 Task:  Click on Football In the Sunday Gridiron Challenge click on  Pick Sheet Add name Audrey Clark Team name Brentwood Slashers - WC3 and  Email softage.4@softage.net 10 Points Atlanta Falcons 9 Points Chicago Bears 8 Points Detroit Lions 7 Points Jacksonville Jaguars 6 Points Houston Texans 5 Points Denver Broncos 4 Points Kansas City Chiefs 3 Points Miami Dolphins 2 Points New England Patriots 1 Points Indianapolis Colts Submit pick sheet
Action: Mouse moved to (640, 360)
Screenshot: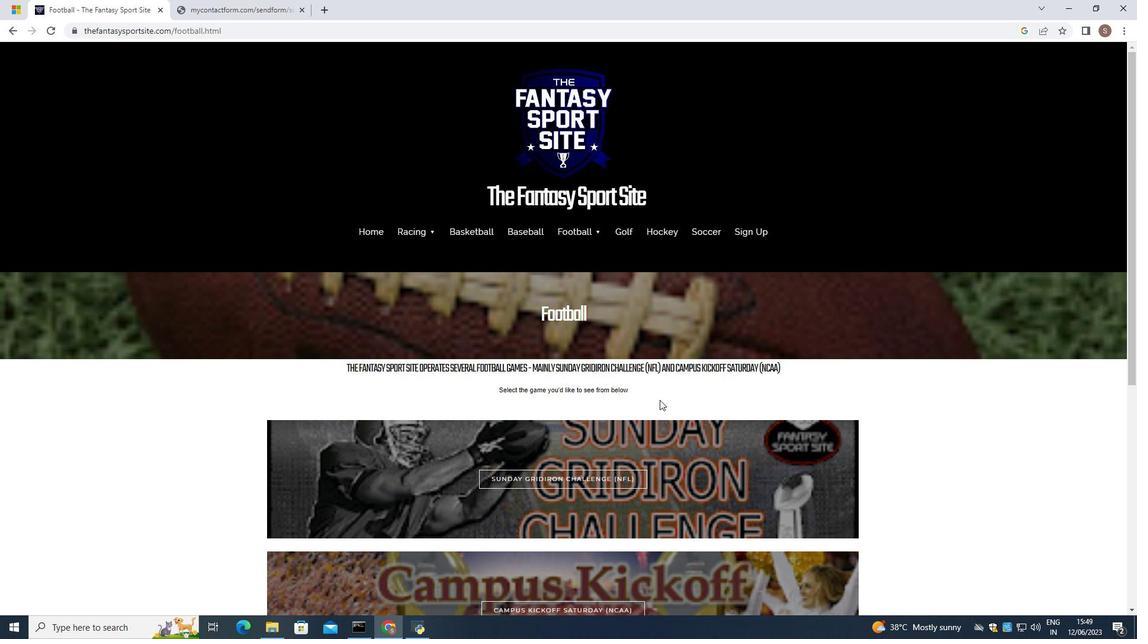 
Action: Mouse pressed left at (640, 360)
Screenshot: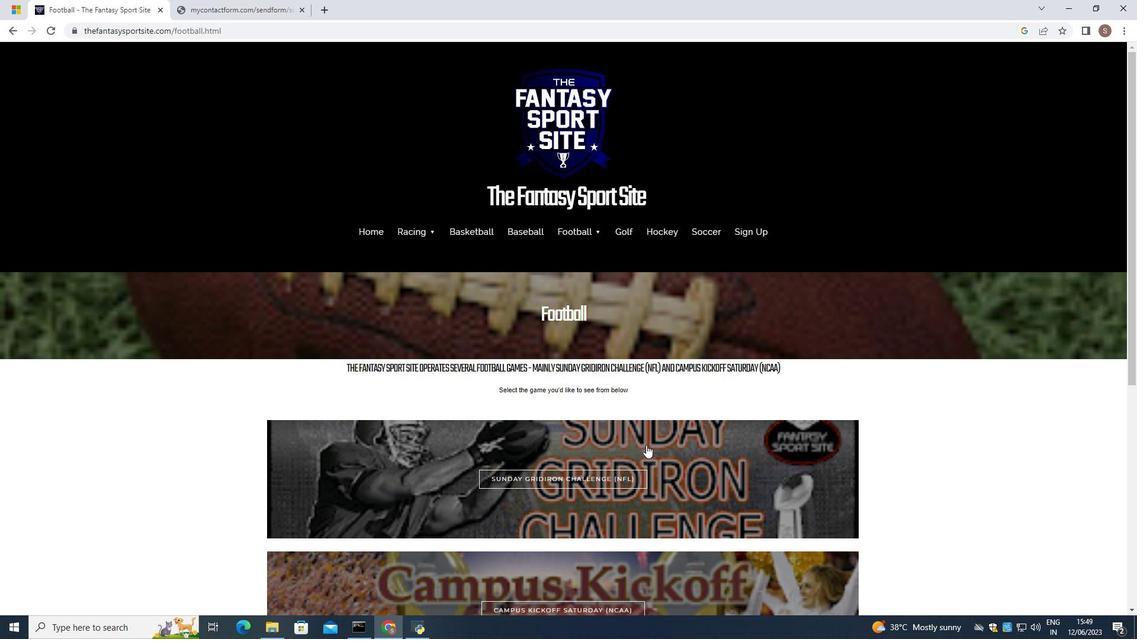 
Action: Mouse moved to (660, 400)
Screenshot: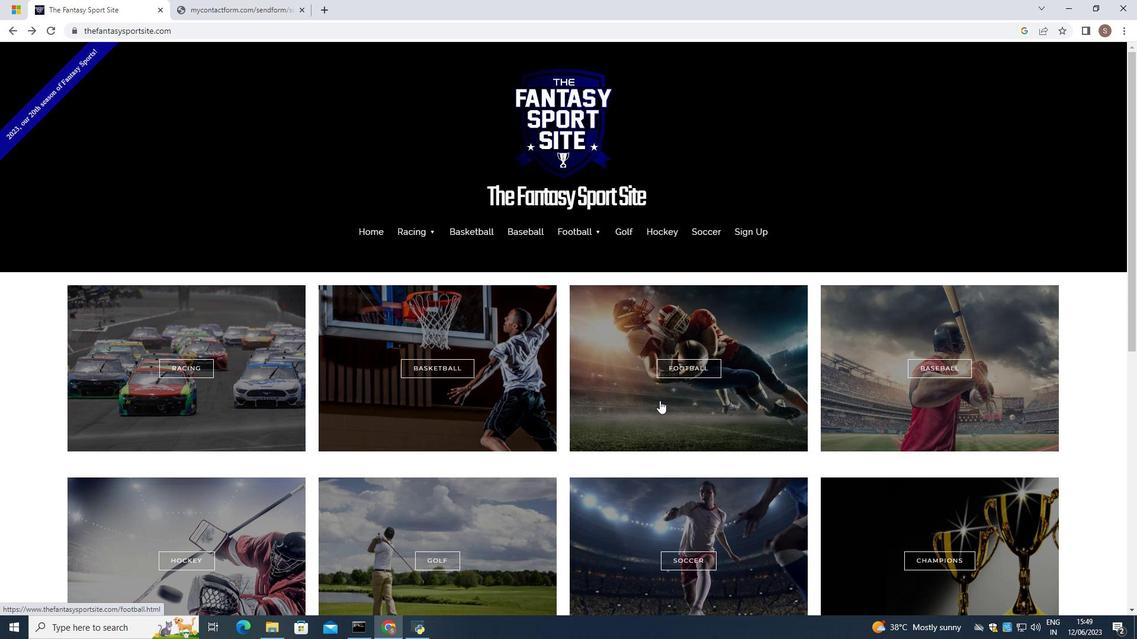 
Action: Mouse pressed left at (660, 400)
Screenshot: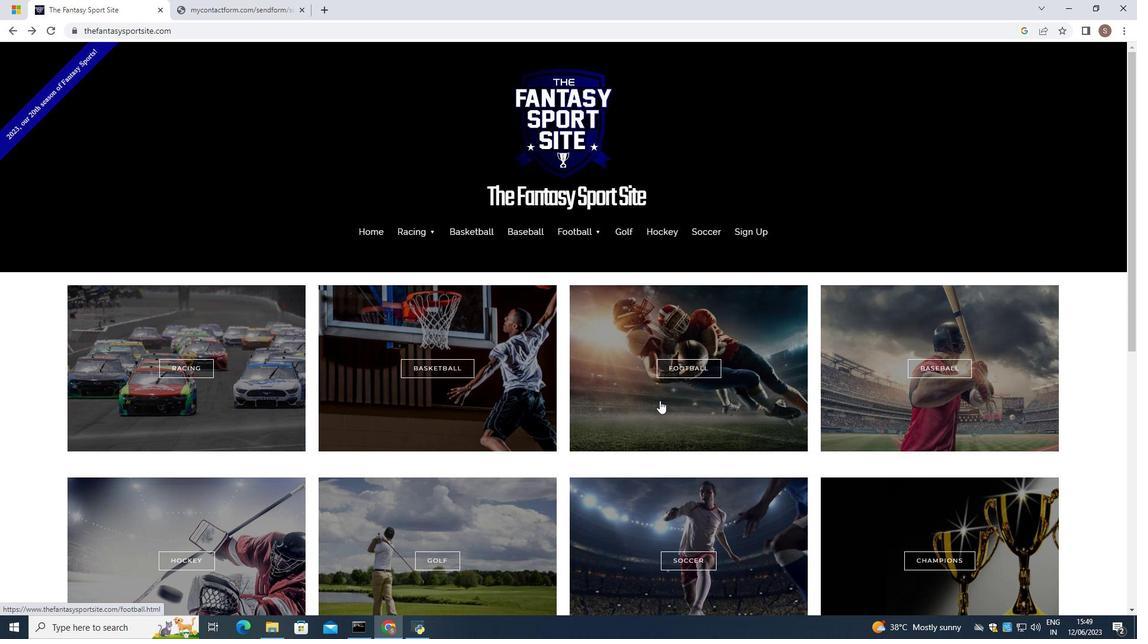
Action: Mouse moved to (613, 481)
Screenshot: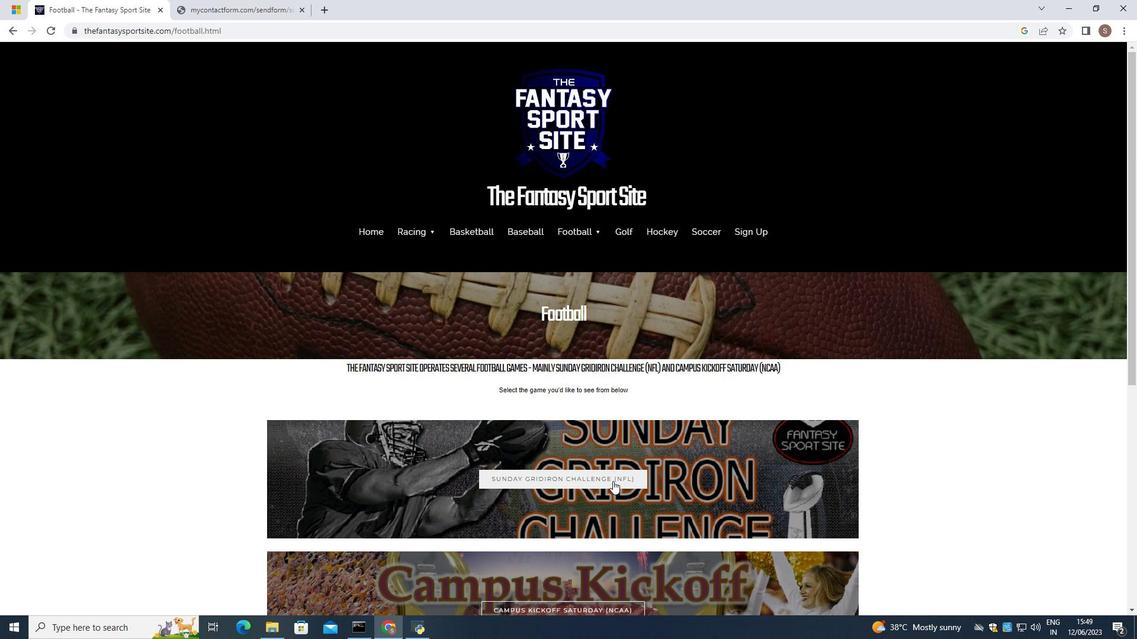 
Action: Mouse pressed left at (613, 481)
Screenshot: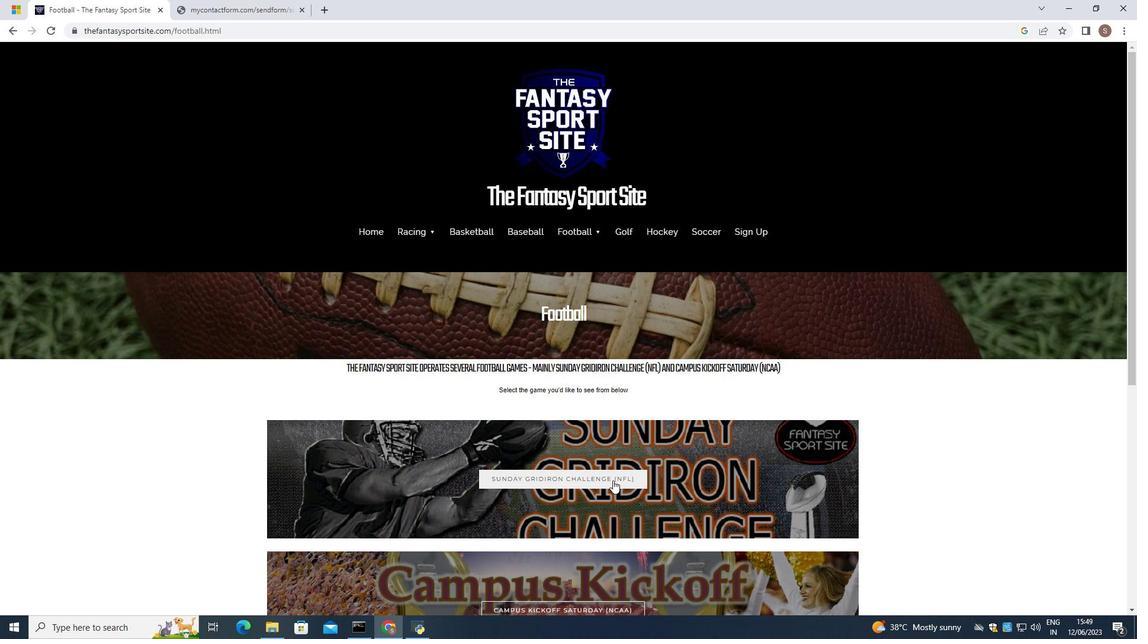 
Action: Mouse moved to (349, 527)
Screenshot: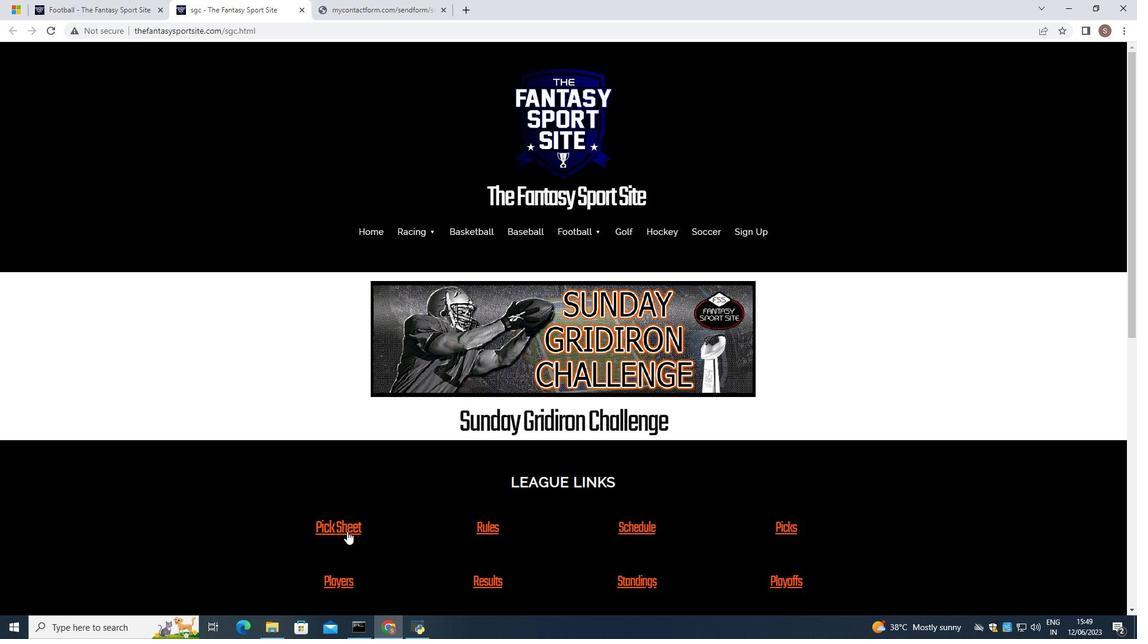 
Action: Mouse pressed left at (349, 527)
Screenshot: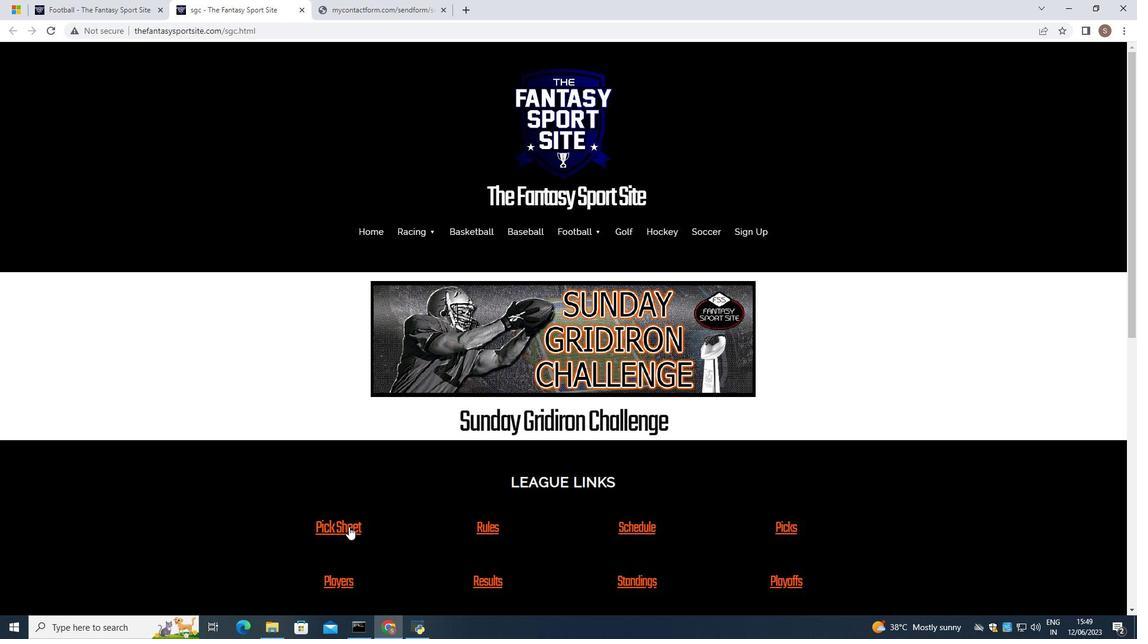 
Action: Mouse moved to (430, 475)
Screenshot: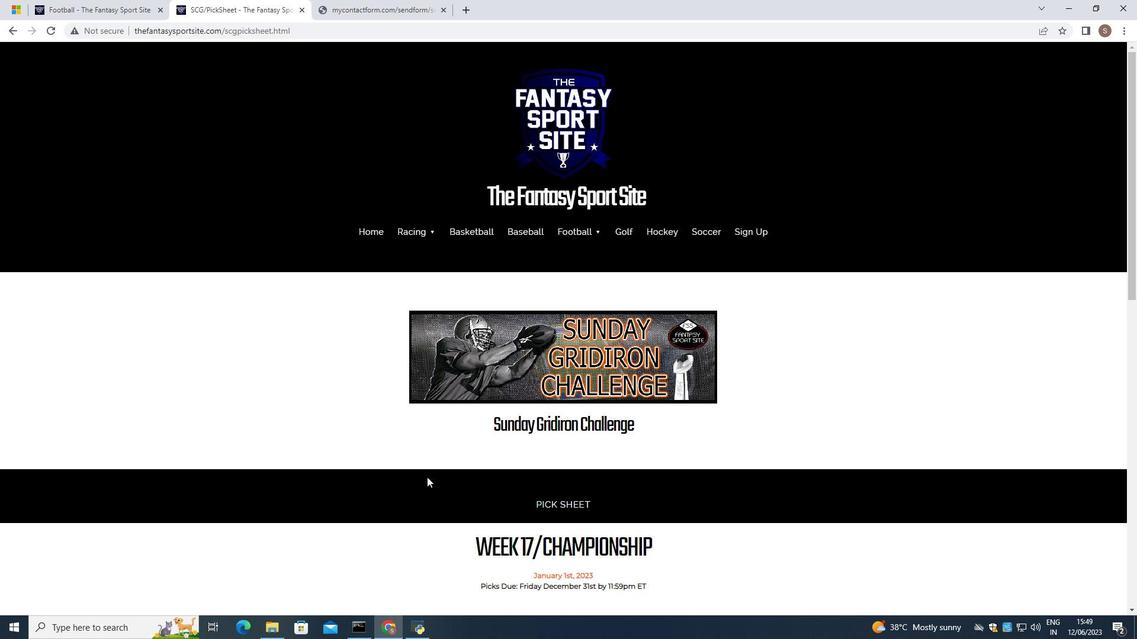 
Action: Mouse scrolled (430, 475) with delta (0, 0)
Screenshot: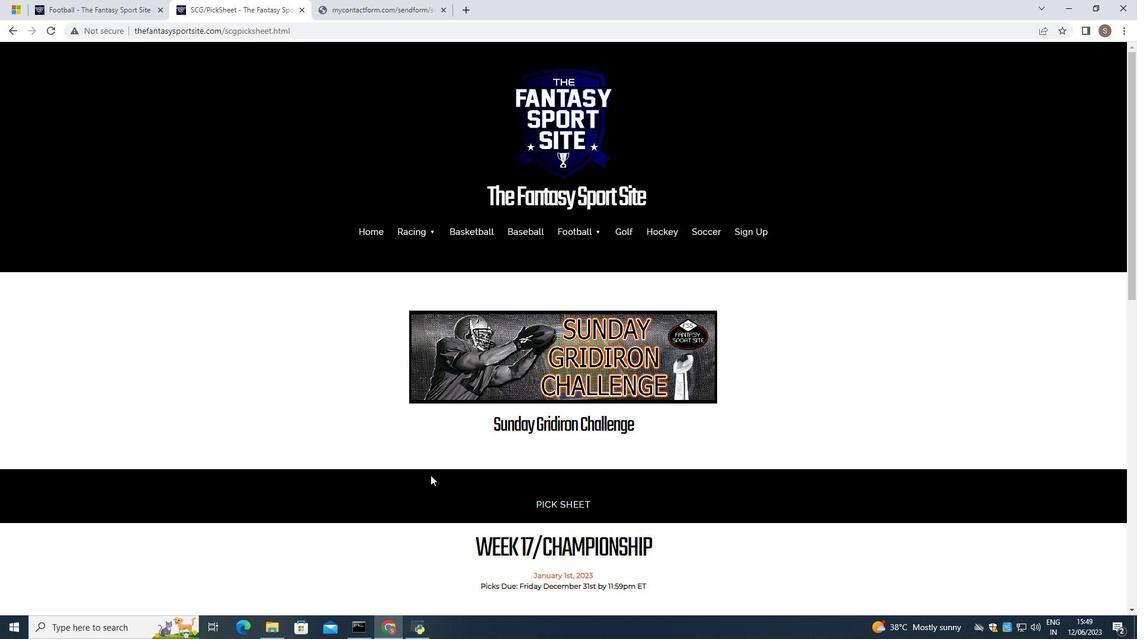 
Action: Mouse scrolled (430, 475) with delta (0, 0)
Screenshot: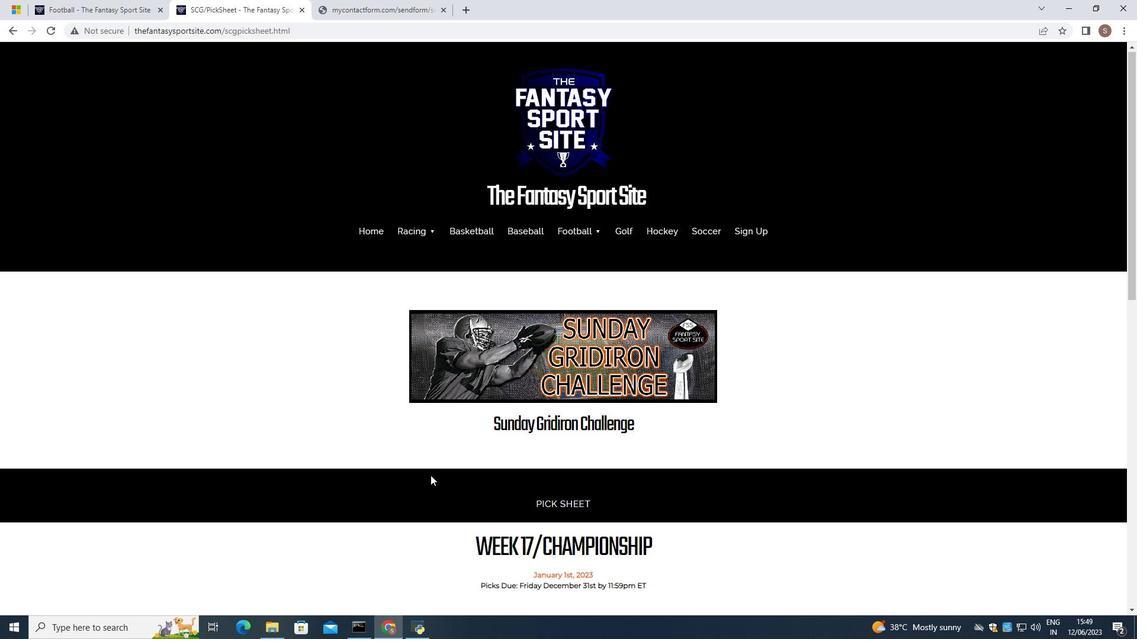 
Action: Mouse scrolled (430, 475) with delta (0, 0)
Screenshot: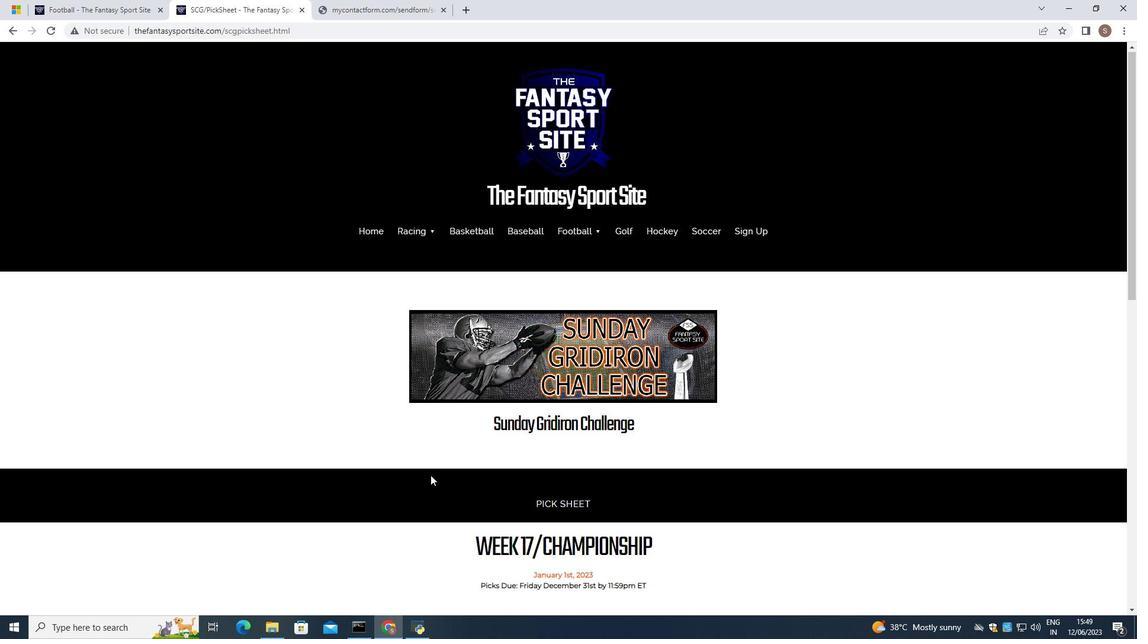 
Action: Mouse scrolled (430, 475) with delta (0, 0)
Screenshot: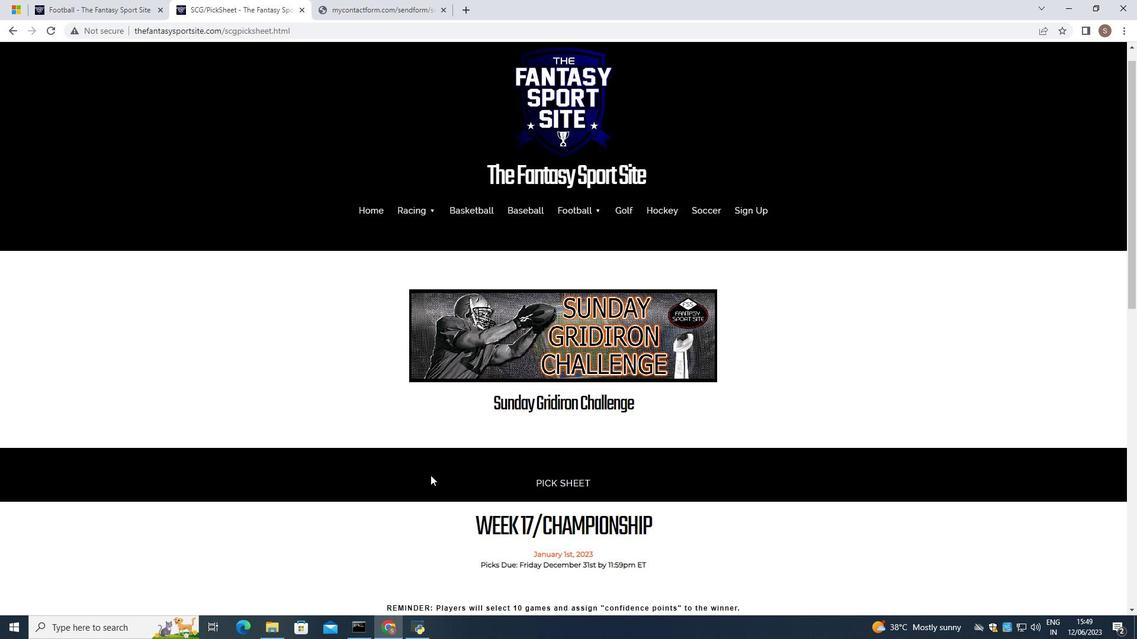 
Action: Mouse scrolled (430, 475) with delta (0, 0)
Screenshot: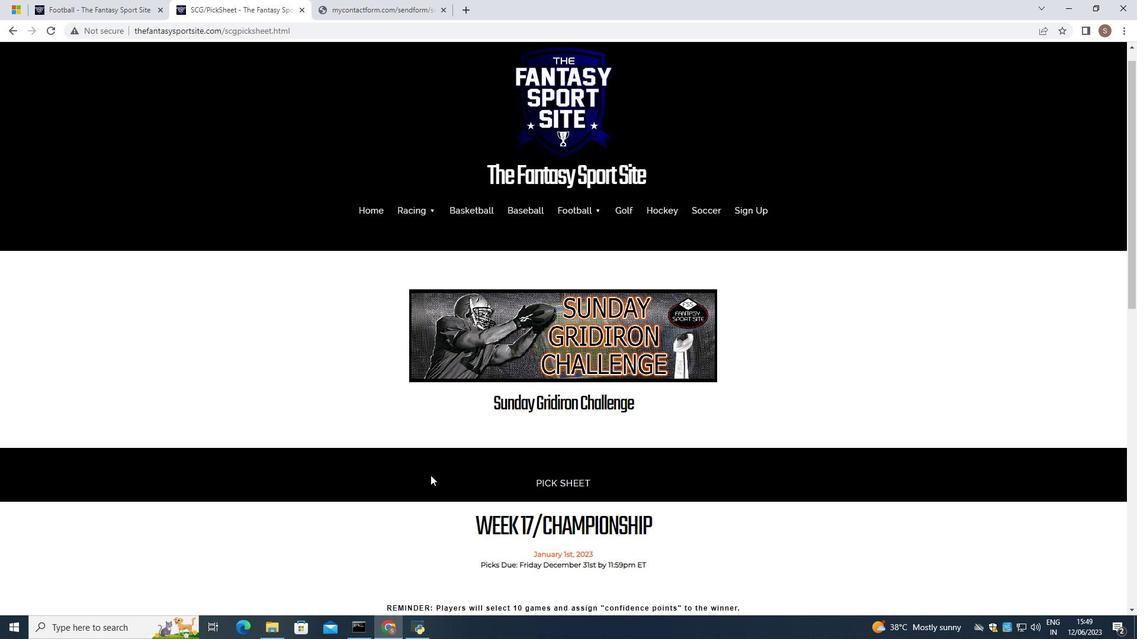 
Action: Mouse scrolled (430, 475) with delta (0, 0)
Screenshot: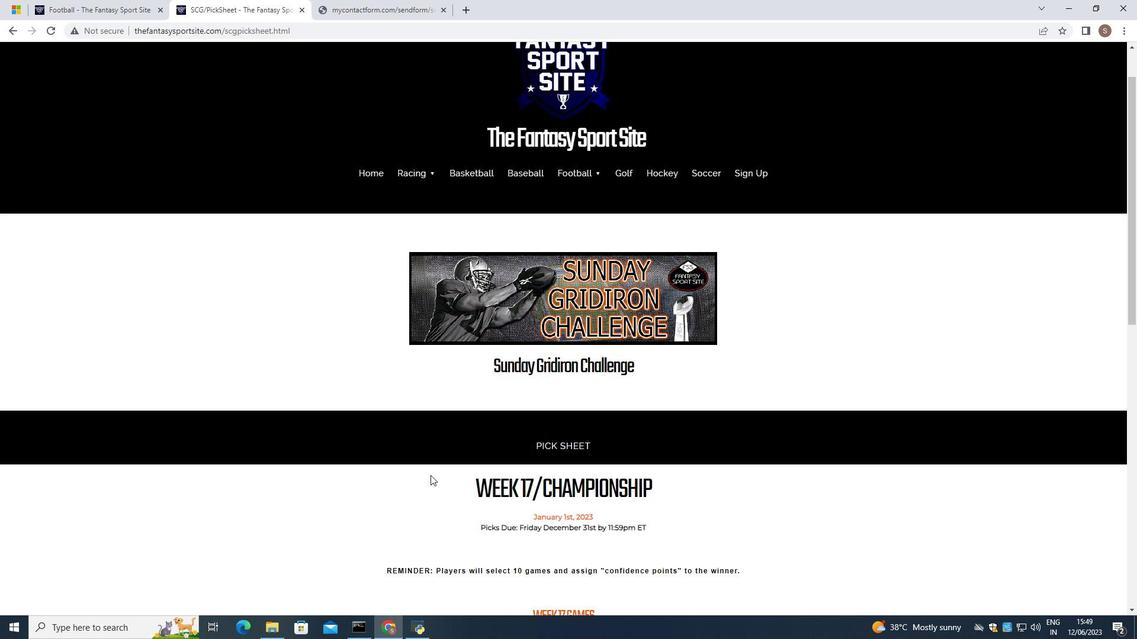 
Action: Mouse scrolled (430, 475) with delta (0, 0)
Screenshot: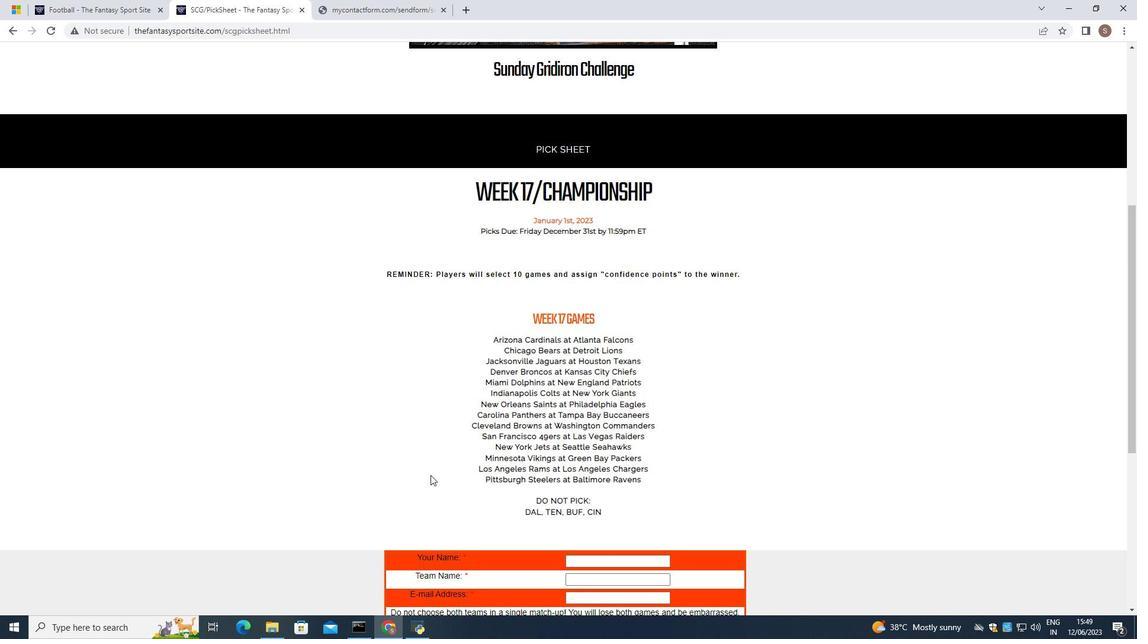
Action: Mouse scrolled (430, 475) with delta (0, 0)
Screenshot: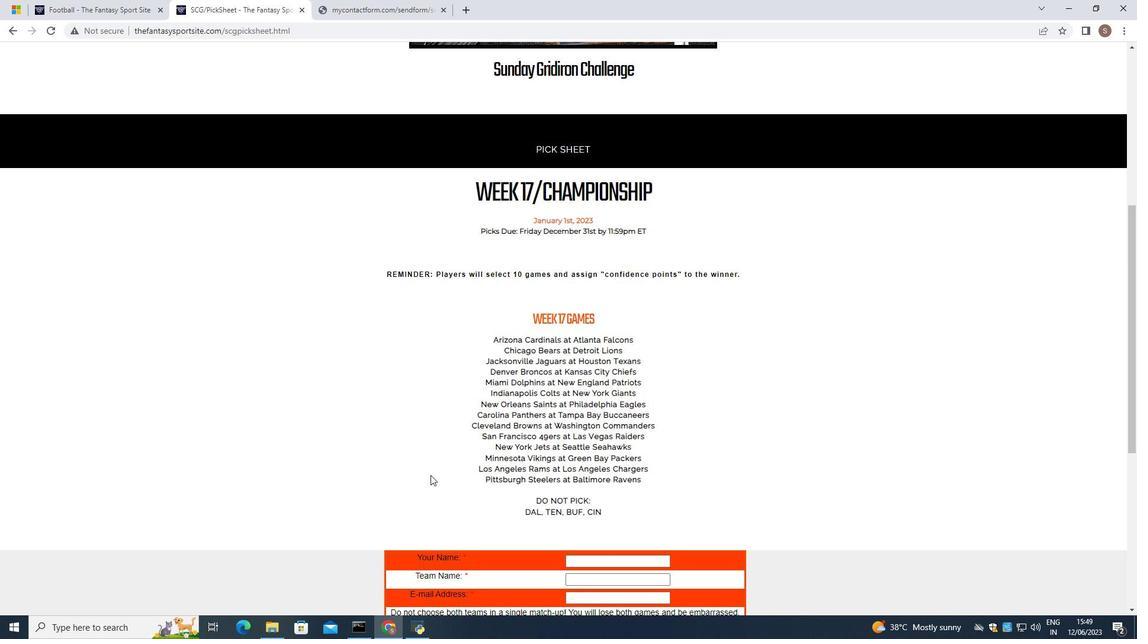
Action: Mouse scrolled (430, 475) with delta (0, 0)
Screenshot: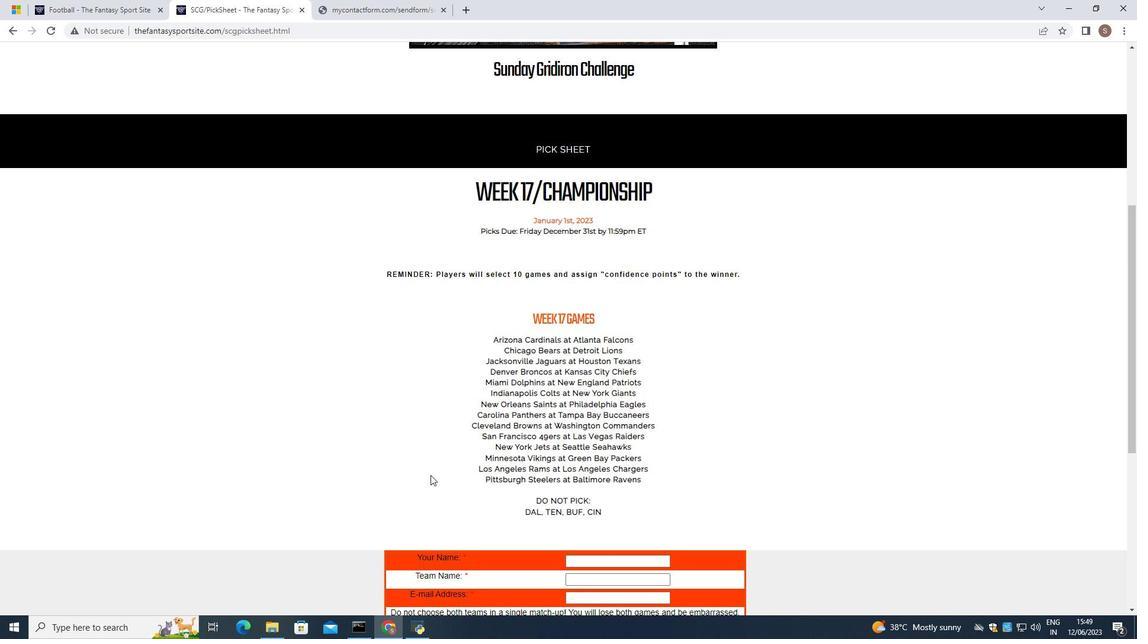 
Action: Mouse moved to (625, 399)
Screenshot: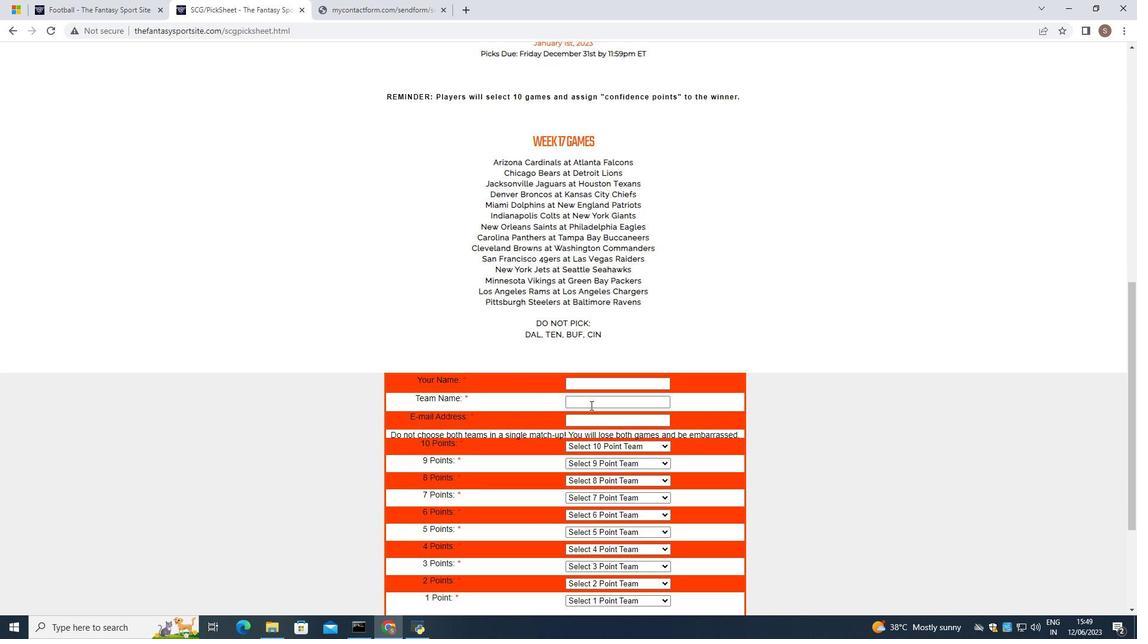 
Action: Mouse scrolled (625, 399) with delta (0, 0)
Screenshot: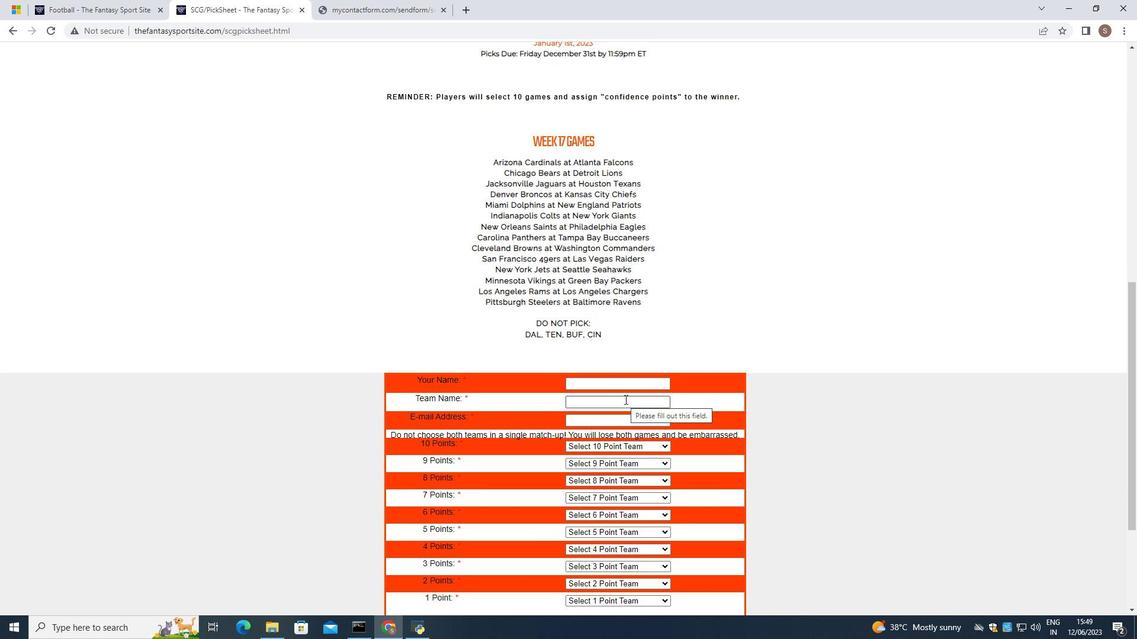 
Action: Mouse moved to (648, 324)
Screenshot: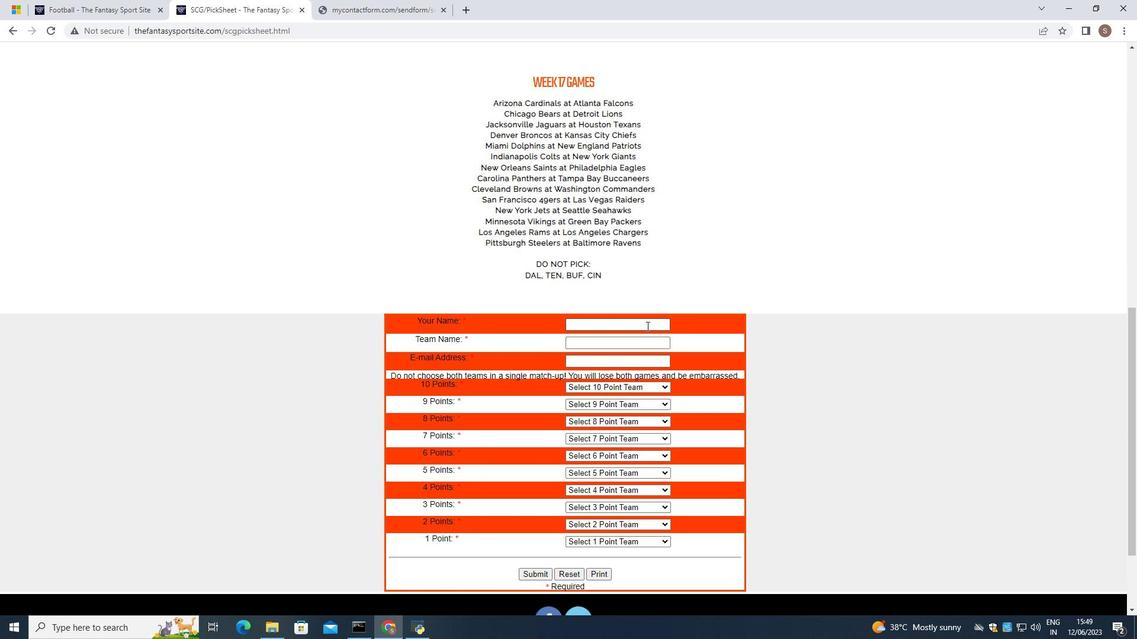 
Action: Mouse pressed left at (648, 324)
Screenshot: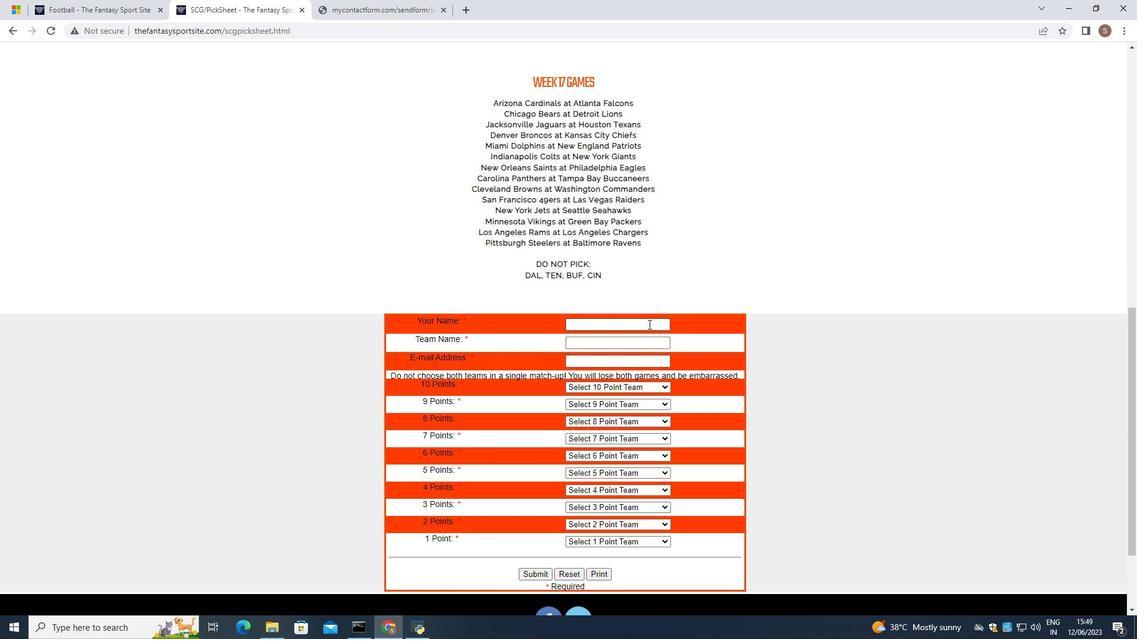
Action: Key pressed <Key.shift>Audrey<Key.space><Key.shift><Key.shift><Key.shift><Key.shift><Key.shift><Key.shift><Key.shift><Key.shift><Key.shift><Key.shift>Clark
Screenshot: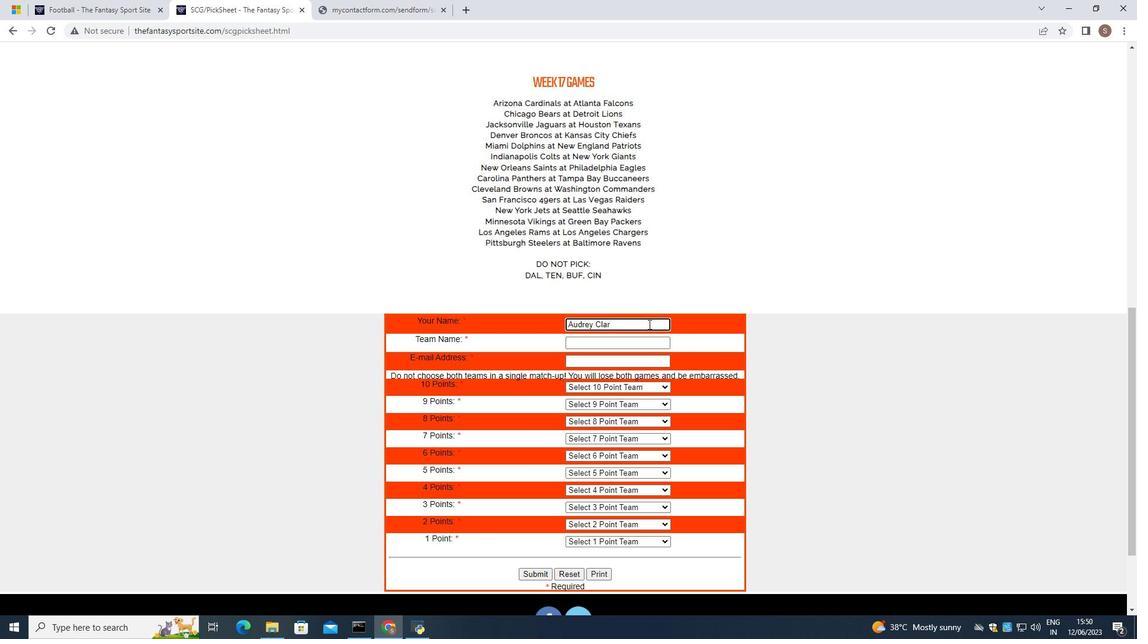 
Action: Mouse moved to (644, 343)
Screenshot: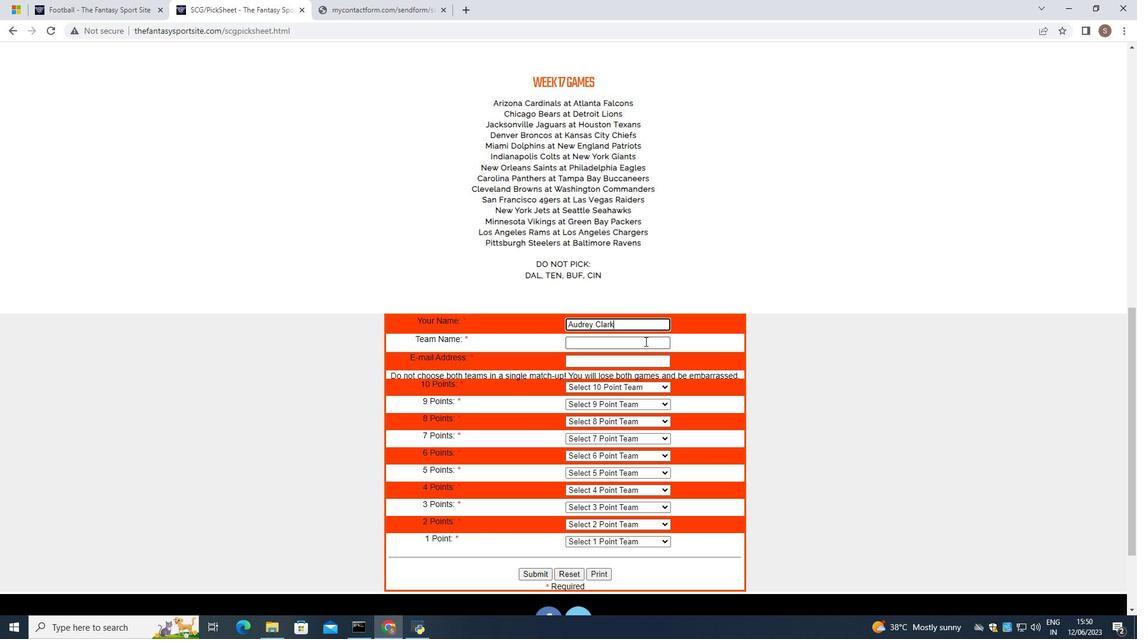 
Action: Mouse pressed left at (644, 343)
Screenshot: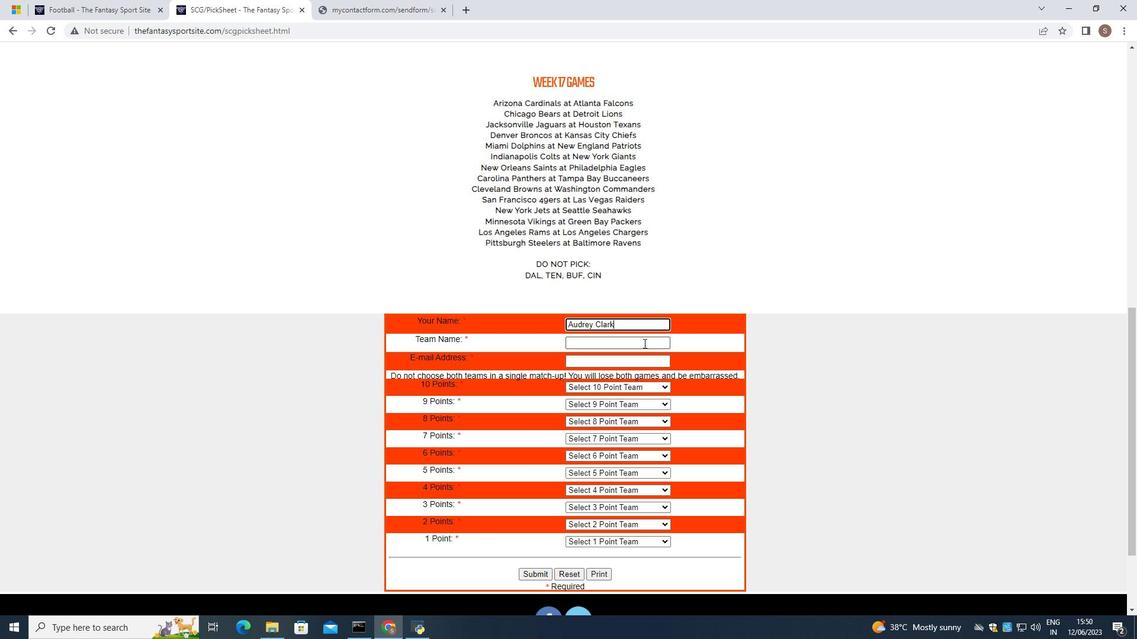 
Action: Key pressed <Key.shift><Key.shift><Key.shift><Key.shift><Key.shift><Key.shift><Key.shift>Brentwood<Key.space><Key.shift>Slashers<Key.space>-<Key.shift><Key.shift><Key.shift><Key.shift><Key.shift><Key.shift>W<Key.shift><Key.shift><Key.shift><Key.shift><Key.shift><Key.shift><Key.shift><Key.shift><Key.shift><Key.shift><Key.shift><Key.shift><Key.shift>C3
Screenshot: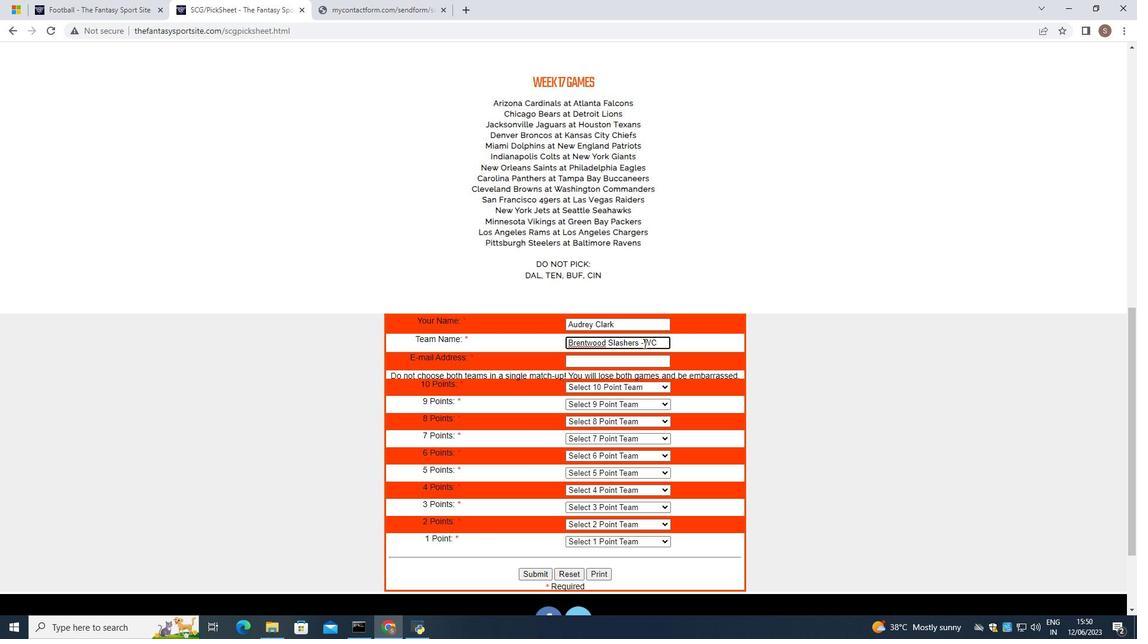 
Action: Mouse moved to (640, 362)
Screenshot: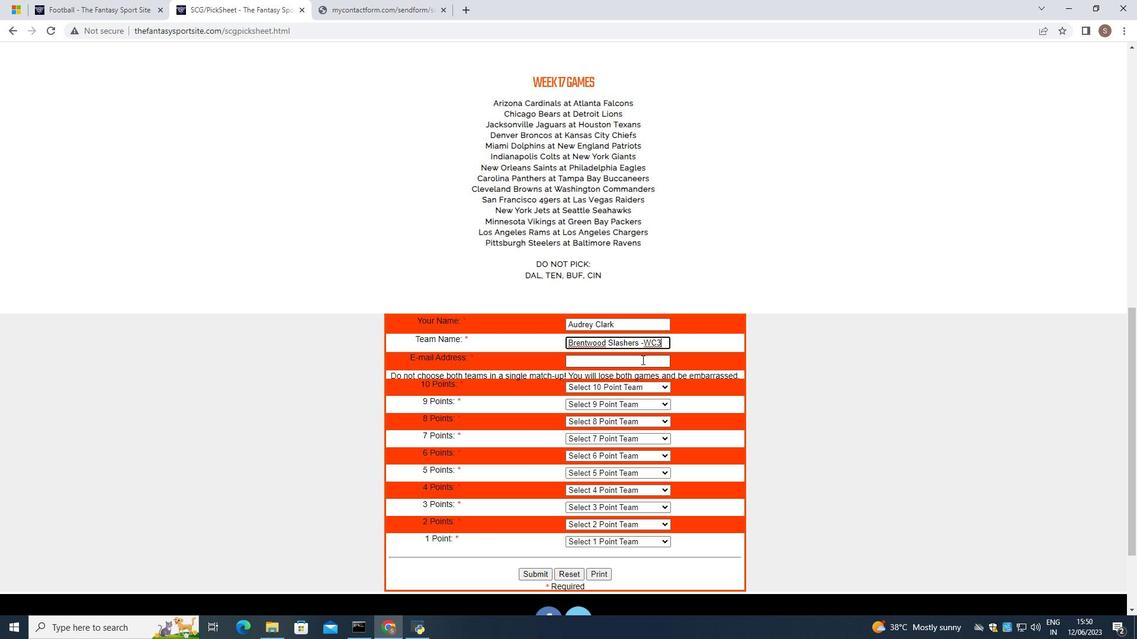 
Action: Mouse pressed left at (640, 362)
Screenshot: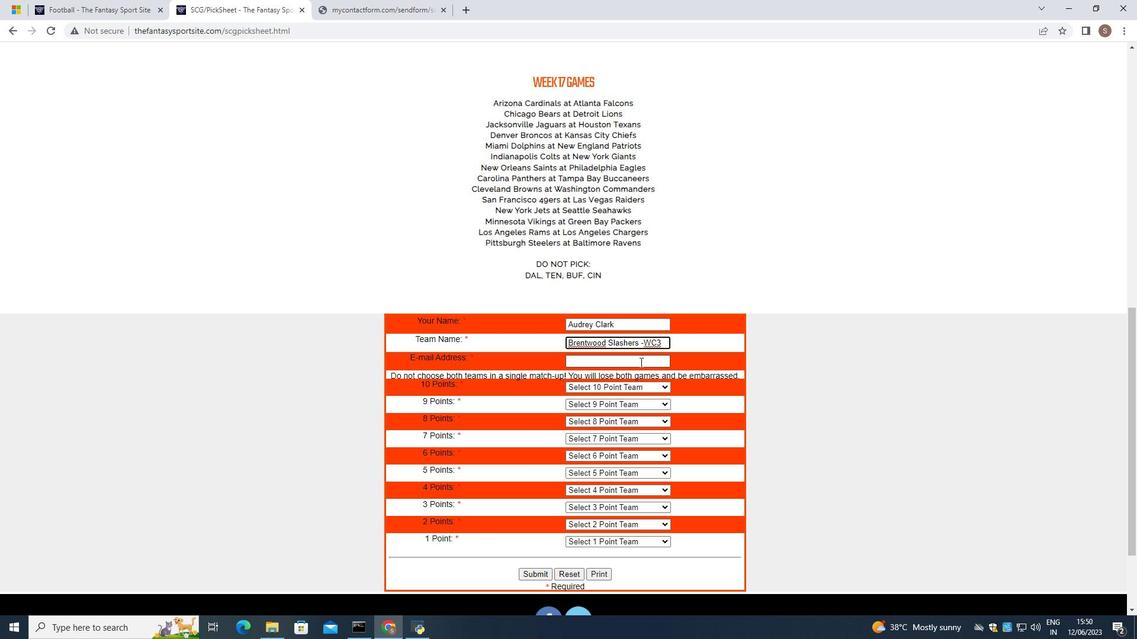 
Action: Key pressed softage.4
Screenshot: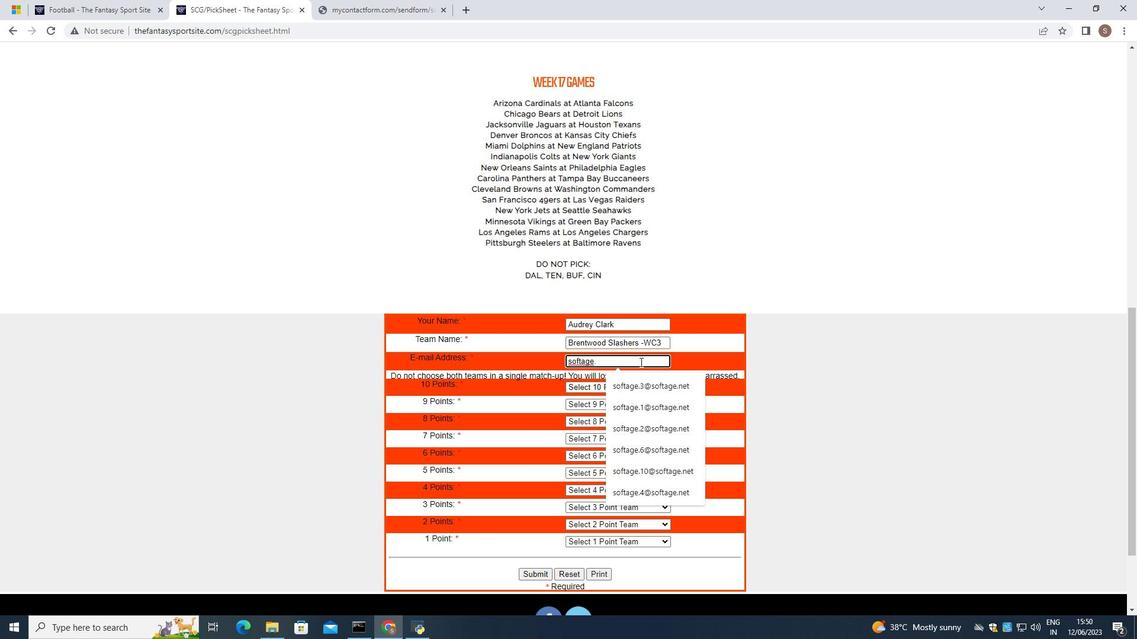 
Action: Mouse moved to (635, 382)
Screenshot: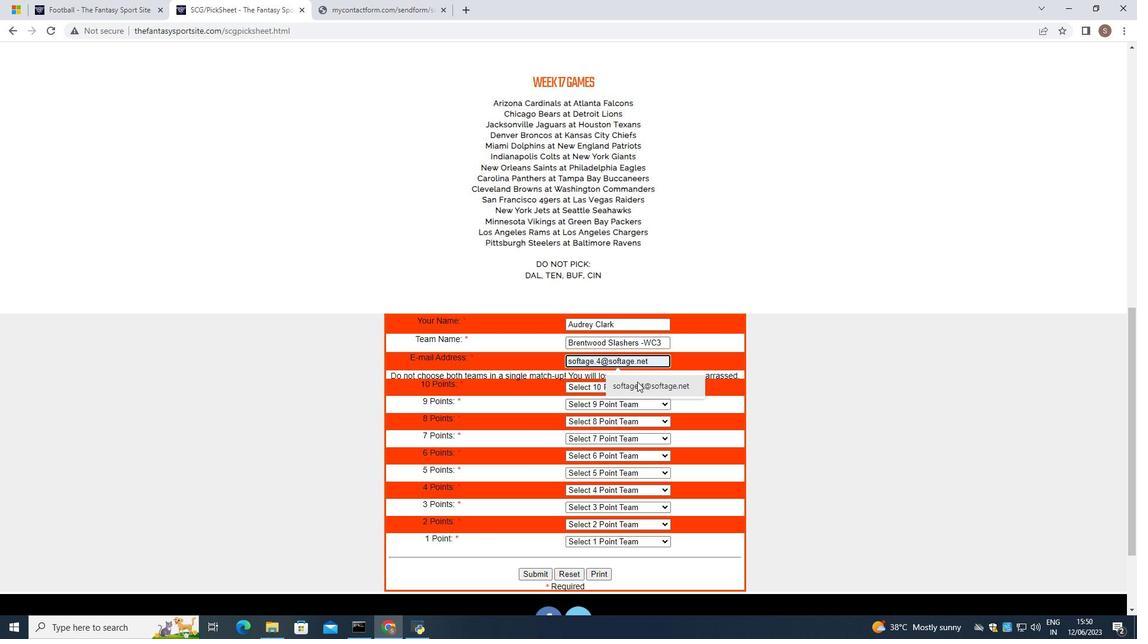 
Action: Mouse pressed left at (635, 382)
Screenshot: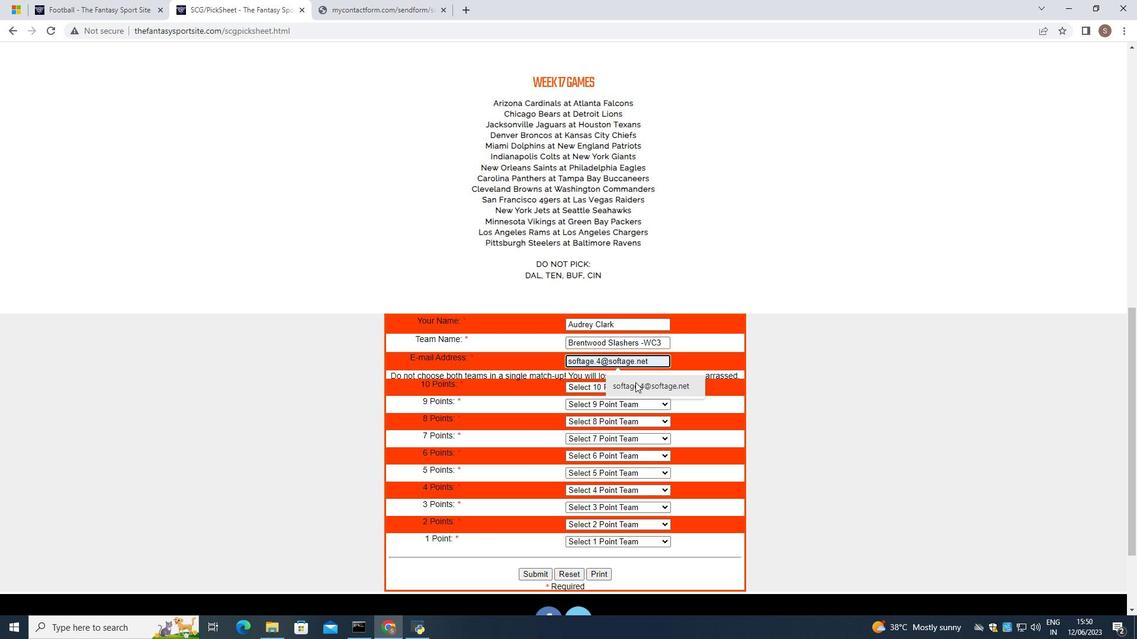 
Action: Mouse moved to (635, 385)
Screenshot: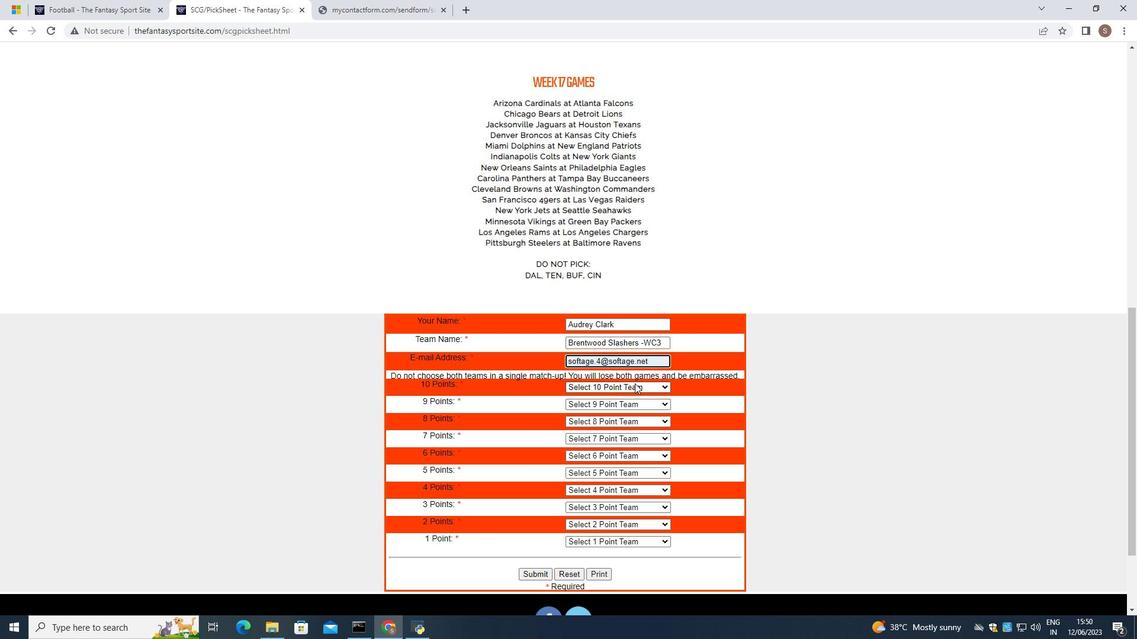 
Action: Mouse pressed left at (635, 385)
Screenshot: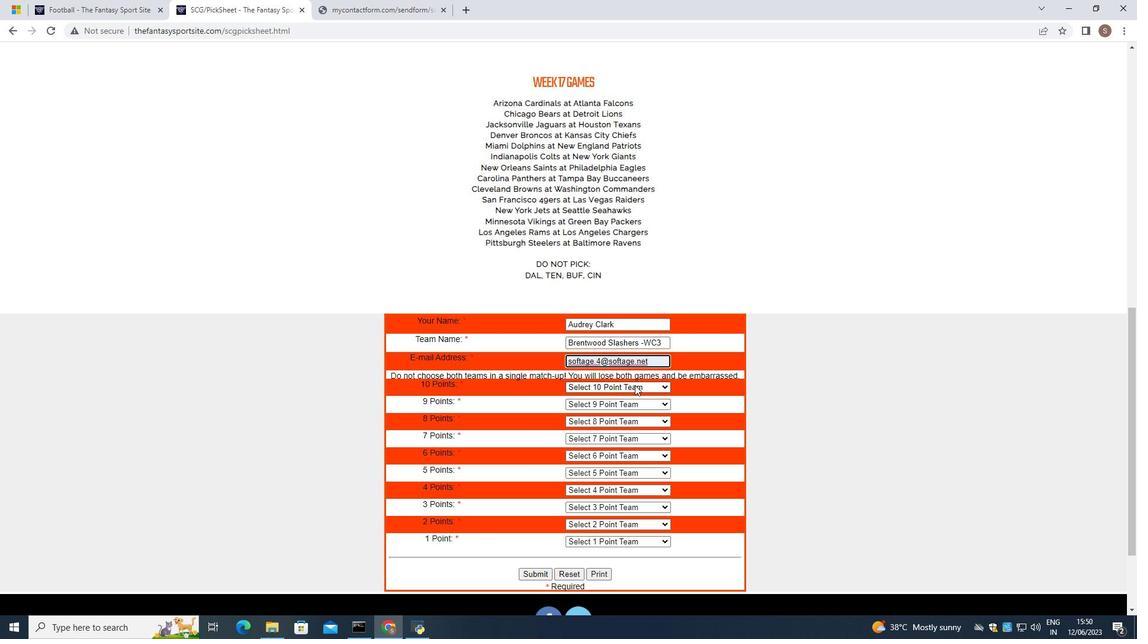 
Action: Mouse moved to (612, 552)
Screenshot: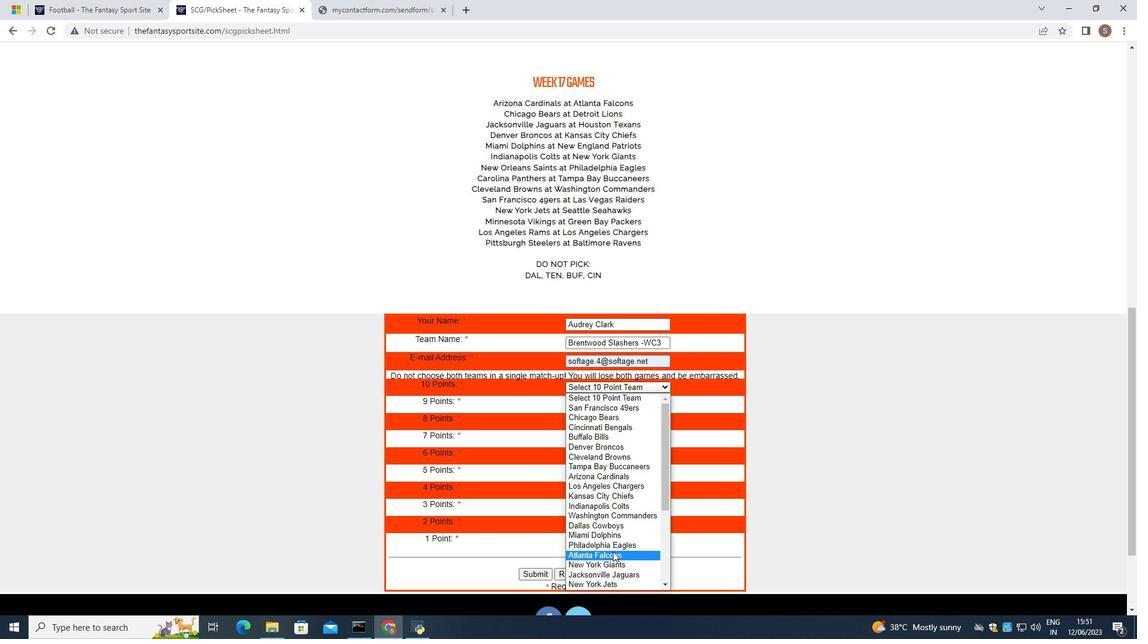 
Action: Mouse pressed left at (612, 552)
Screenshot: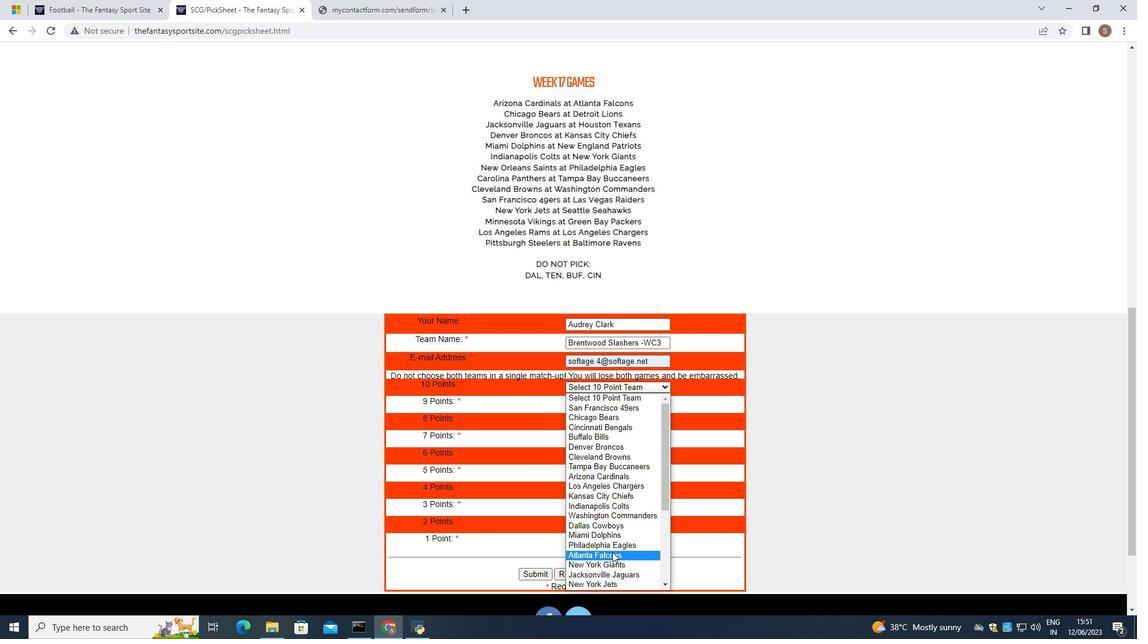 
Action: Mouse moved to (654, 403)
Screenshot: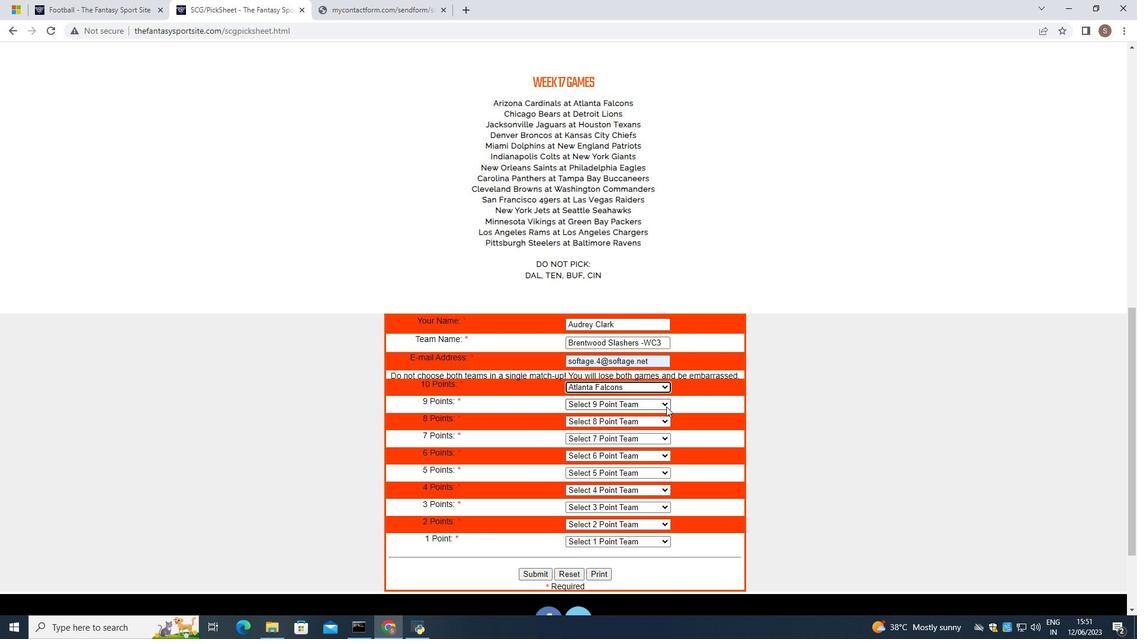 
Action: Mouse pressed left at (654, 403)
Screenshot: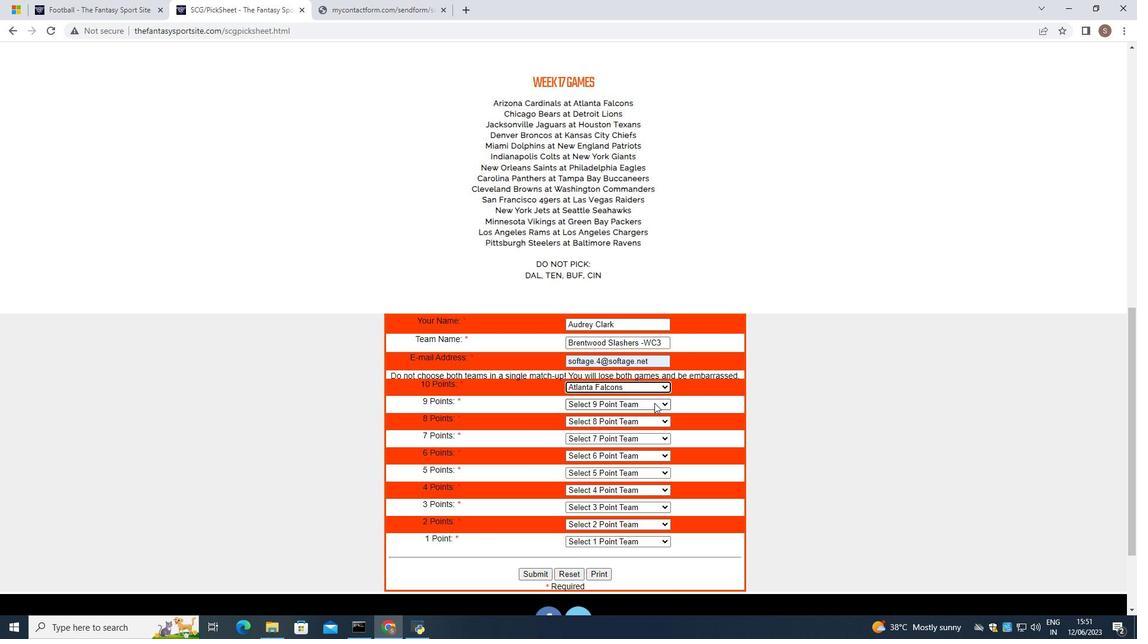 
Action: Mouse moved to (637, 437)
Screenshot: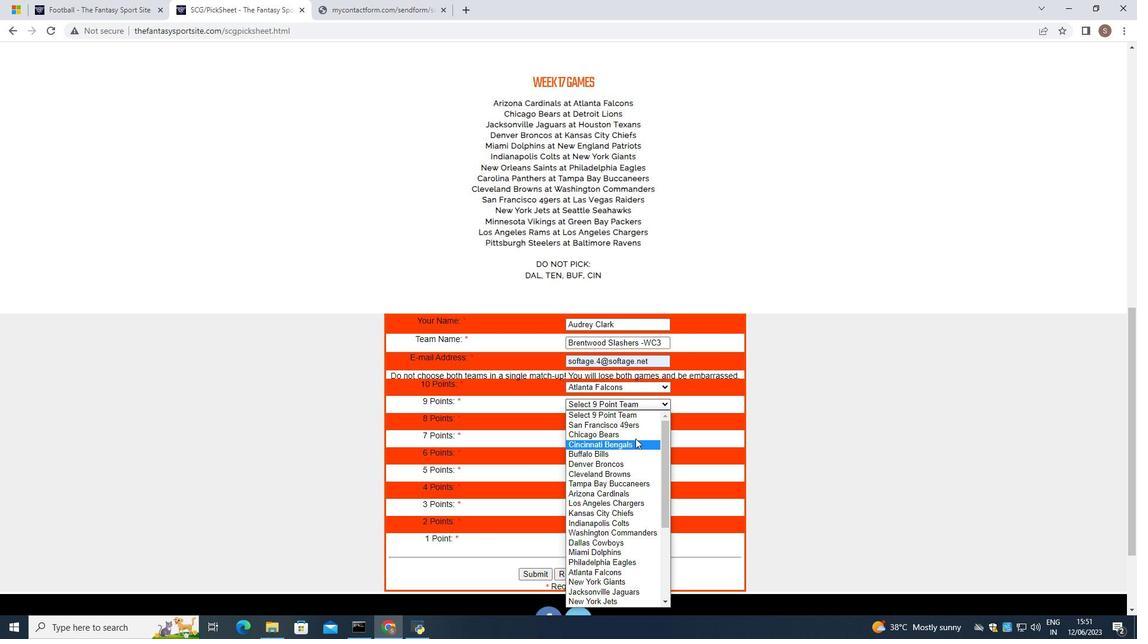 
Action: Mouse pressed left at (637, 437)
Screenshot: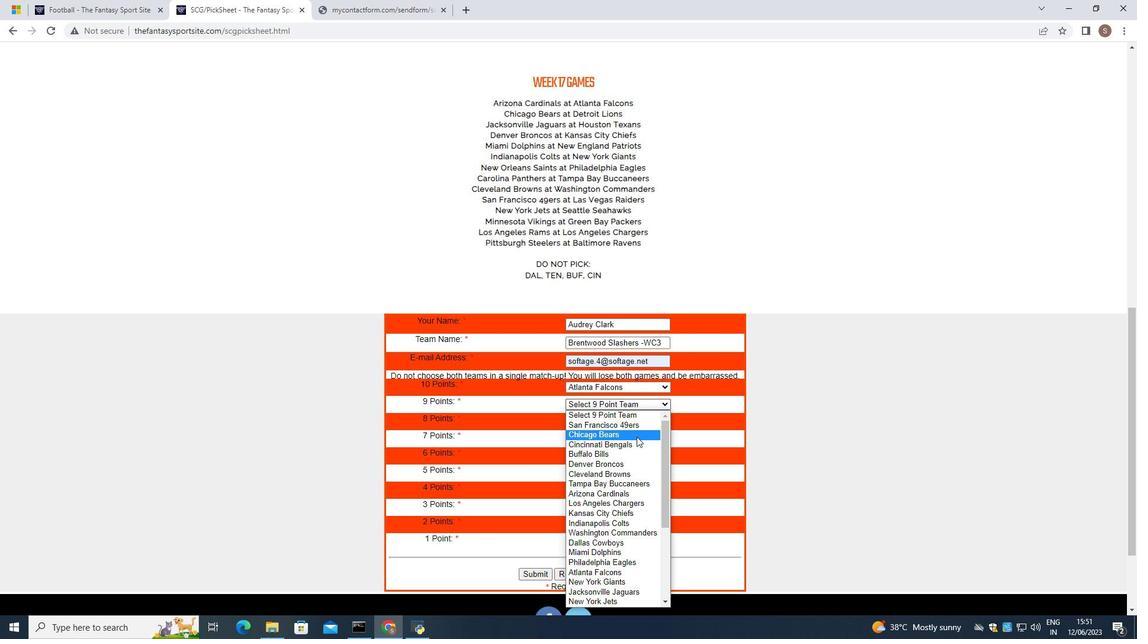 
Action: Mouse moved to (647, 424)
Screenshot: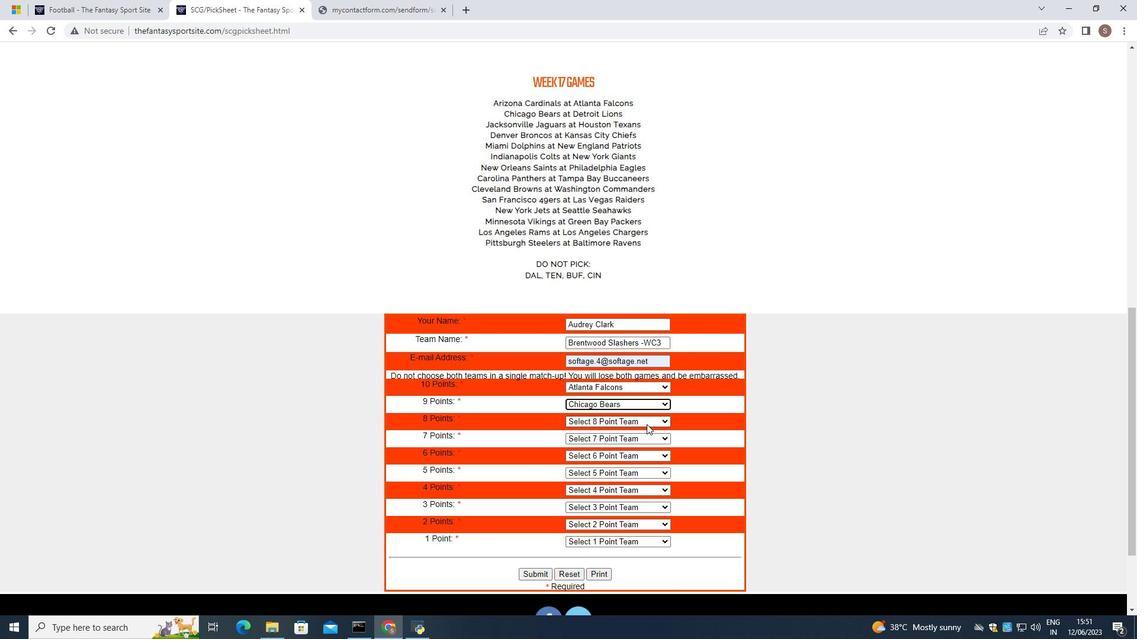 
Action: Mouse pressed left at (647, 424)
Screenshot: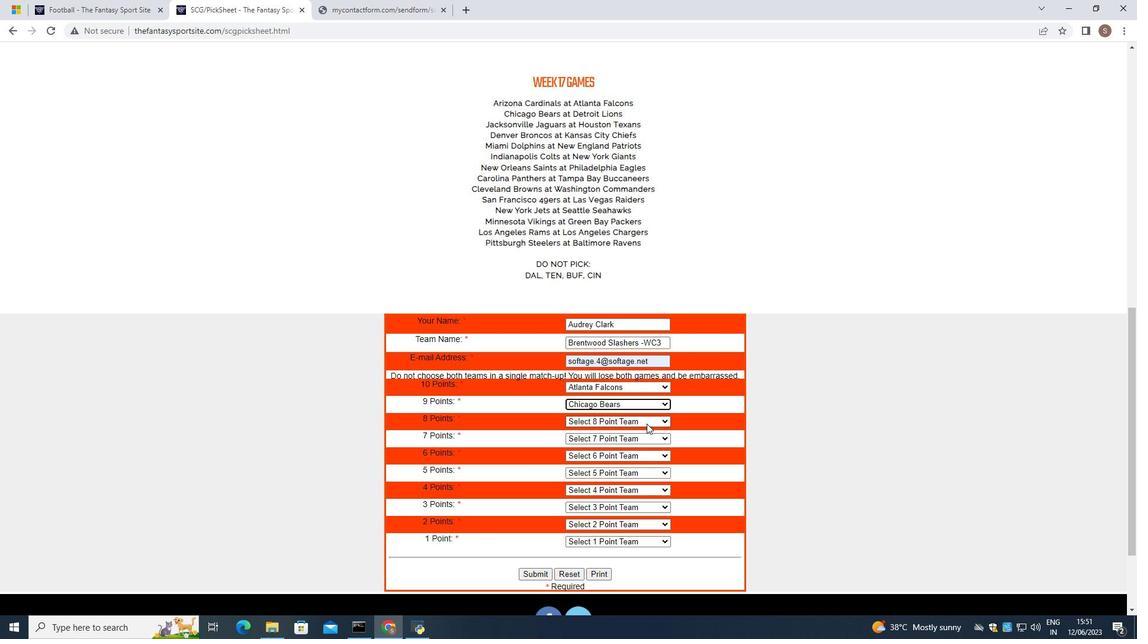 
Action: Mouse moved to (621, 409)
Screenshot: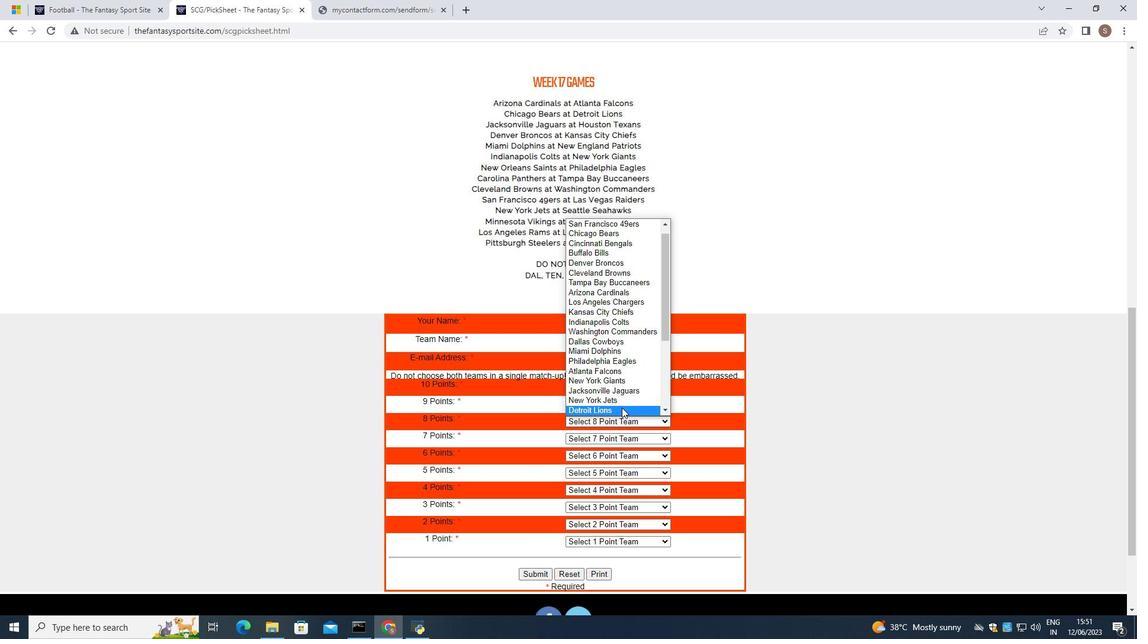 
Action: Mouse pressed left at (621, 409)
Screenshot: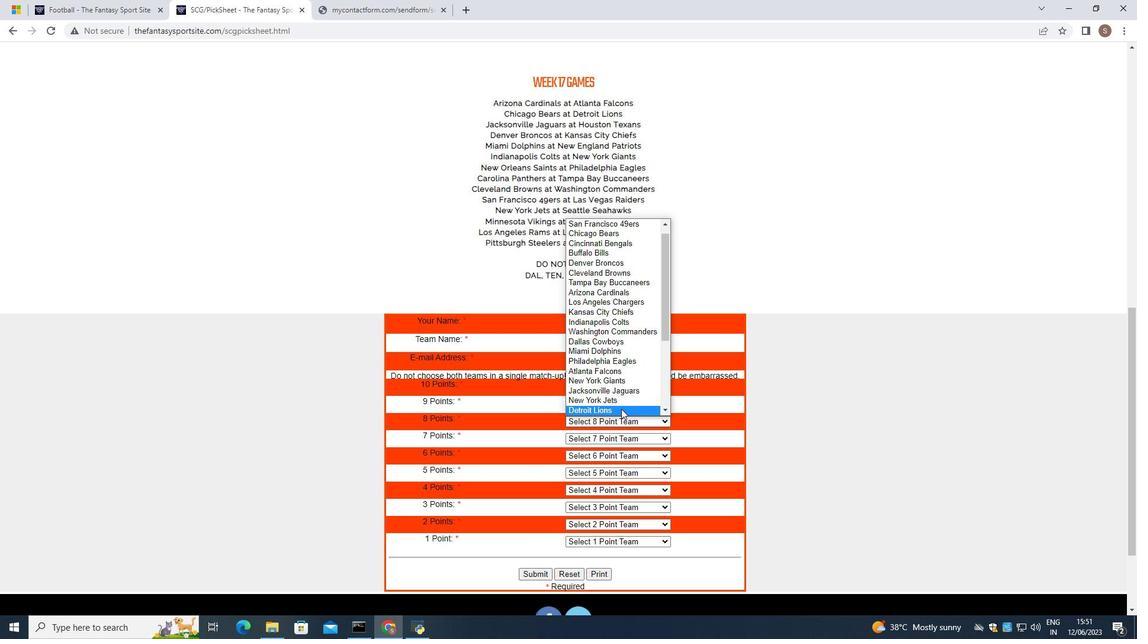 
Action: Mouse moved to (635, 442)
Screenshot: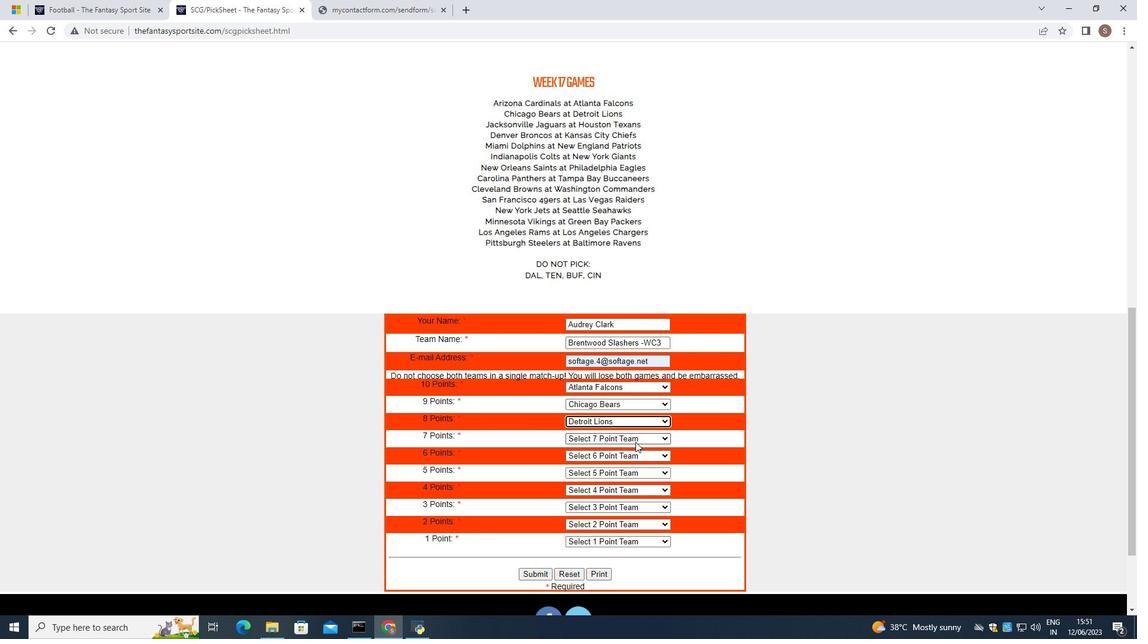 
Action: Mouse pressed left at (635, 442)
Screenshot: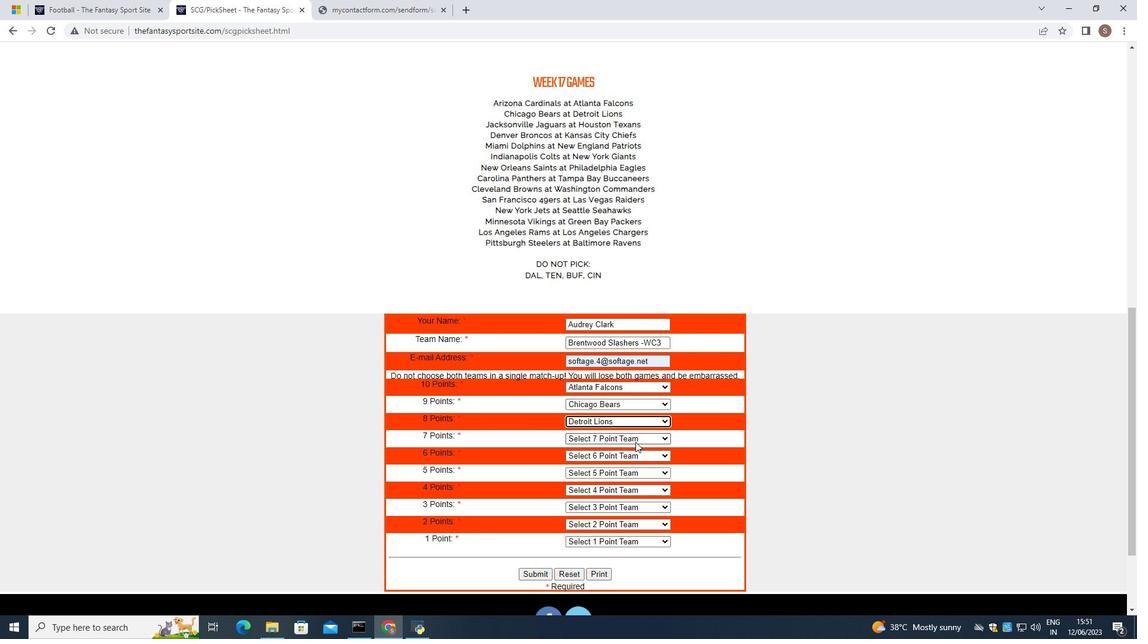 
Action: Mouse moved to (638, 409)
Screenshot: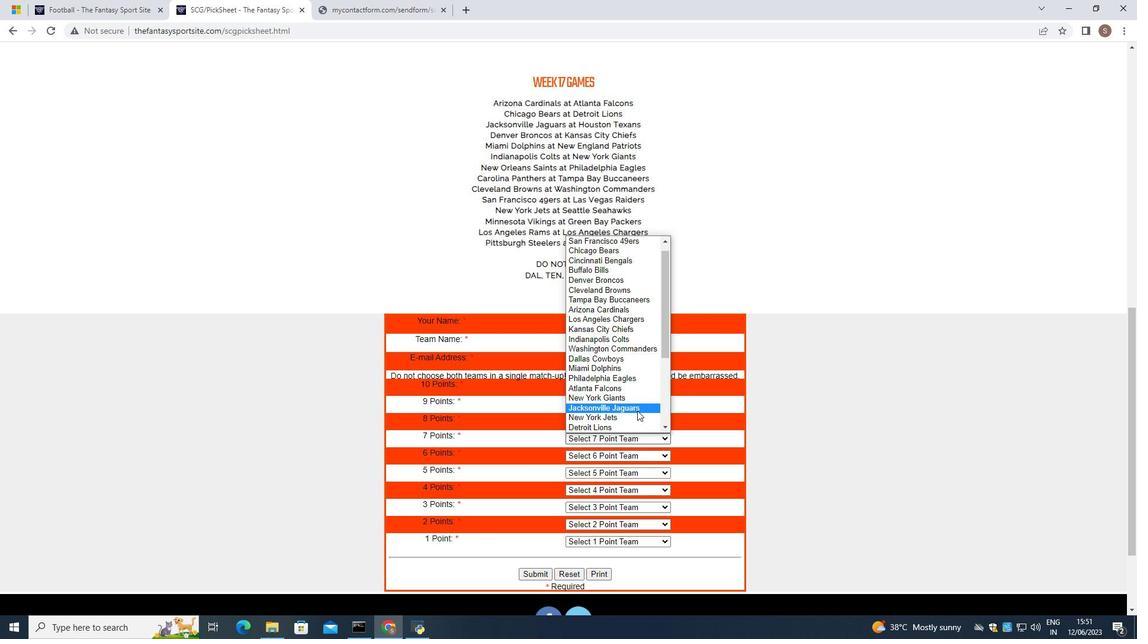 
Action: Mouse pressed left at (638, 409)
Screenshot: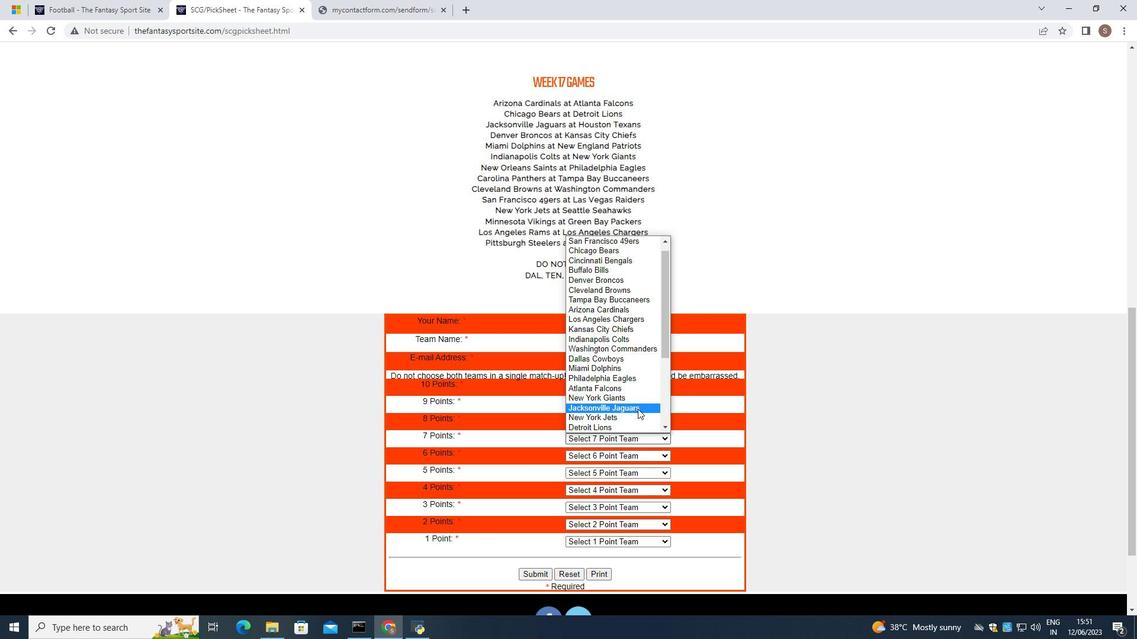 
Action: Mouse moved to (638, 453)
Screenshot: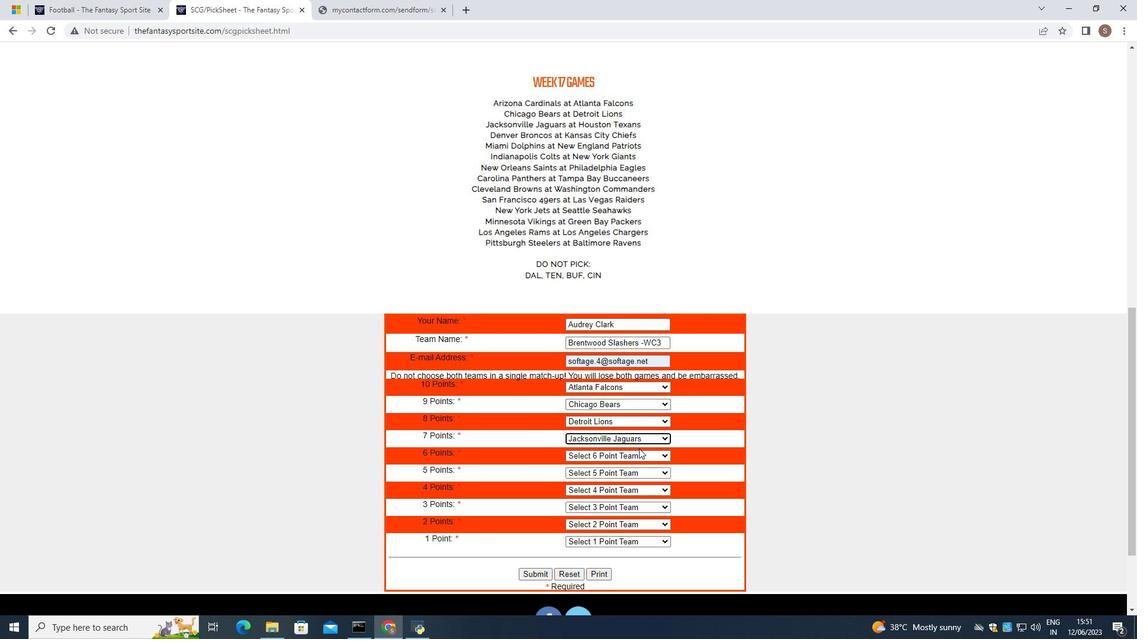 
Action: Mouse pressed left at (638, 453)
Screenshot: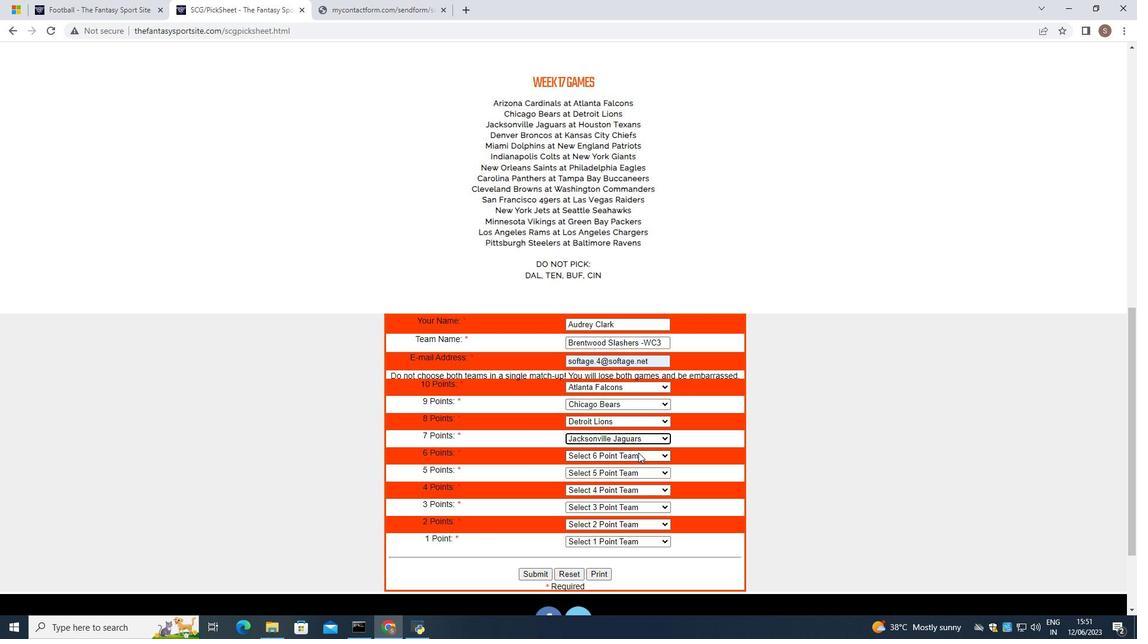 
Action: Mouse moved to (637, 332)
Screenshot: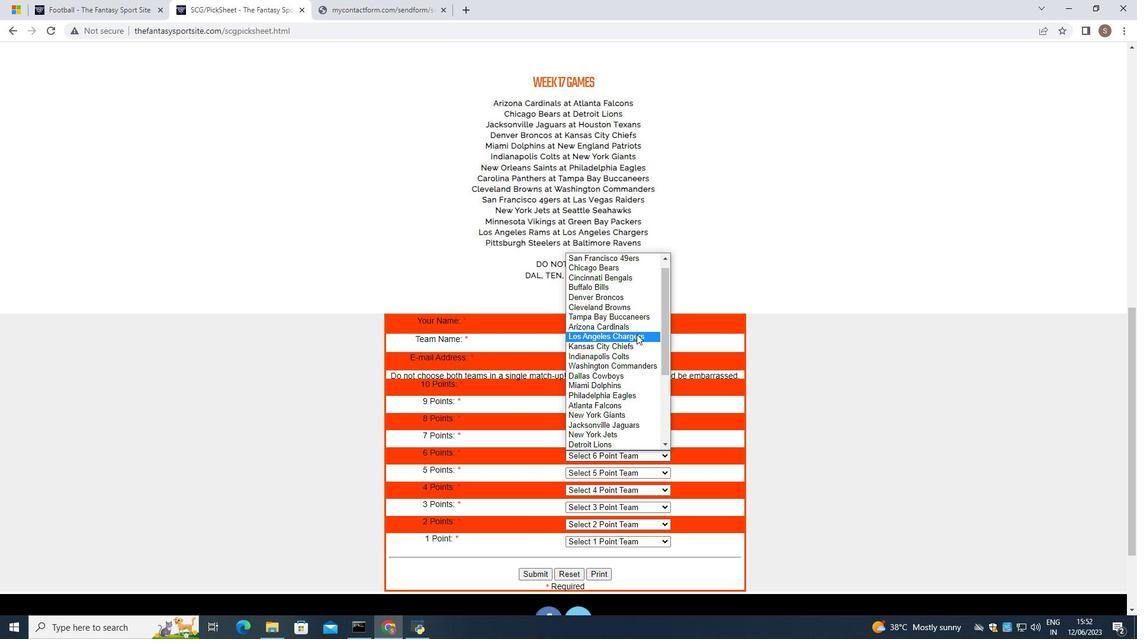 
Action: Mouse scrolled (637, 331) with delta (0, 0)
Screenshot: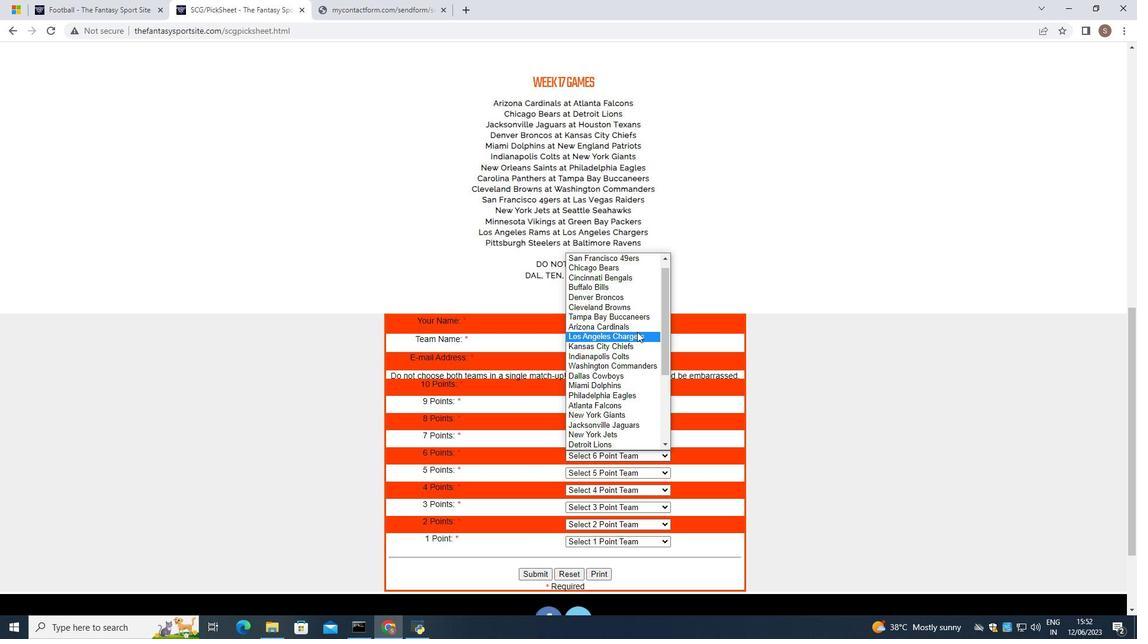 
Action: Mouse scrolled (637, 331) with delta (0, 0)
Screenshot: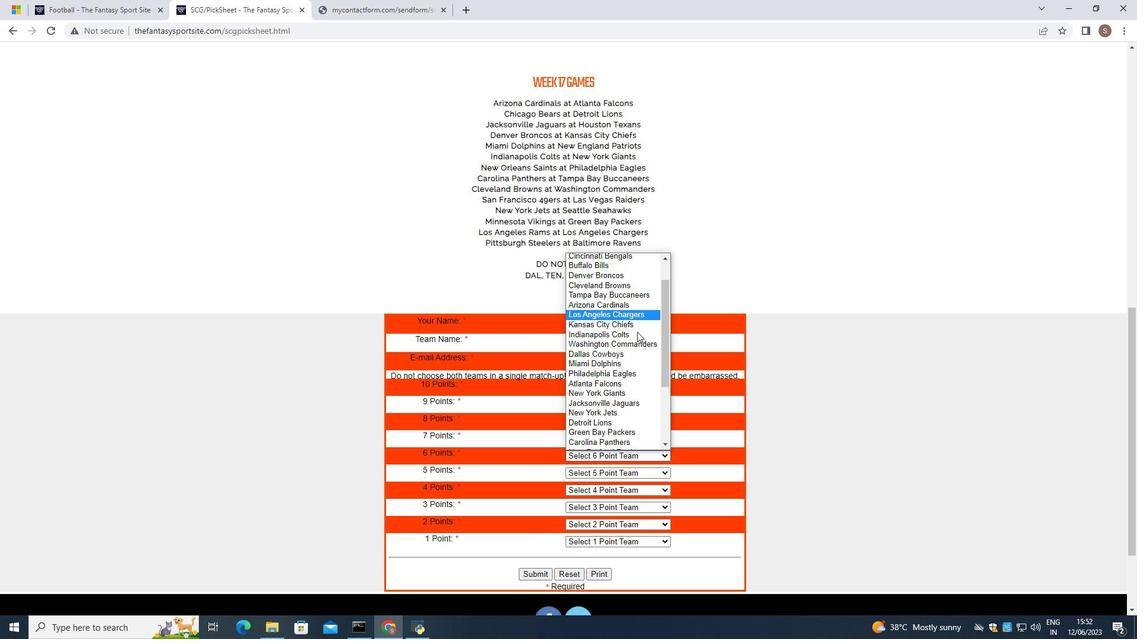 
Action: Mouse moved to (637, 333)
Screenshot: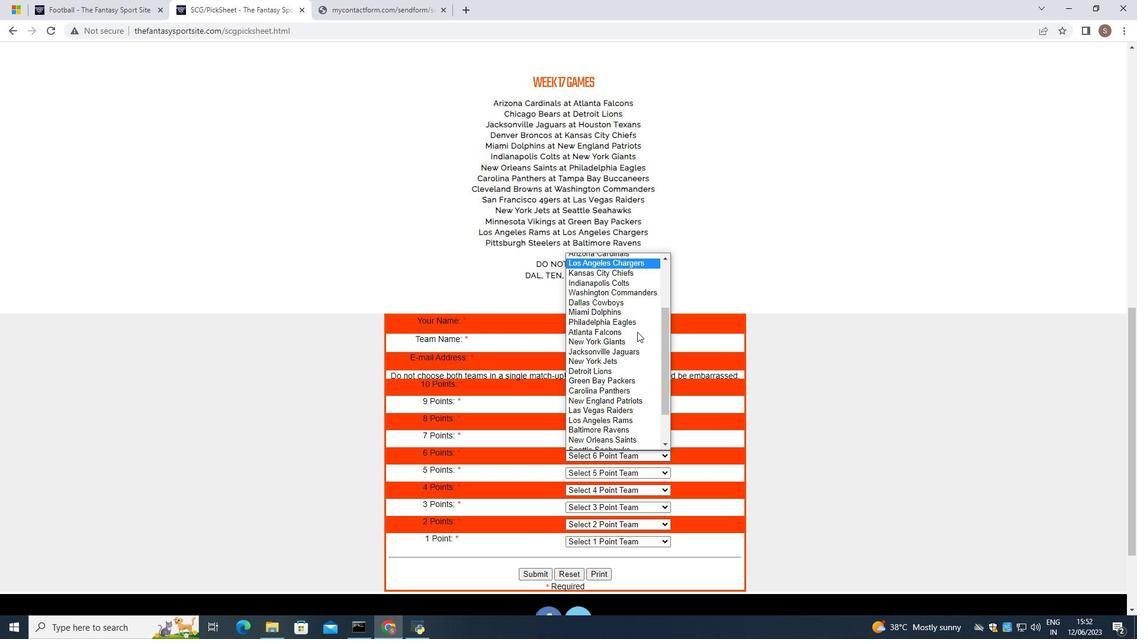 
Action: Mouse scrolled (637, 332) with delta (0, 0)
Screenshot: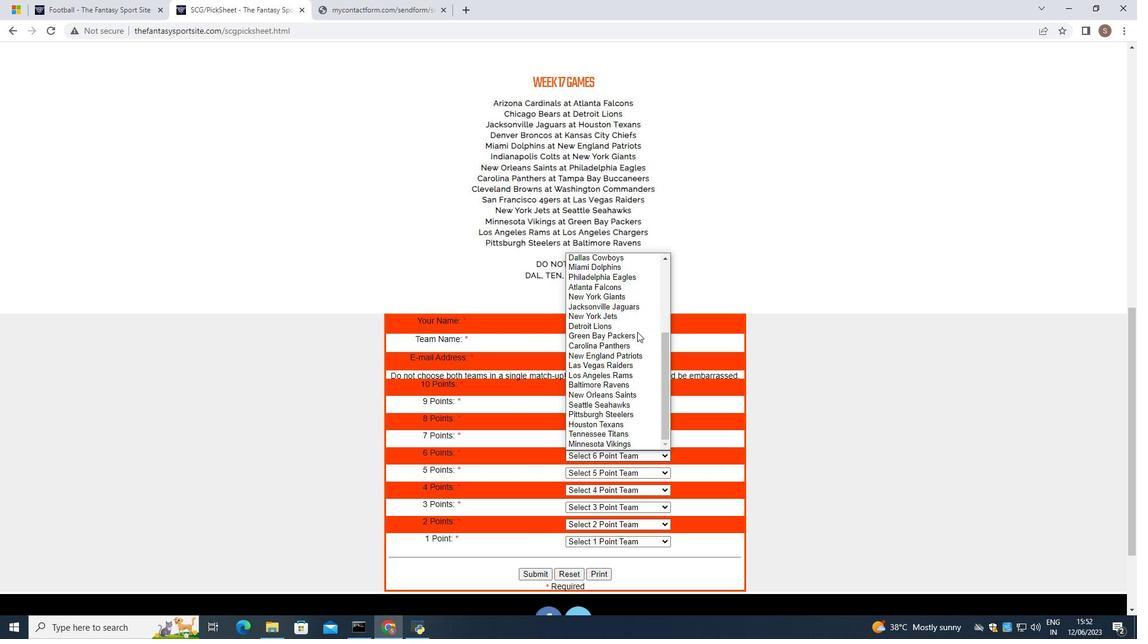 
Action: Mouse scrolled (637, 332) with delta (0, 0)
Screenshot: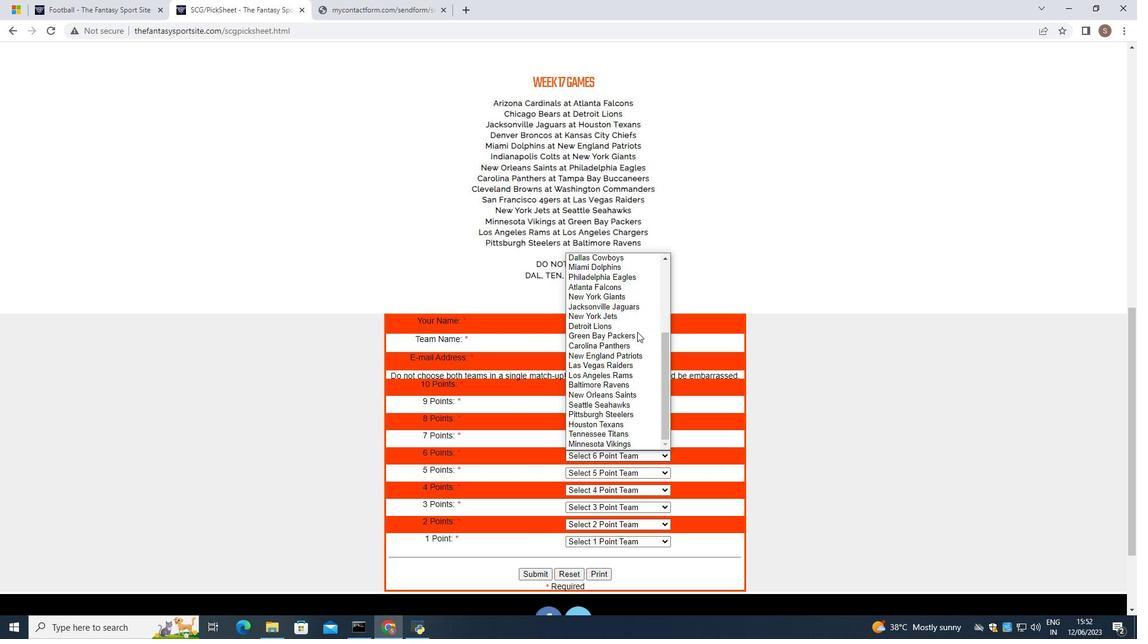 
Action: Mouse scrolled (637, 332) with delta (0, 0)
Screenshot: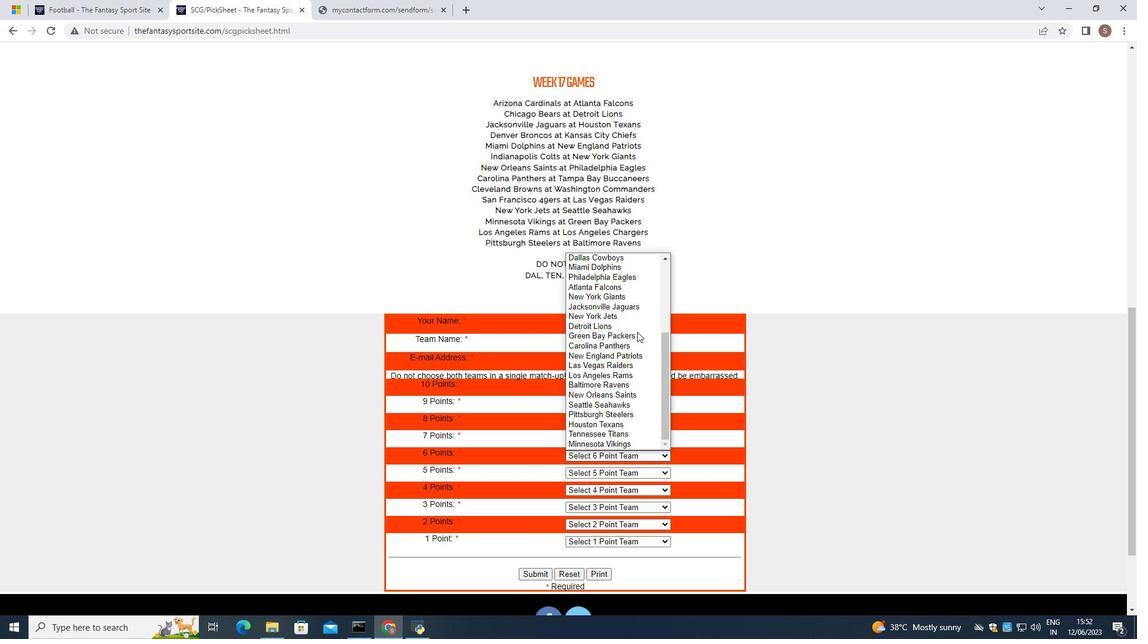 
Action: Mouse scrolled (637, 332) with delta (0, 0)
Screenshot: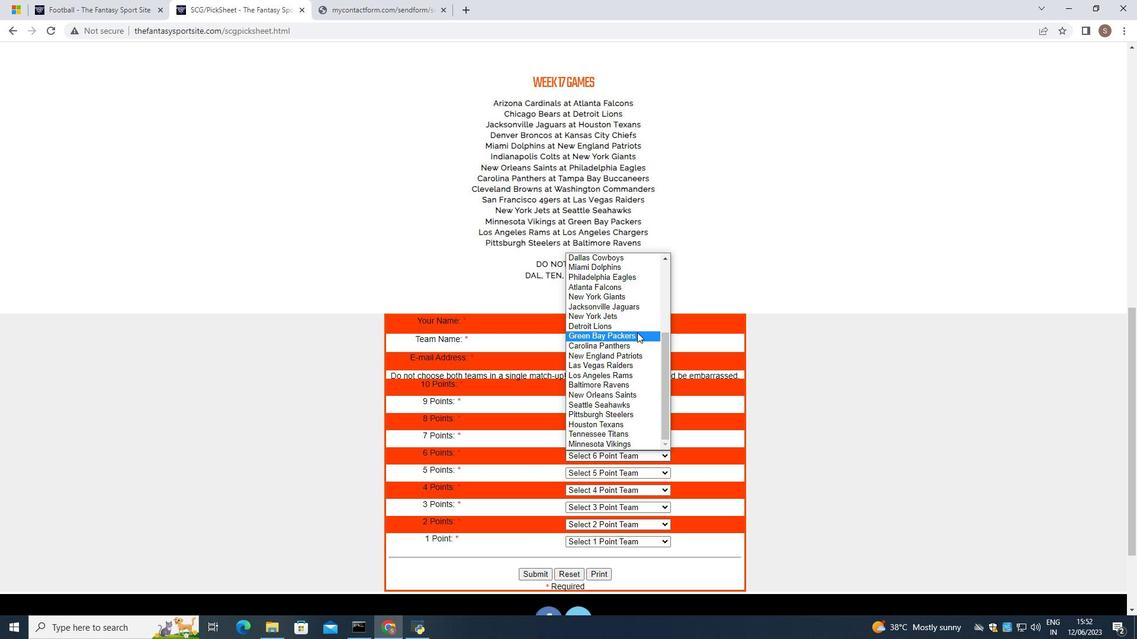 
Action: Mouse moved to (618, 426)
Screenshot: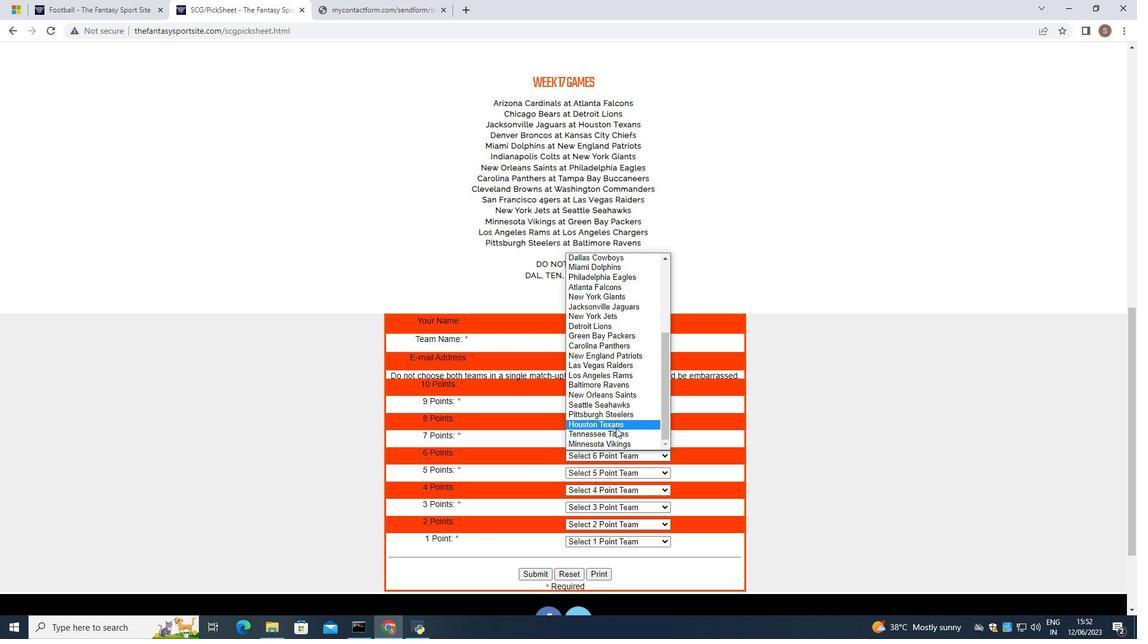 
Action: Mouse pressed left at (618, 426)
Screenshot: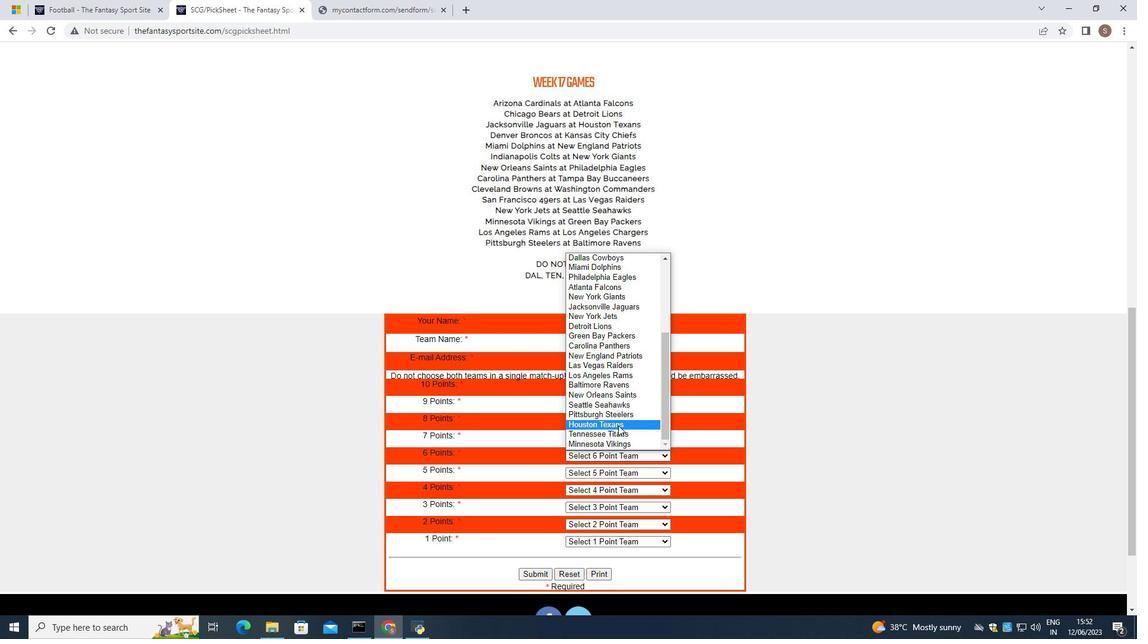 
Action: Mouse moved to (630, 474)
Screenshot: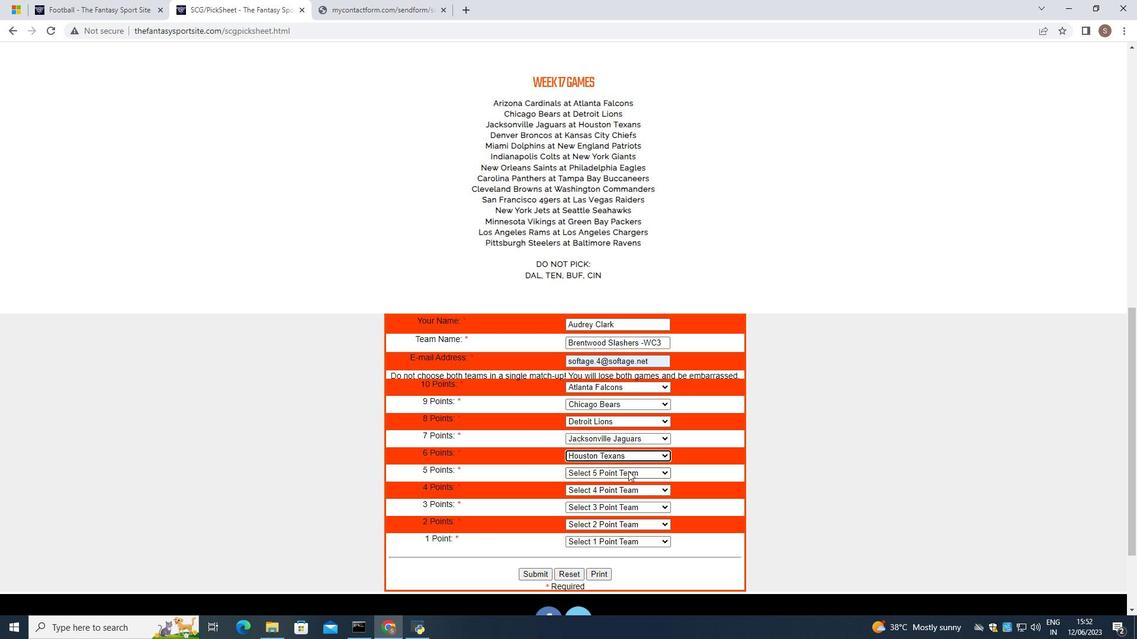 
Action: Mouse pressed left at (630, 474)
Screenshot: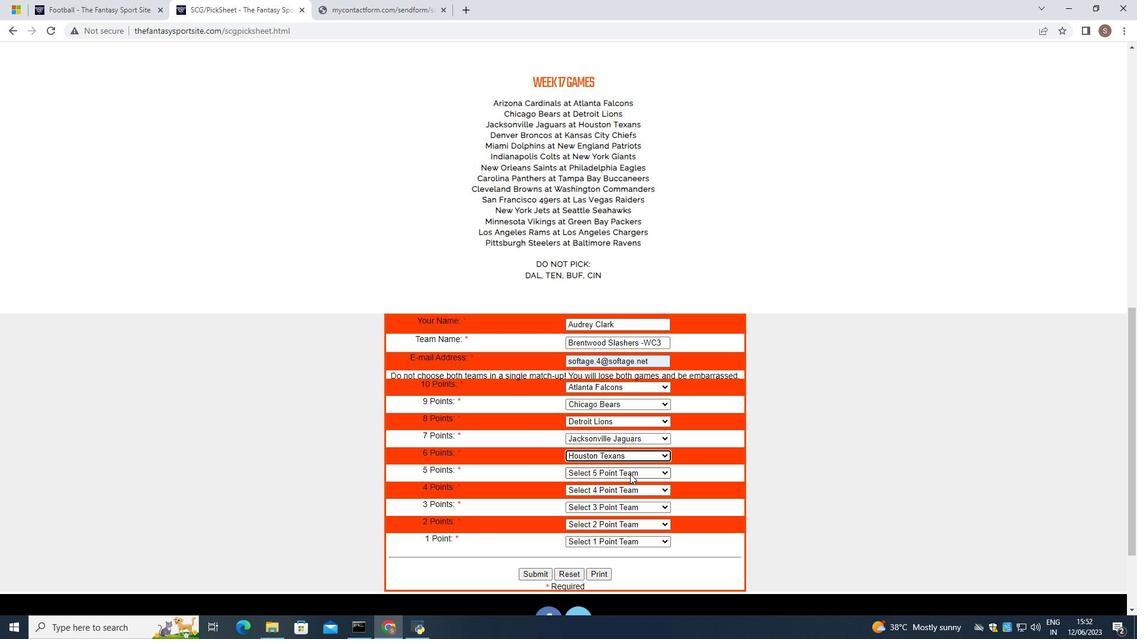 
Action: Mouse moved to (645, 312)
Screenshot: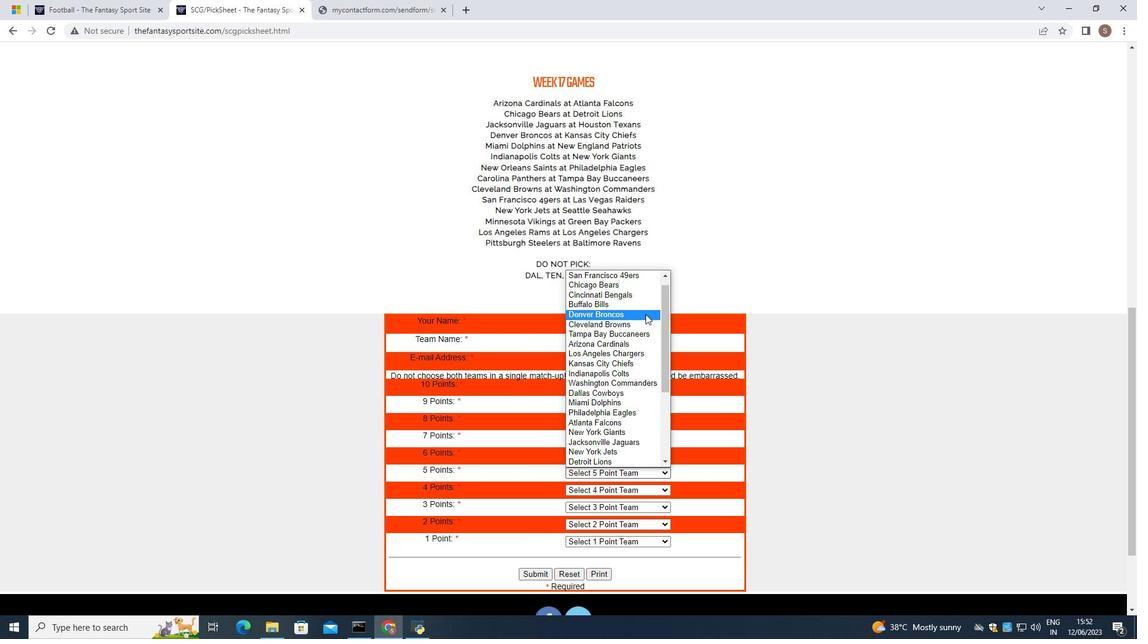 
Action: Mouse pressed left at (645, 312)
Screenshot: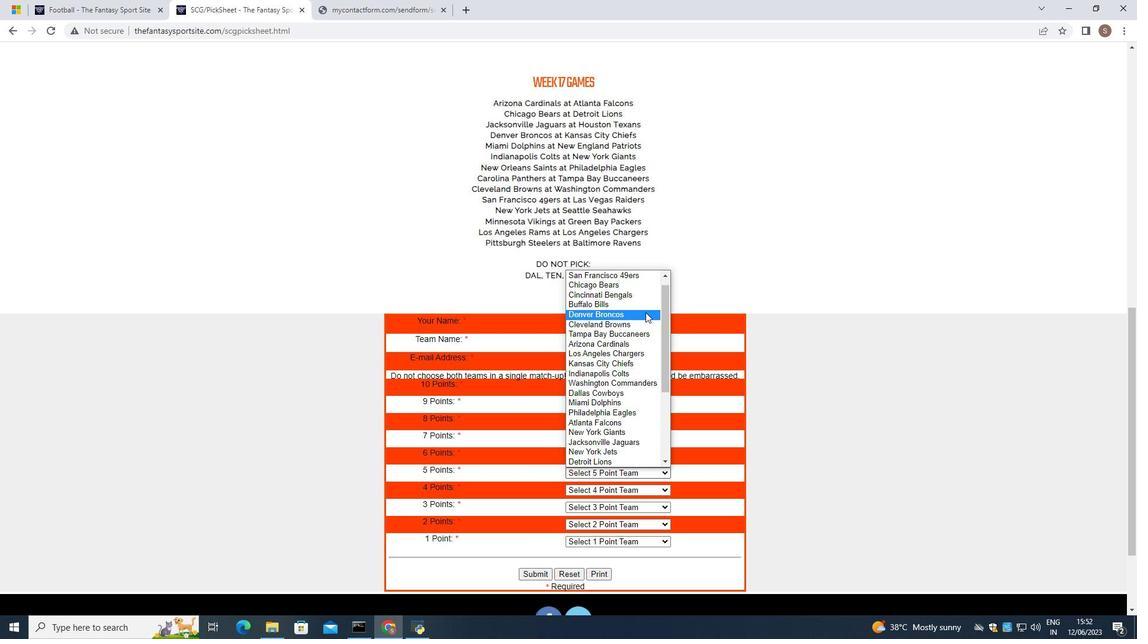 
Action: Mouse moved to (648, 491)
Screenshot: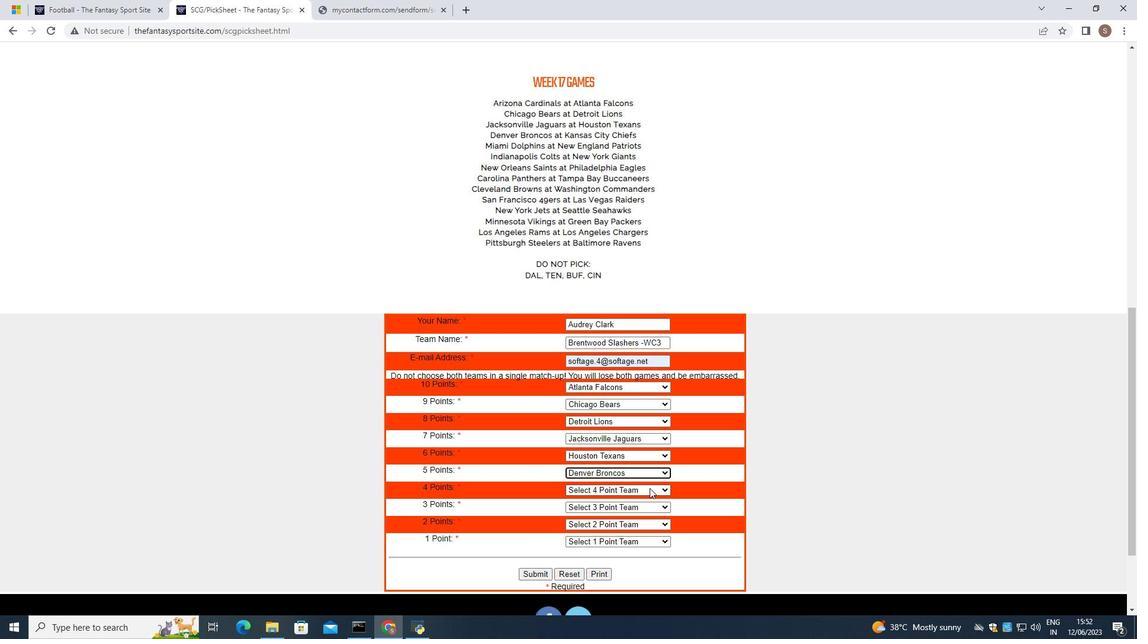 
Action: Mouse pressed left at (648, 491)
Screenshot: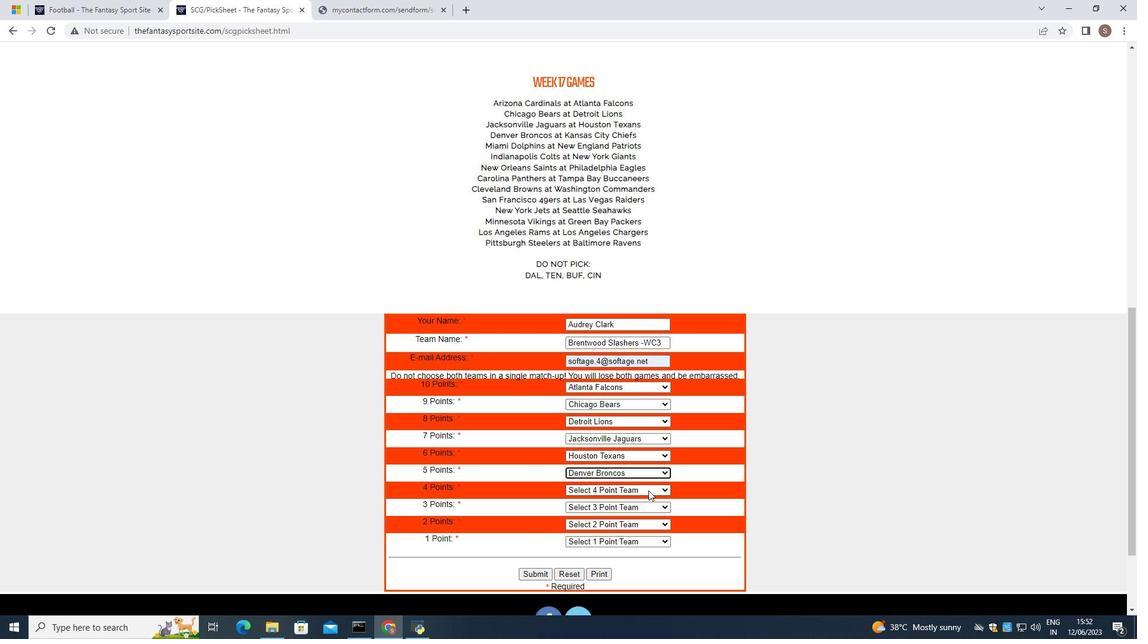 
Action: Mouse moved to (646, 446)
Screenshot: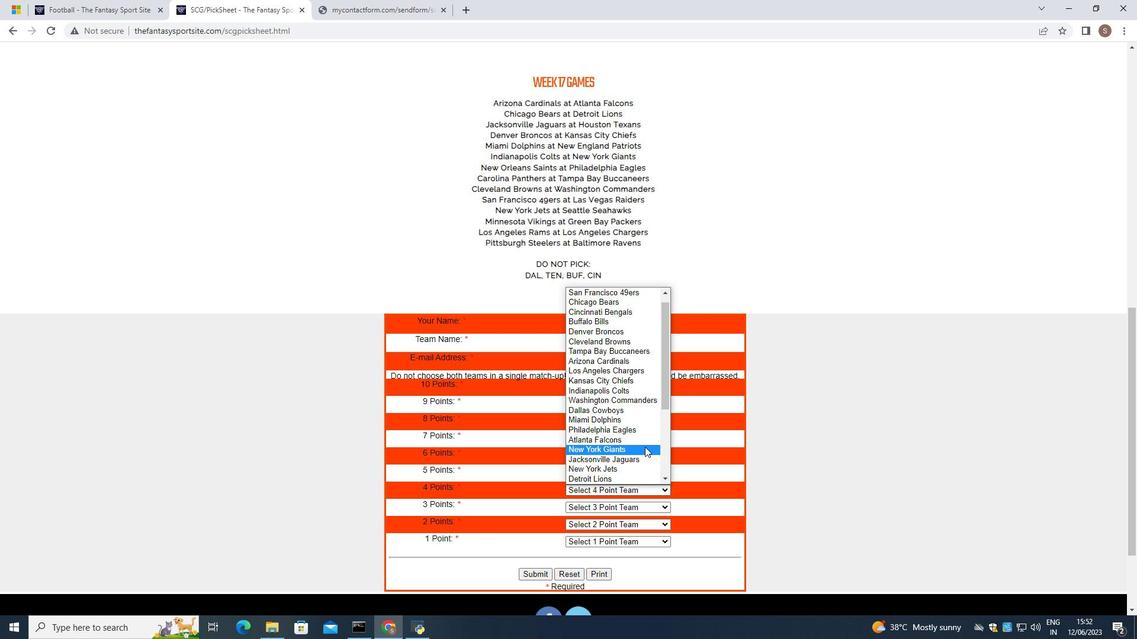 
Action: Mouse scrolled (646, 445) with delta (0, 0)
Screenshot: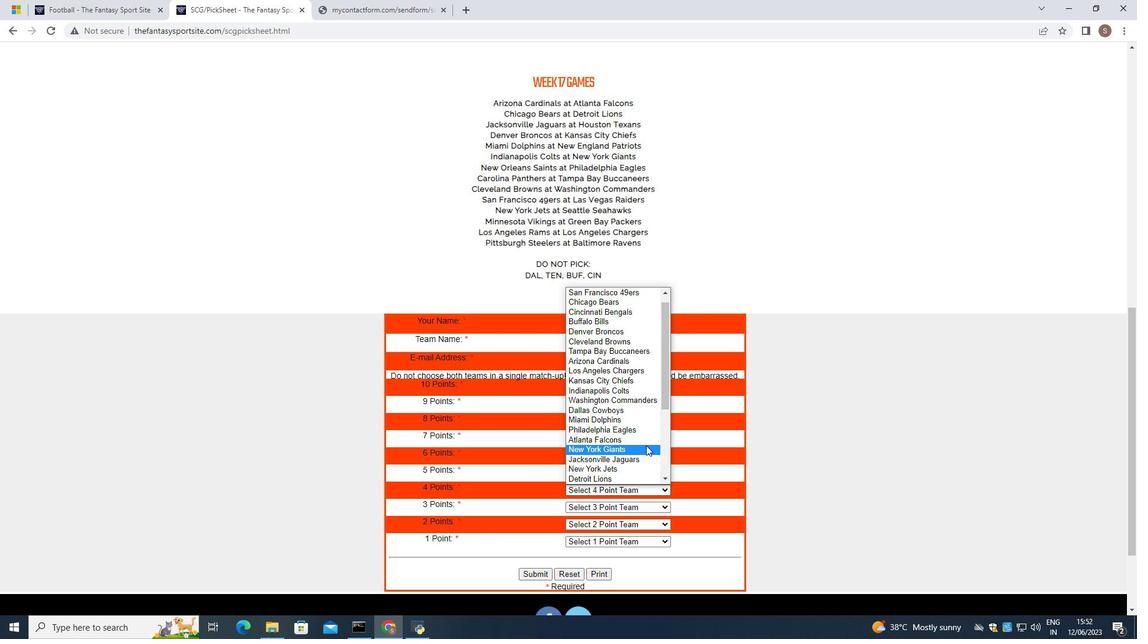 
Action: Mouse scrolled (646, 445) with delta (0, 0)
Screenshot: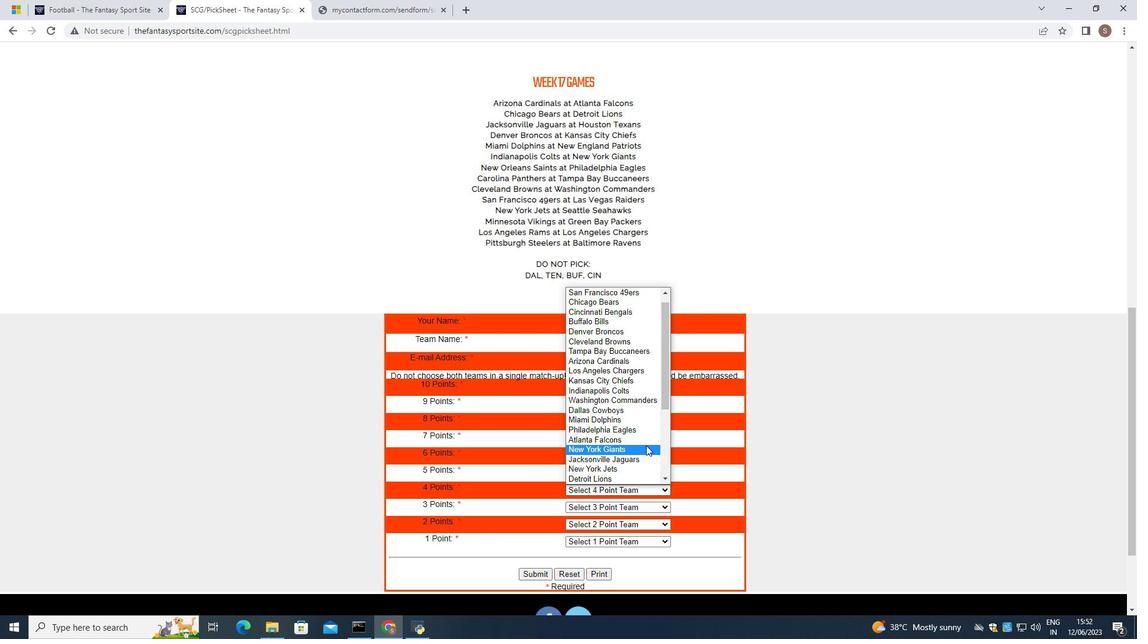 
Action: Mouse scrolled (646, 445) with delta (0, 0)
Screenshot: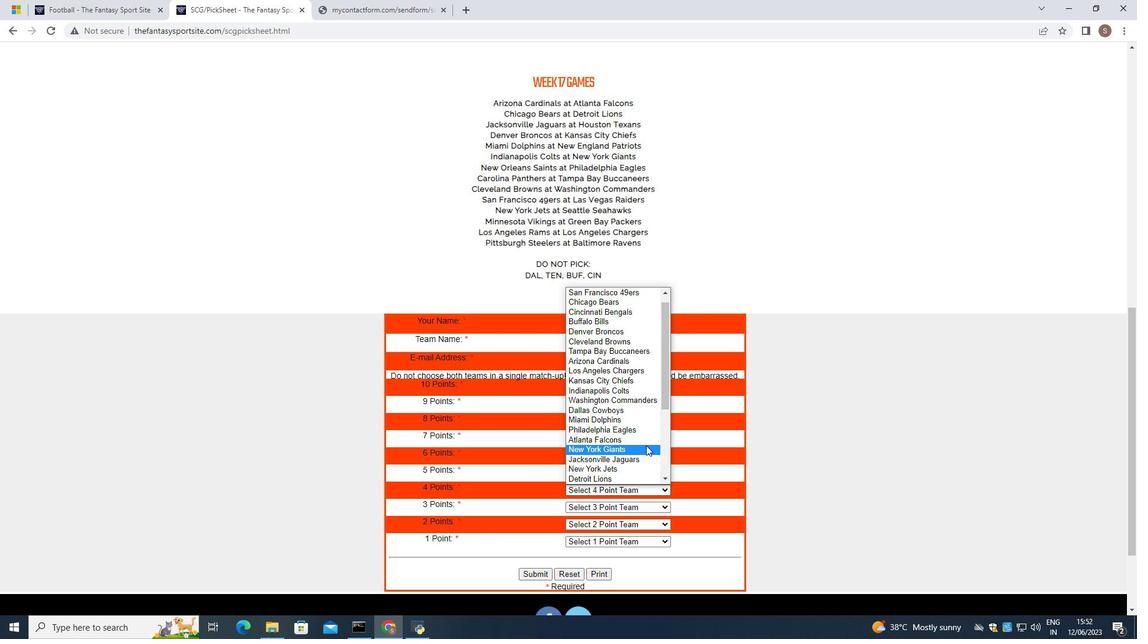 
Action: Mouse scrolled (646, 445) with delta (0, 0)
Screenshot: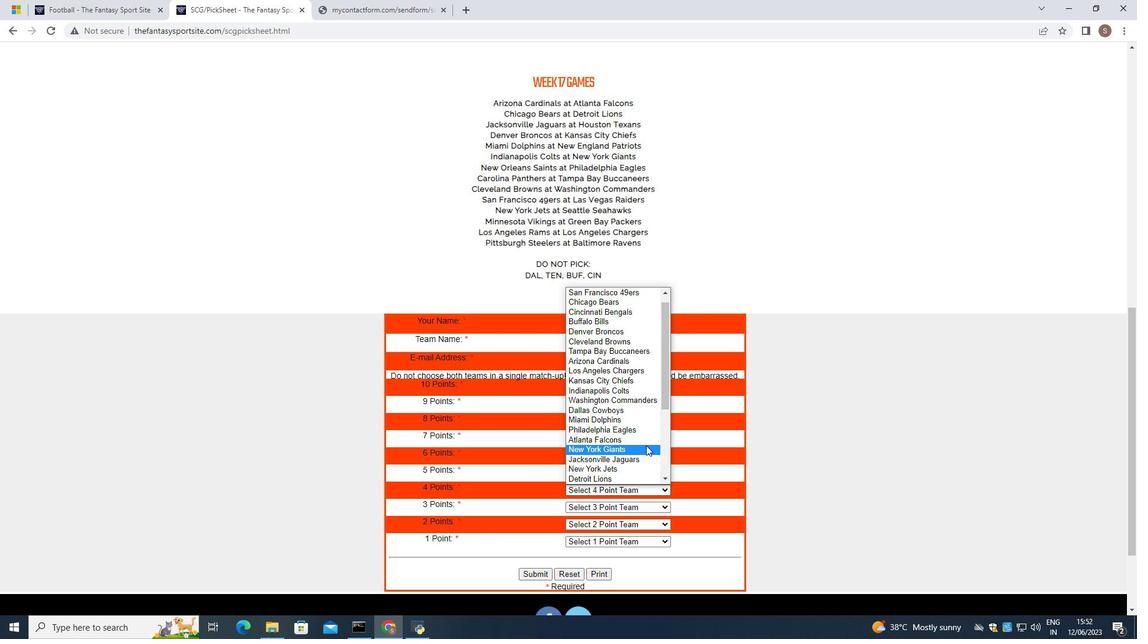 
Action: Mouse scrolled (646, 445) with delta (0, 0)
Screenshot: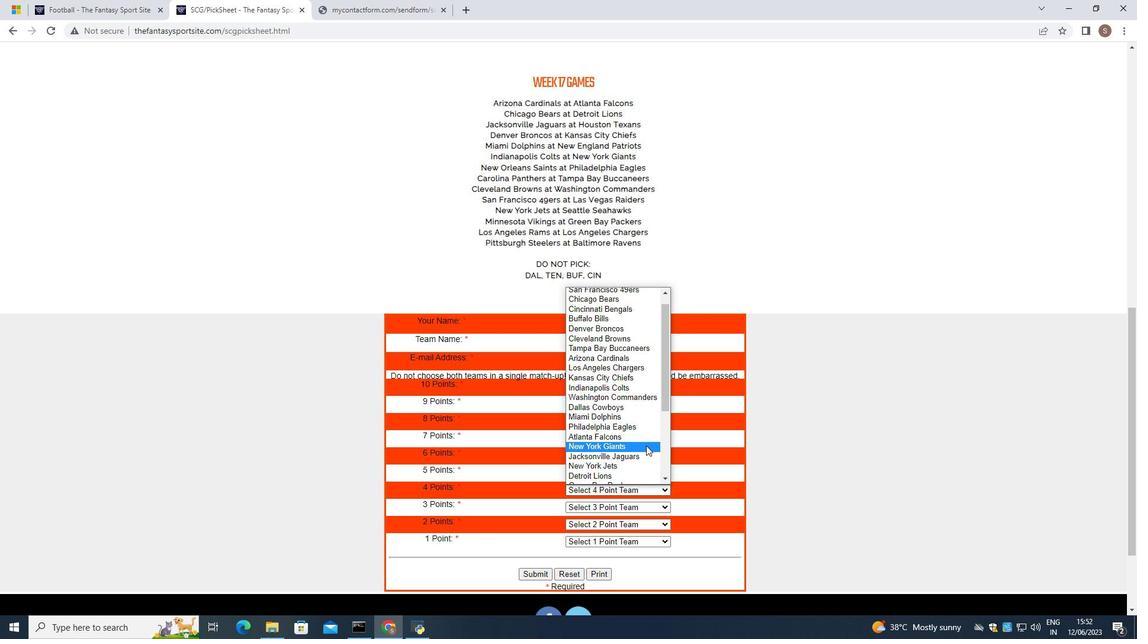 
Action: Mouse scrolled (646, 445) with delta (0, 0)
Screenshot: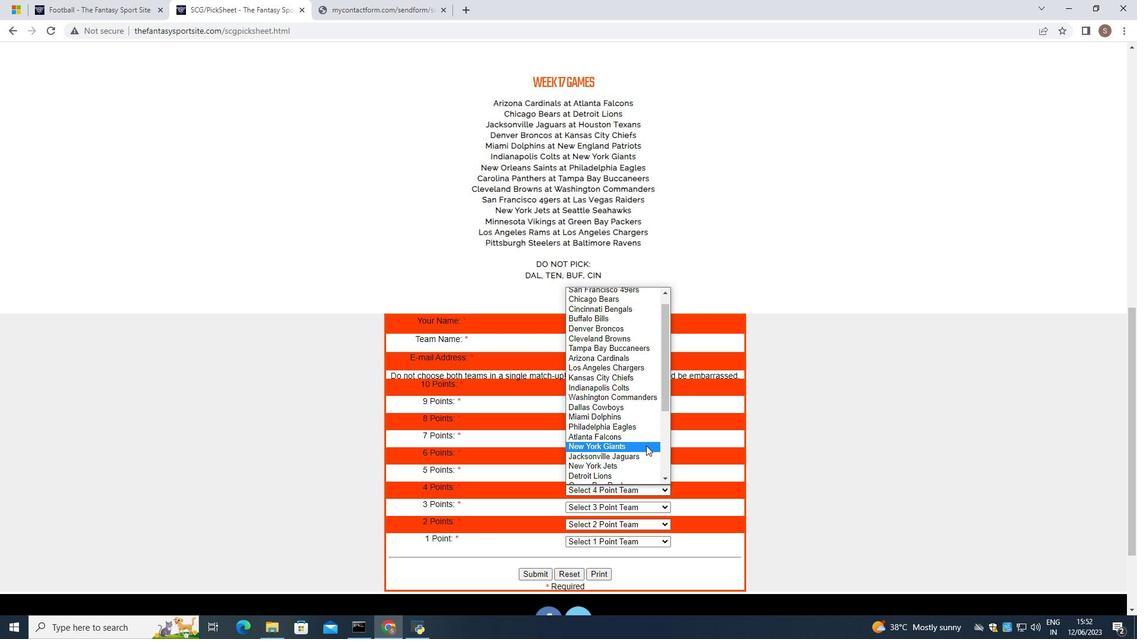 
Action: Mouse scrolled (646, 445) with delta (0, 0)
Screenshot: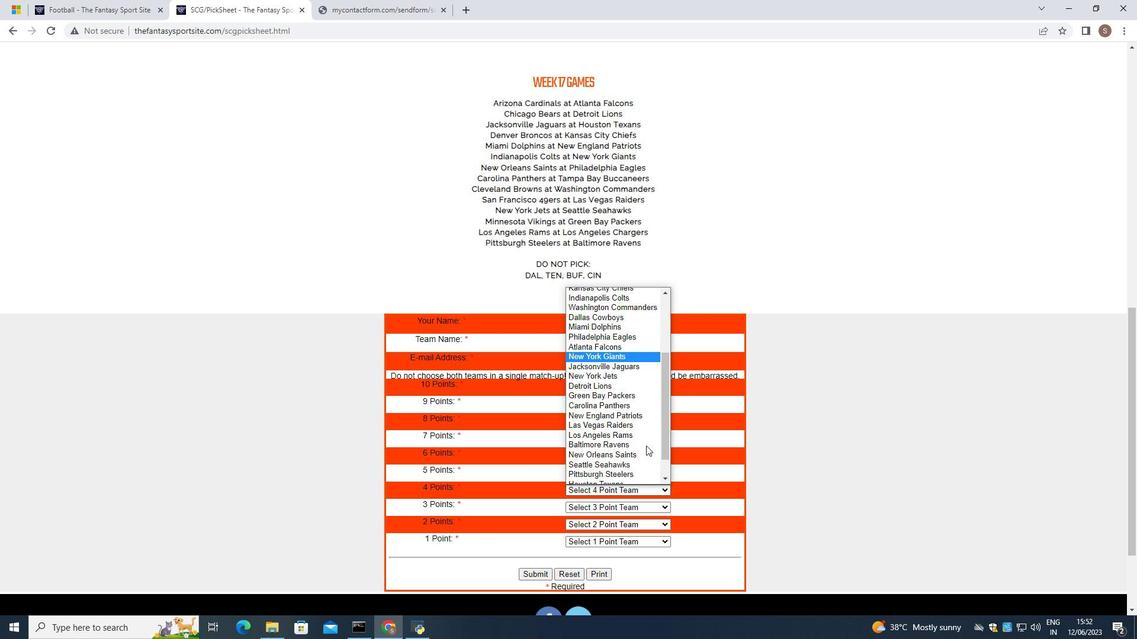 
Action: Mouse moved to (618, 422)
Screenshot: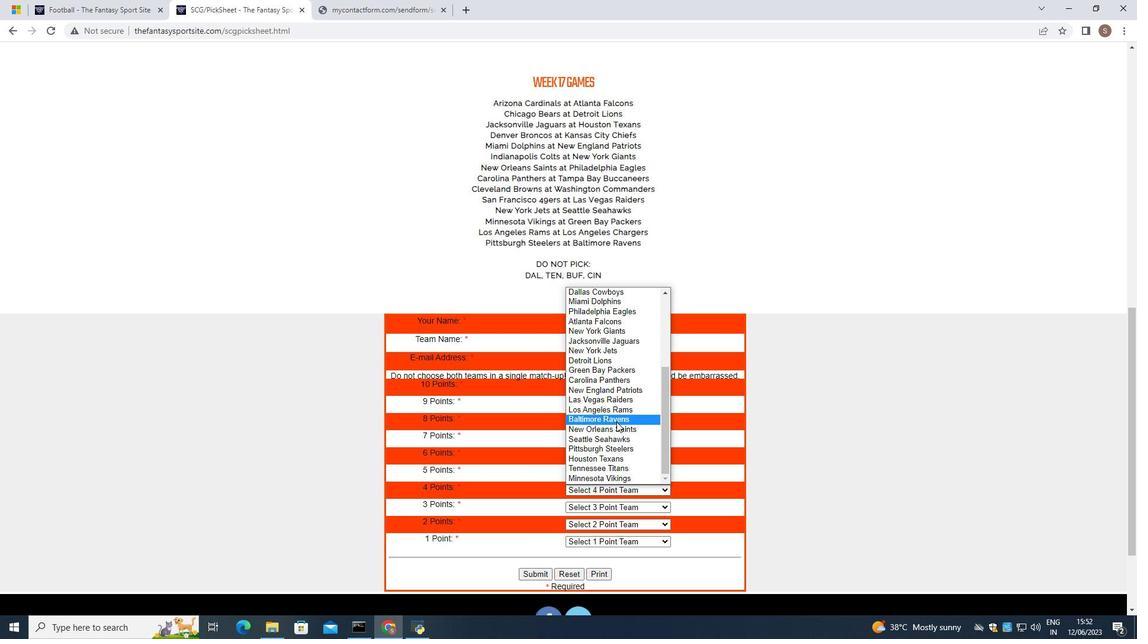 
Action: Mouse scrolled (618, 423) with delta (0, 0)
Screenshot: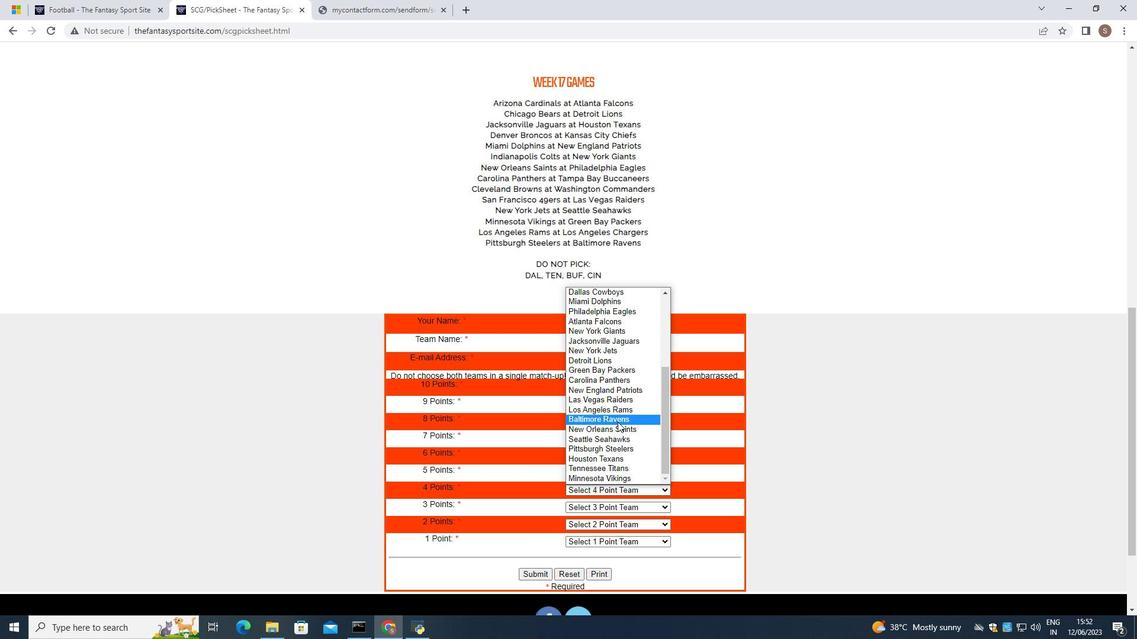 
Action: Mouse scrolled (618, 423) with delta (0, 0)
Screenshot: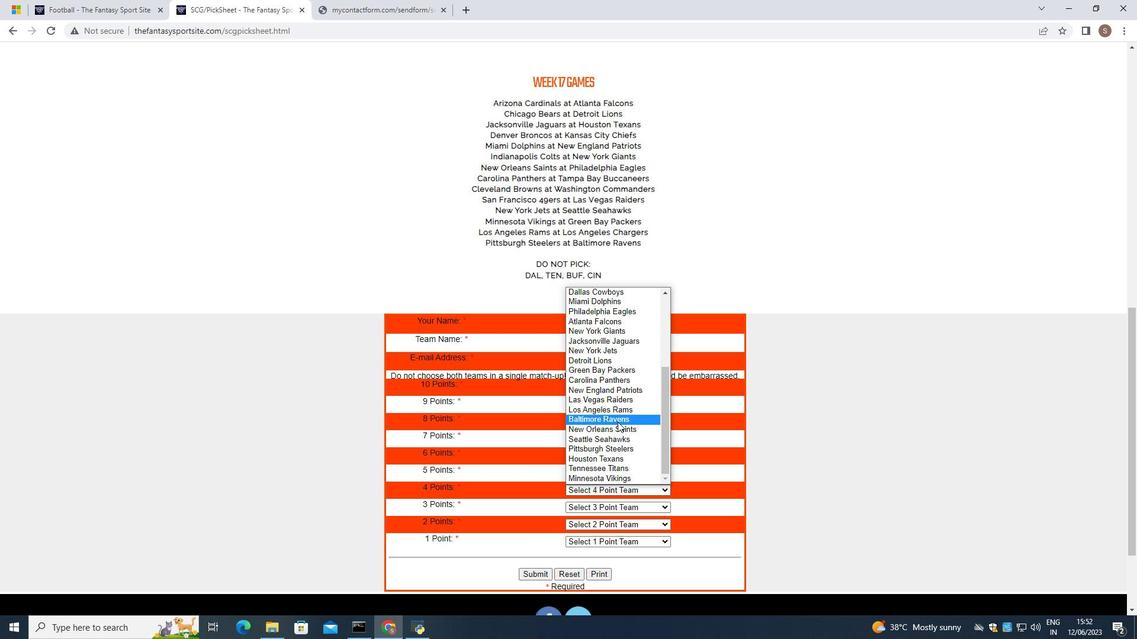 
Action: Mouse scrolled (618, 423) with delta (0, 0)
Screenshot: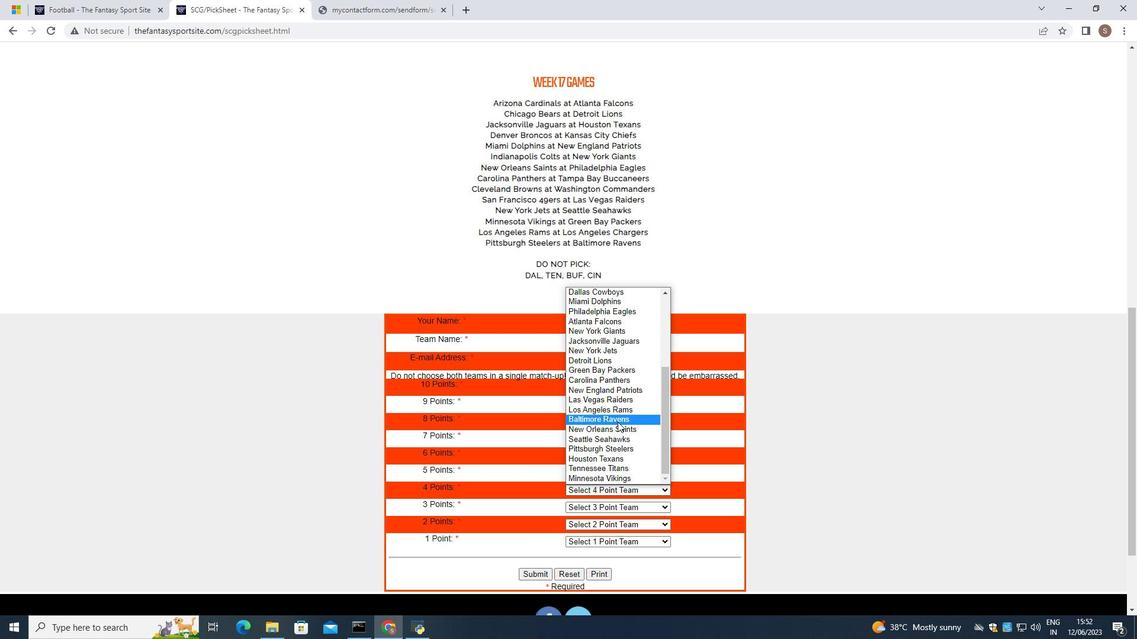 
Action: Mouse scrolled (618, 423) with delta (0, 0)
Screenshot: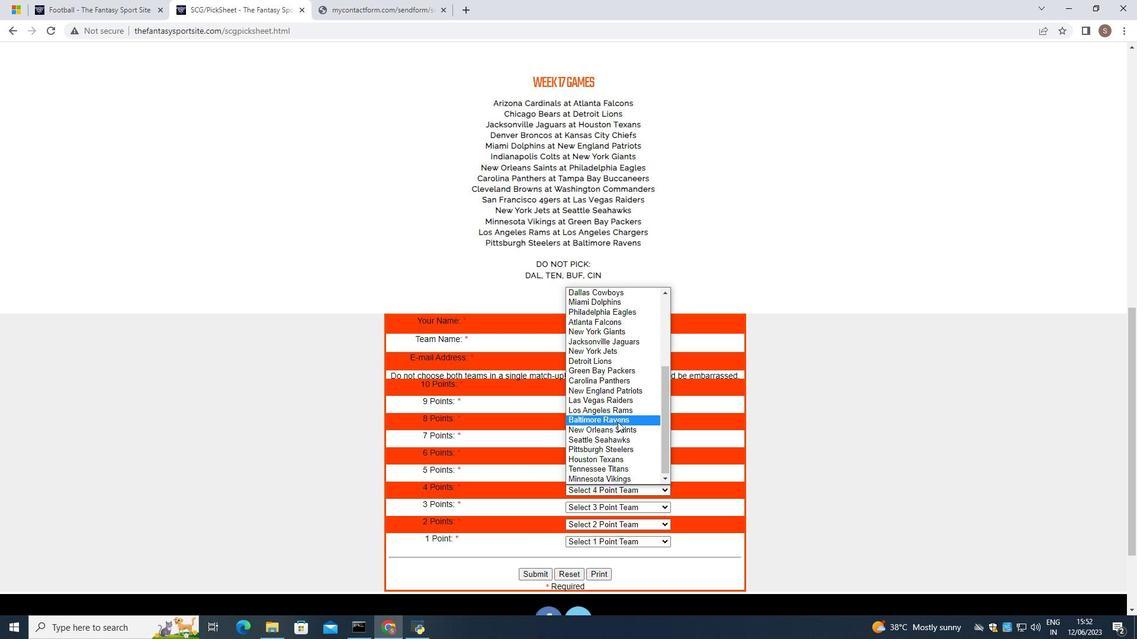 
Action: Mouse scrolled (618, 423) with delta (0, 0)
Screenshot: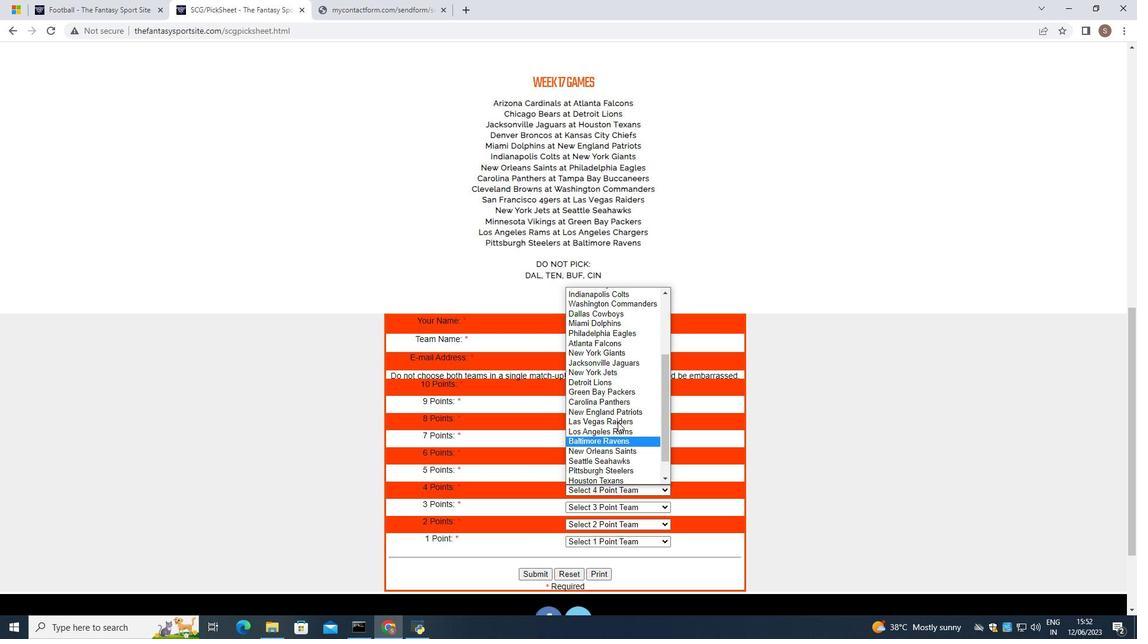 
Action: Mouse moved to (642, 389)
Screenshot: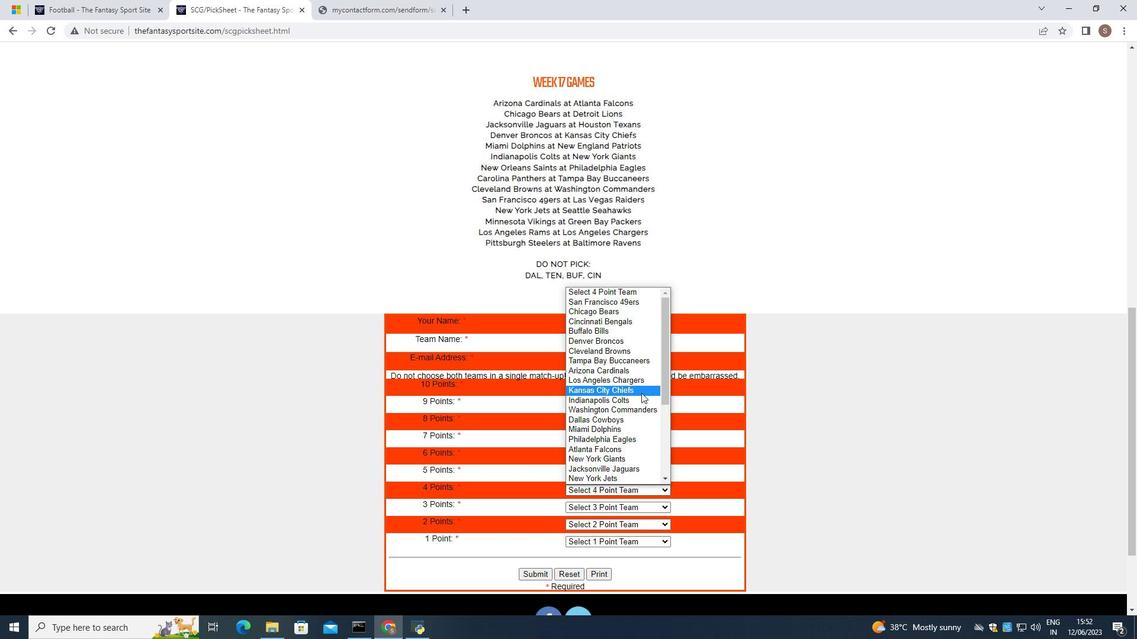 
Action: Mouse pressed left at (642, 389)
Screenshot: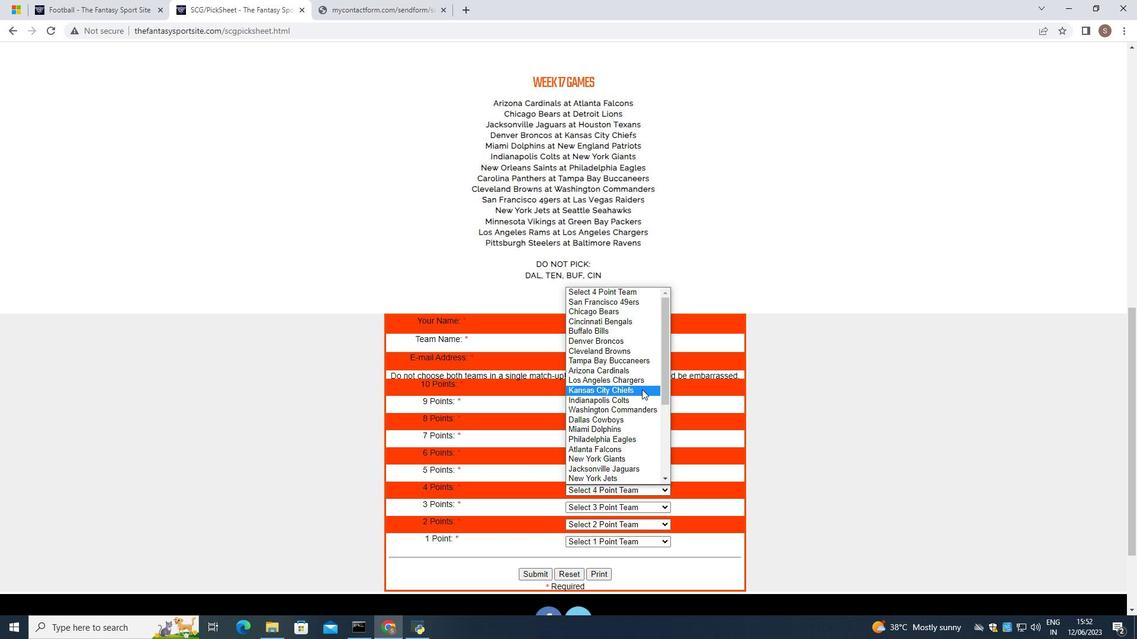 
Action: Mouse moved to (650, 510)
Screenshot: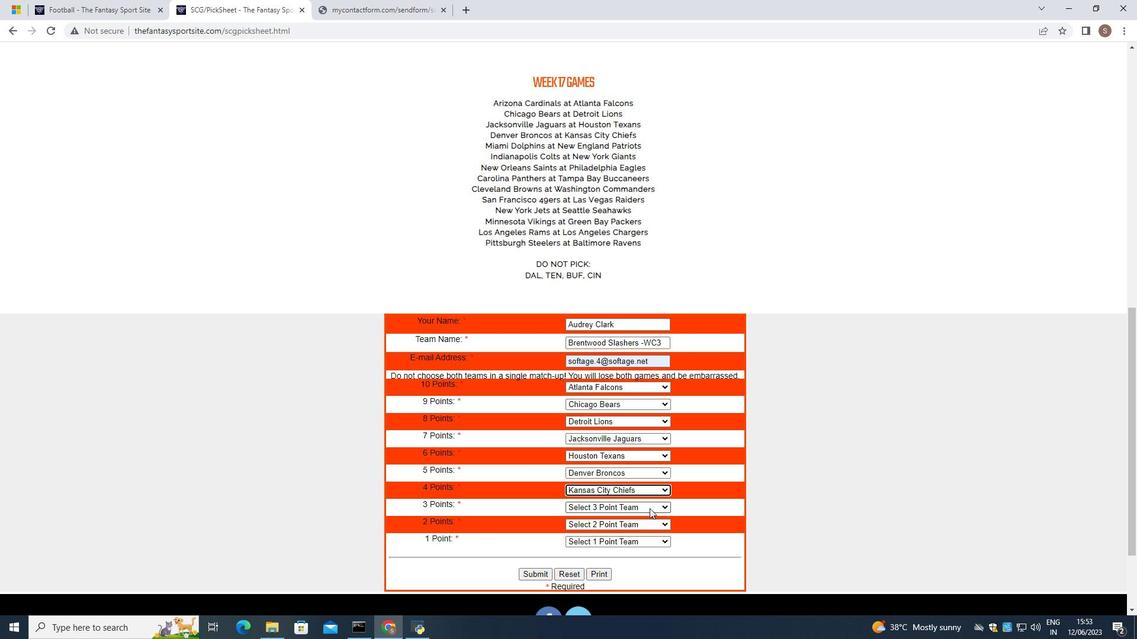 
Action: Mouse pressed left at (650, 510)
Screenshot: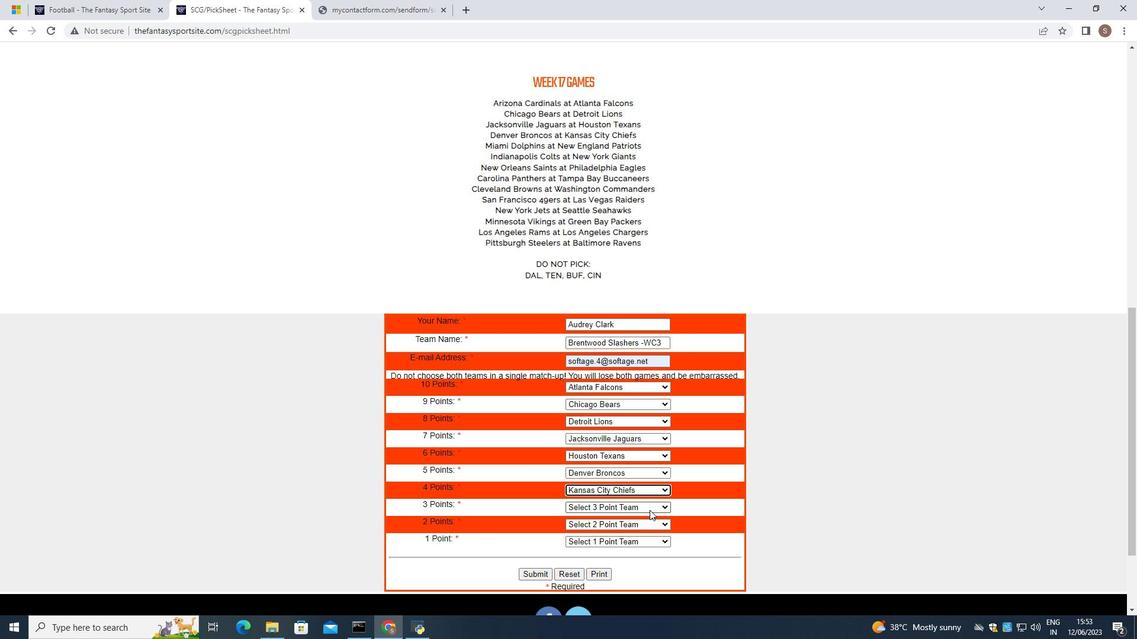 
Action: Mouse moved to (641, 440)
Screenshot: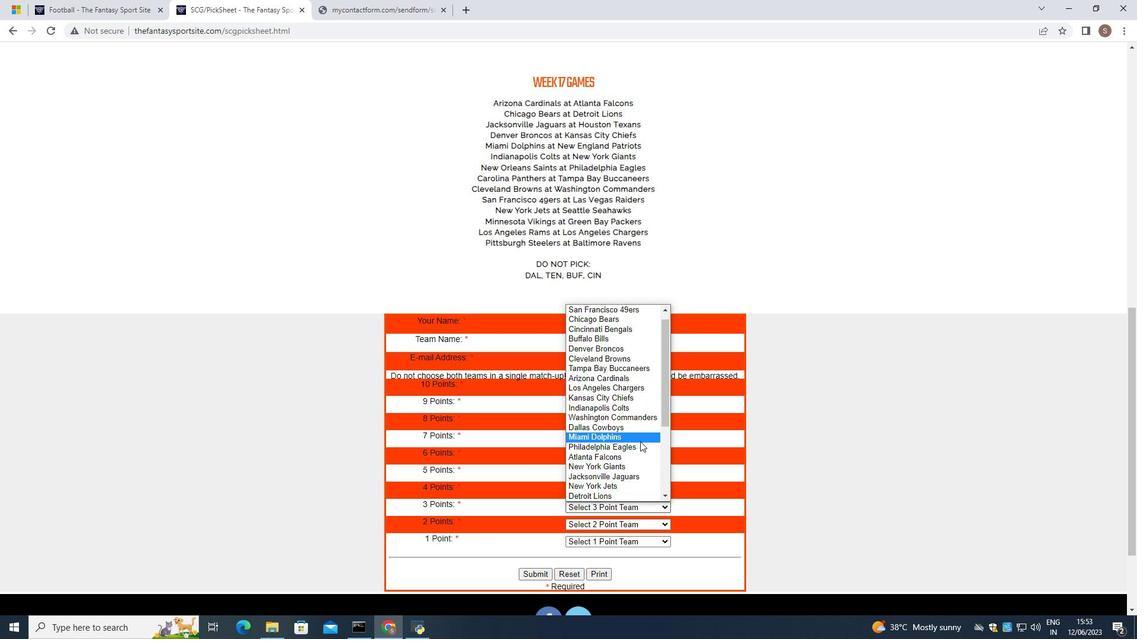
Action: Mouse pressed left at (641, 440)
Screenshot: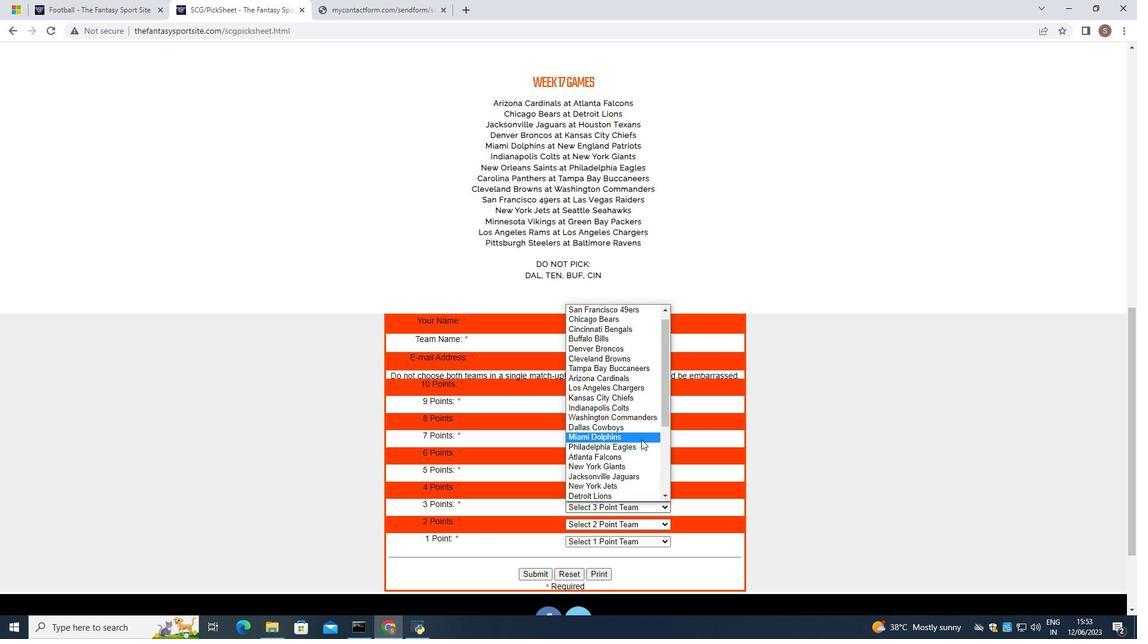 
Action: Mouse moved to (640, 526)
Screenshot: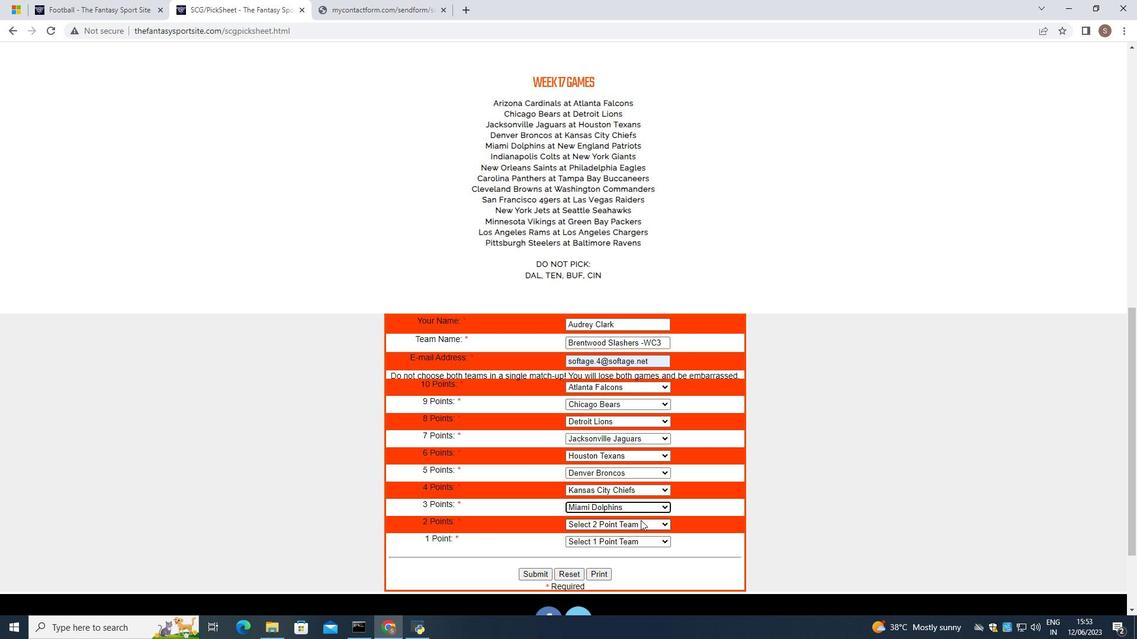 
Action: Mouse pressed left at (640, 526)
Screenshot: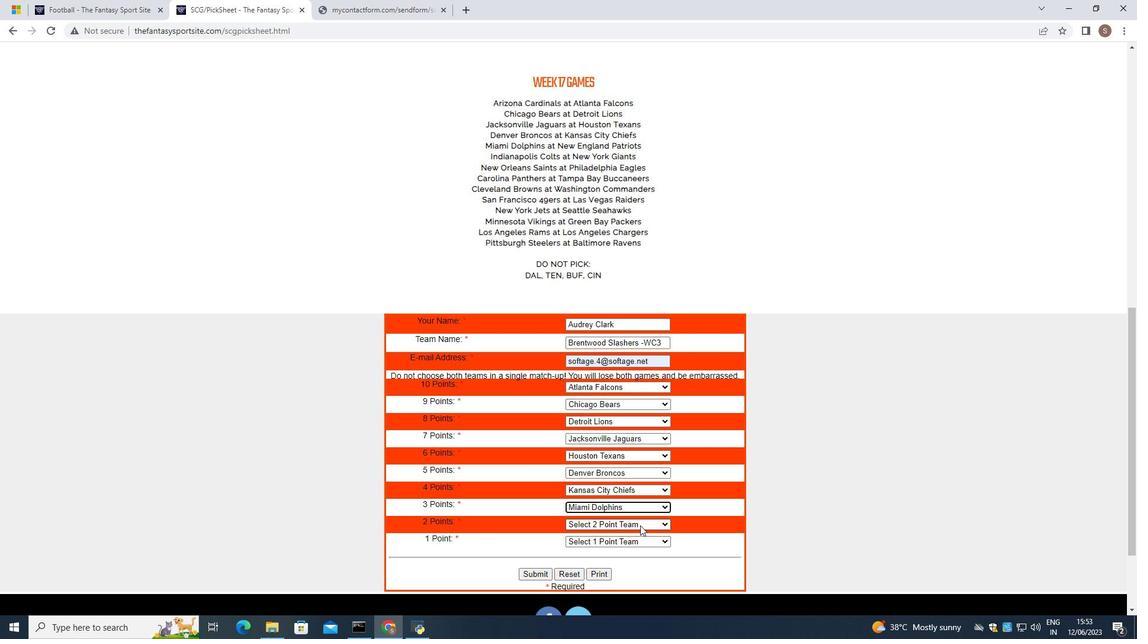
Action: Mouse moved to (637, 495)
Screenshot: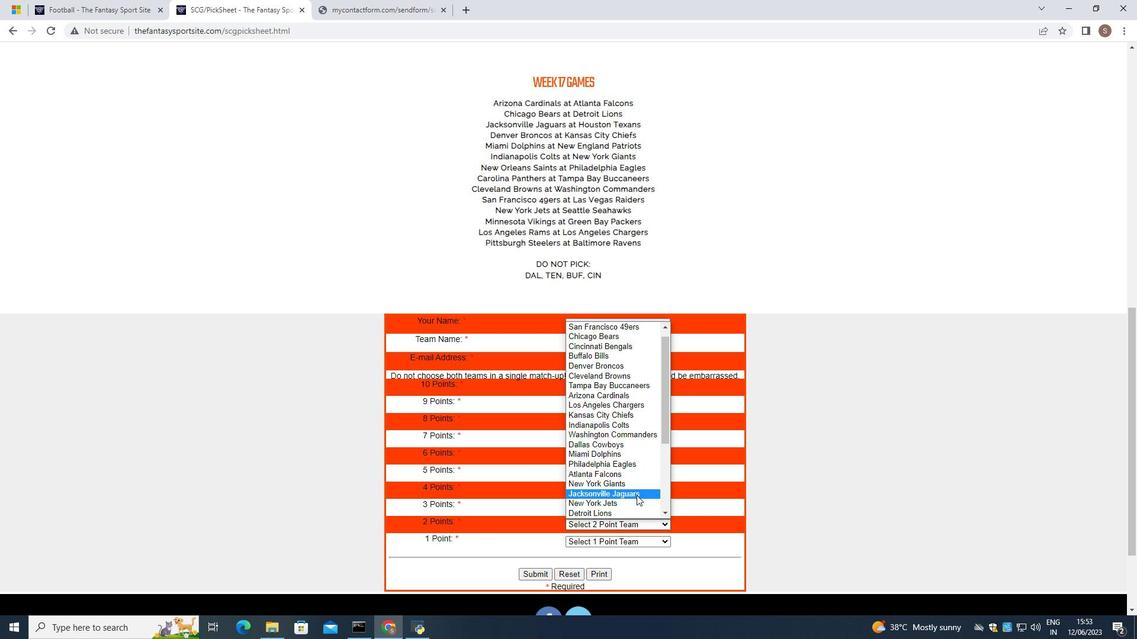 
Action: Mouse scrolled (637, 495) with delta (0, 0)
Screenshot: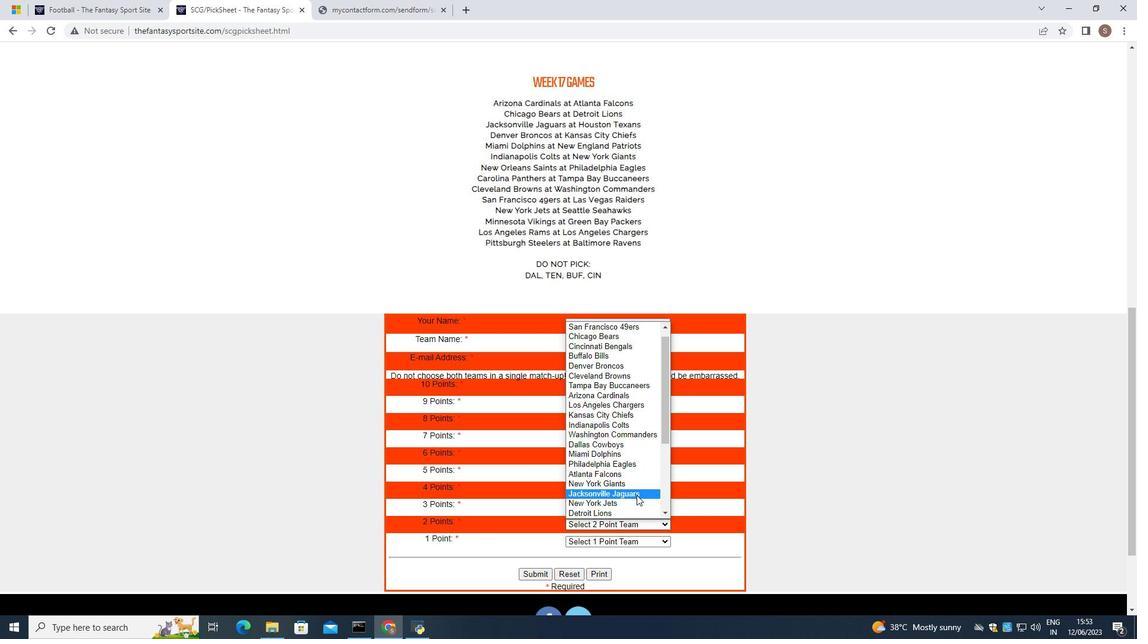 
Action: Mouse scrolled (637, 495) with delta (0, 0)
Screenshot: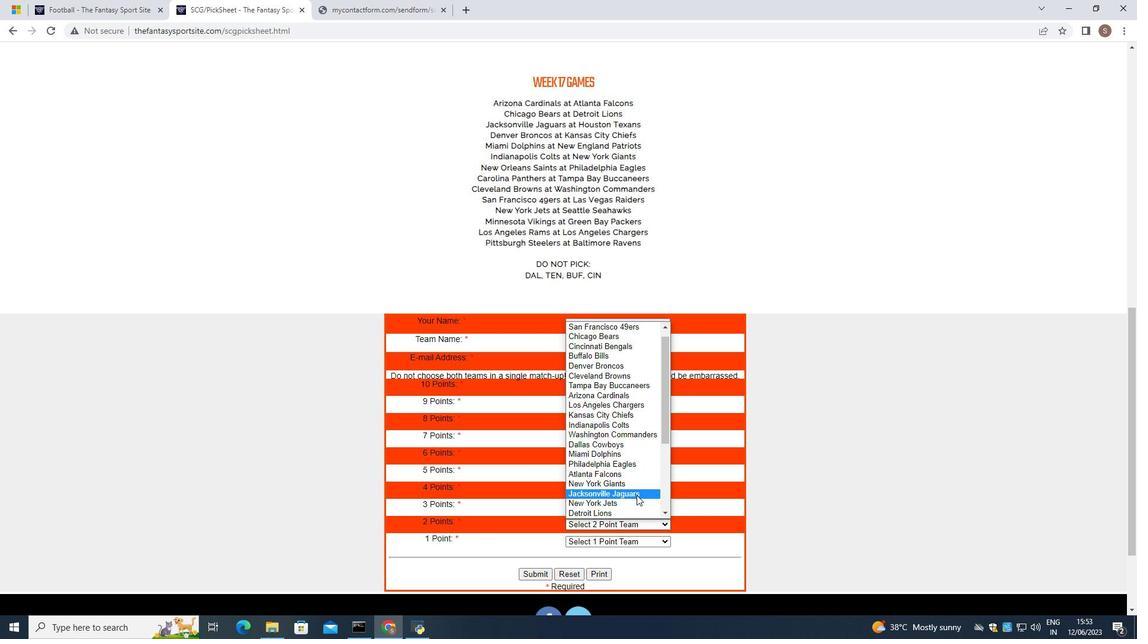 
Action: Mouse scrolled (637, 495) with delta (0, 0)
Screenshot: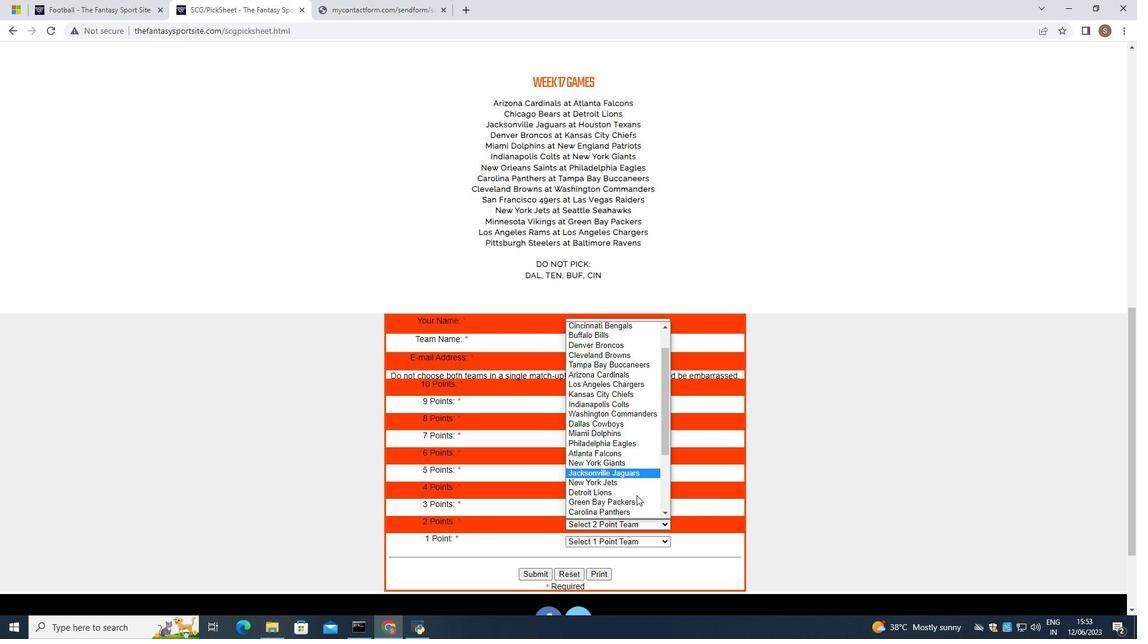 
Action: Mouse scrolled (637, 495) with delta (0, 0)
Screenshot: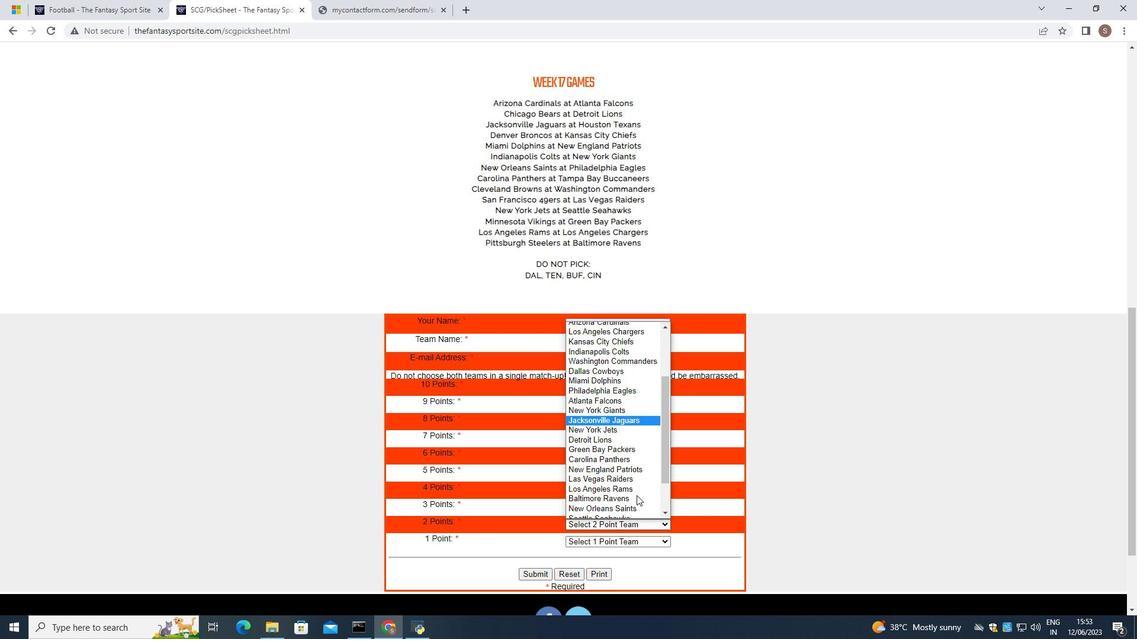 
Action: Mouse scrolled (637, 495) with delta (0, 0)
Screenshot: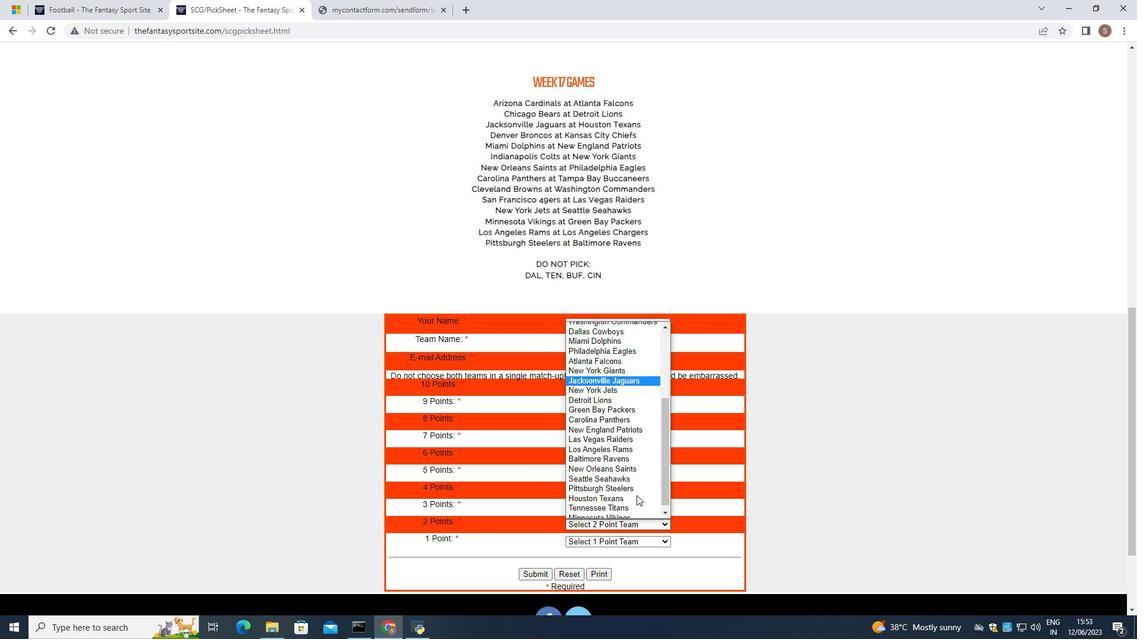 
Action: Mouse scrolled (637, 495) with delta (0, 0)
Screenshot: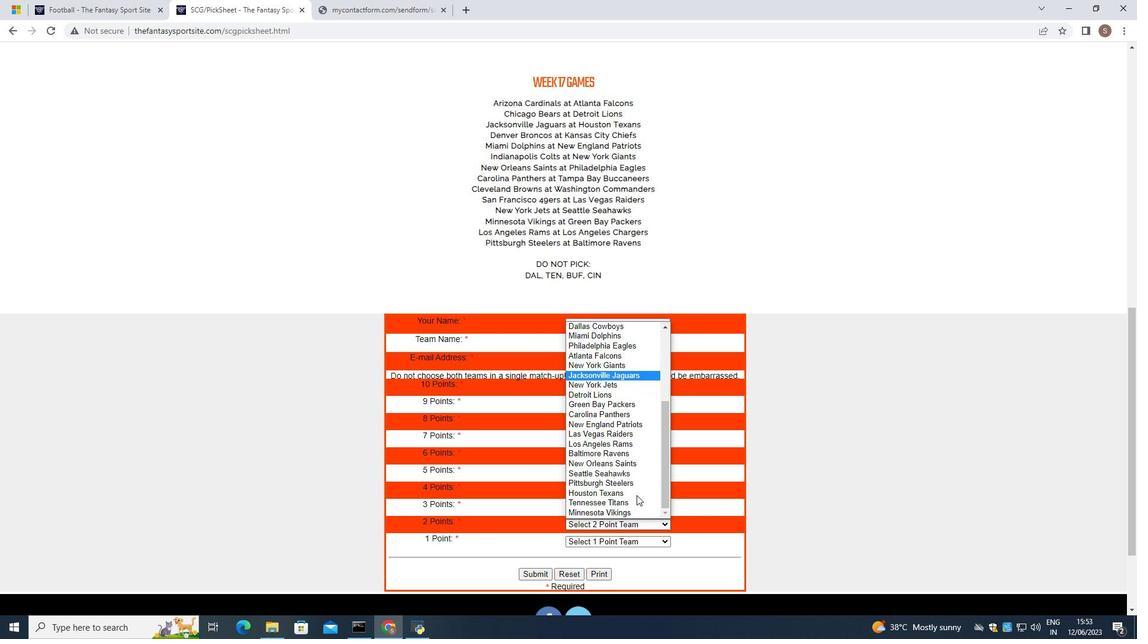 
Action: Mouse scrolled (637, 495) with delta (0, 0)
Screenshot: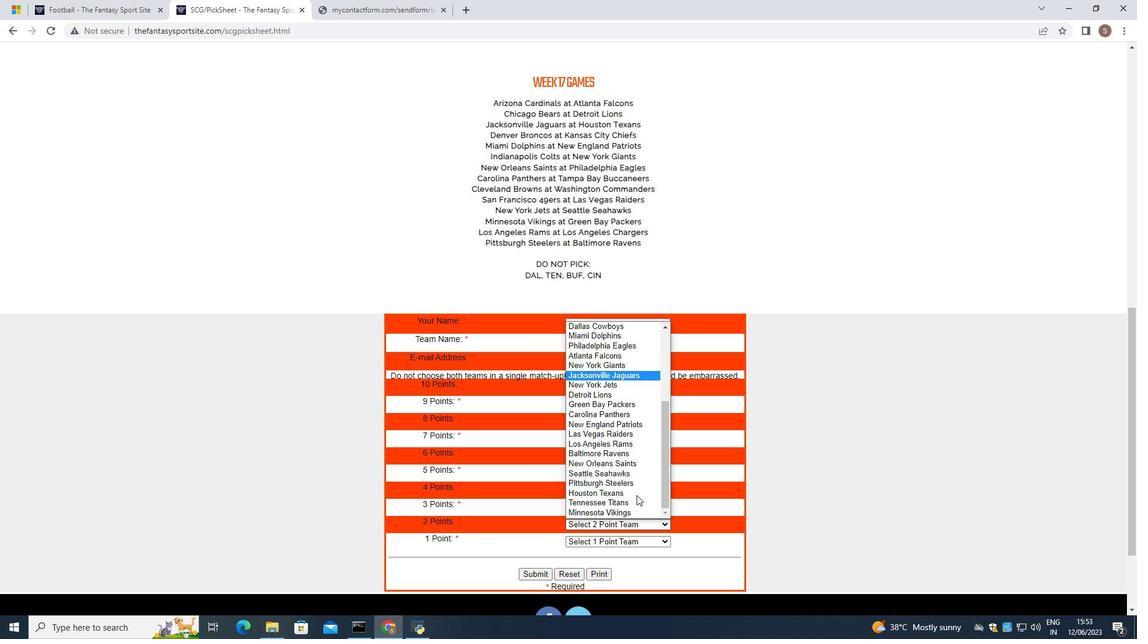 
Action: Mouse moved to (638, 426)
Screenshot: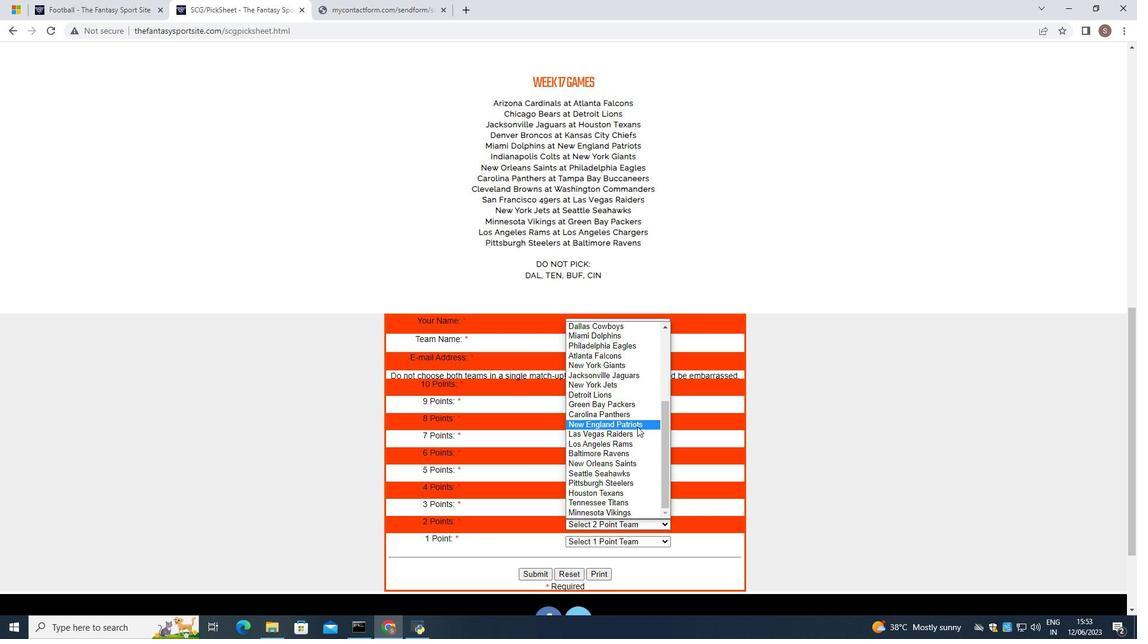 
Action: Mouse pressed left at (638, 426)
Screenshot: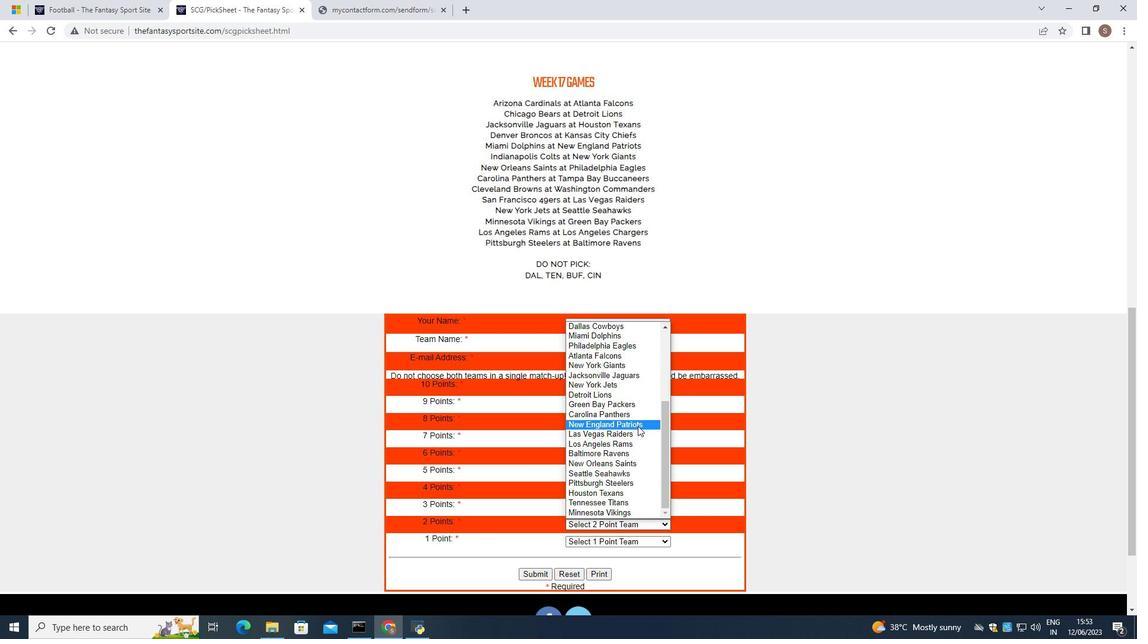 
Action: Mouse moved to (632, 540)
Screenshot: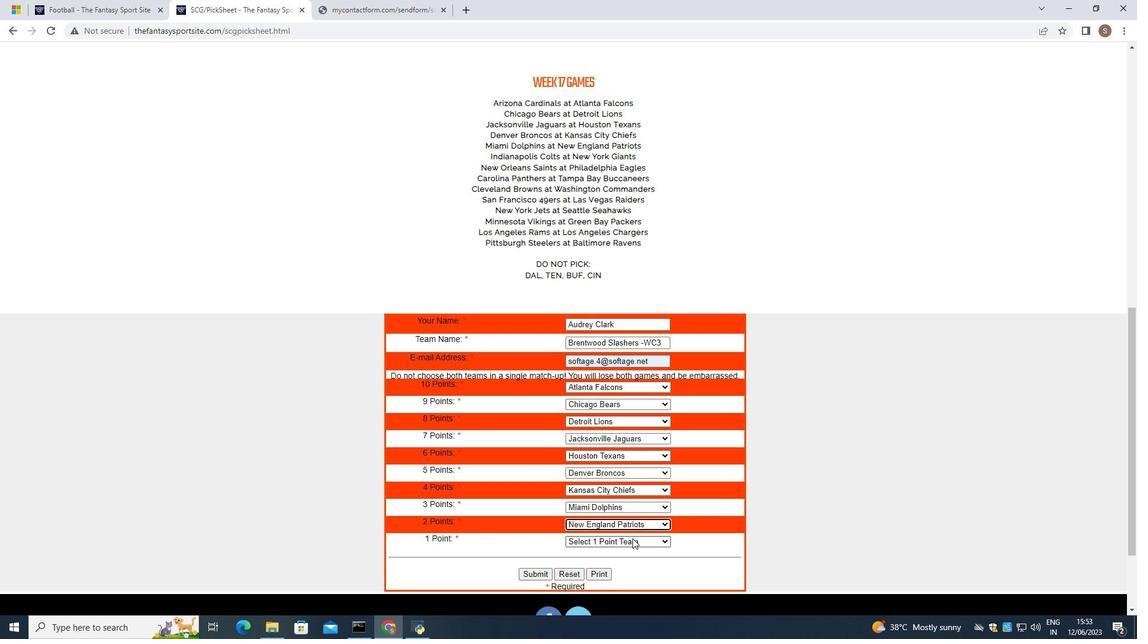 
Action: Mouse pressed left at (632, 540)
Screenshot: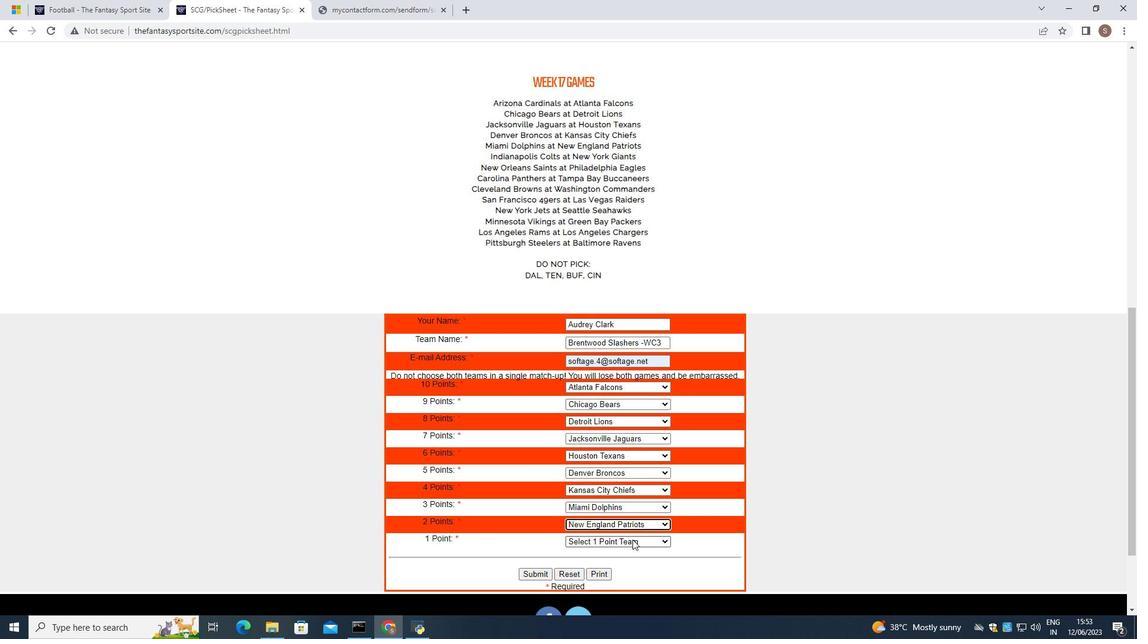 
Action: Mouse moved to (633, 489)
Screenshot: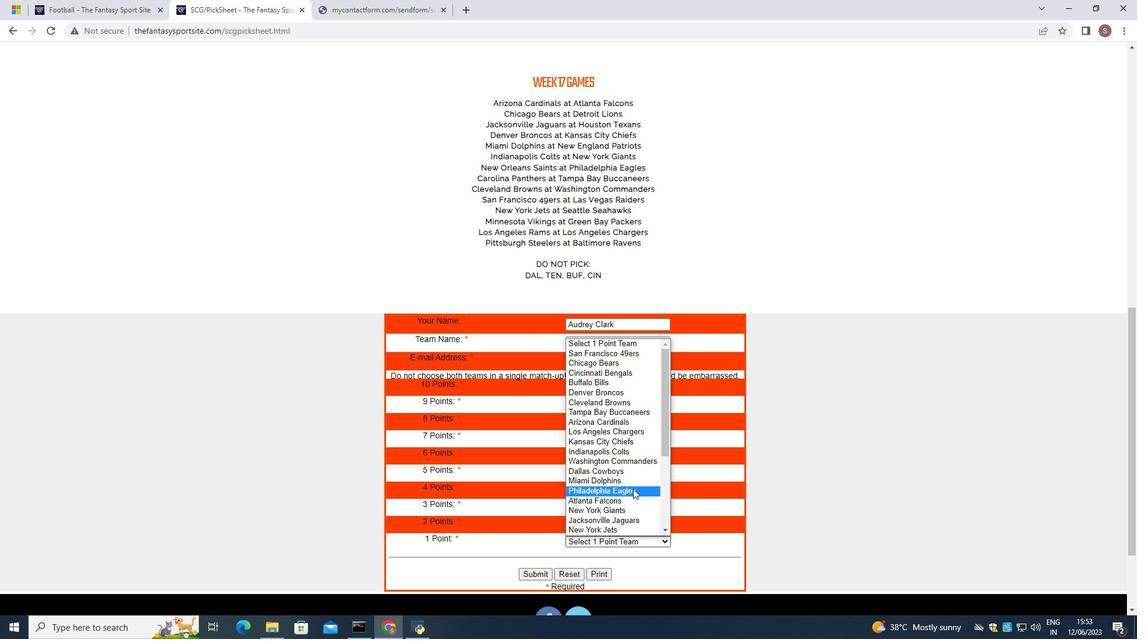
Action: Mouse scrolled (633, 488) with delta (0, 0)
Screenshot: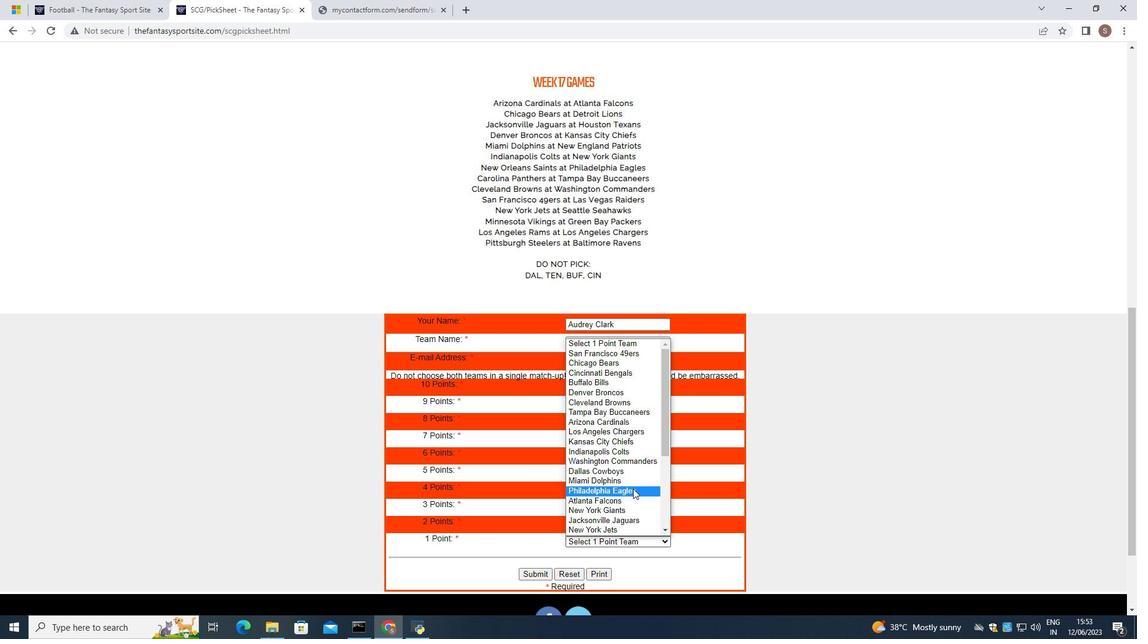 
Action: Mouse scrolled (633, 488) with delta (0, 0)
Screenshot: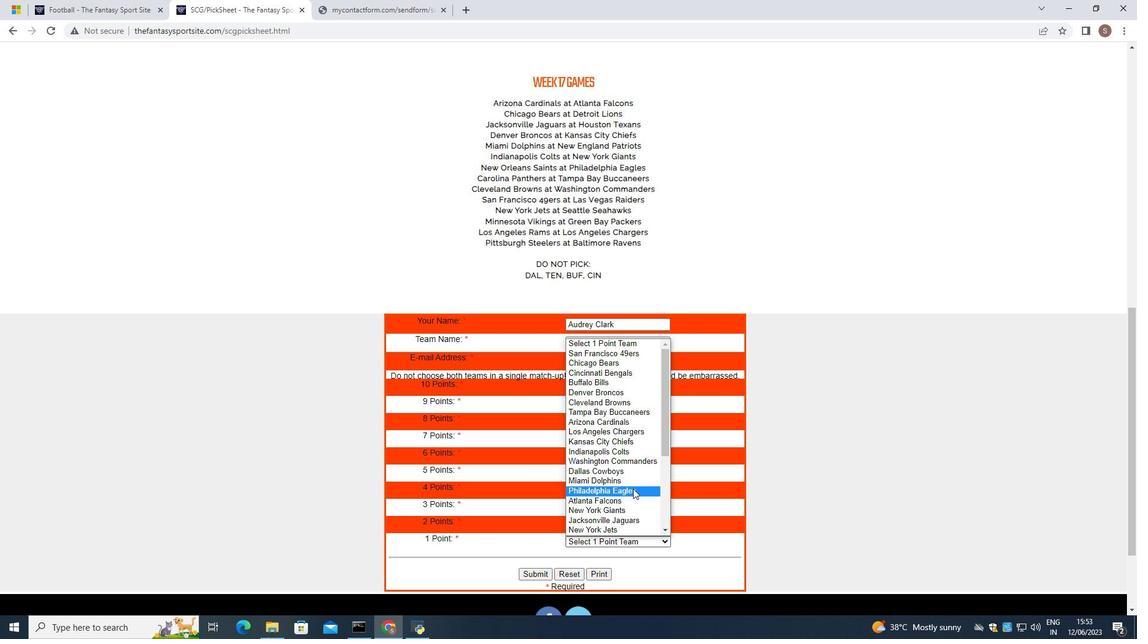 
Action: Mouse scrolled (633, 488) with delta (0, 0)
Screenshot: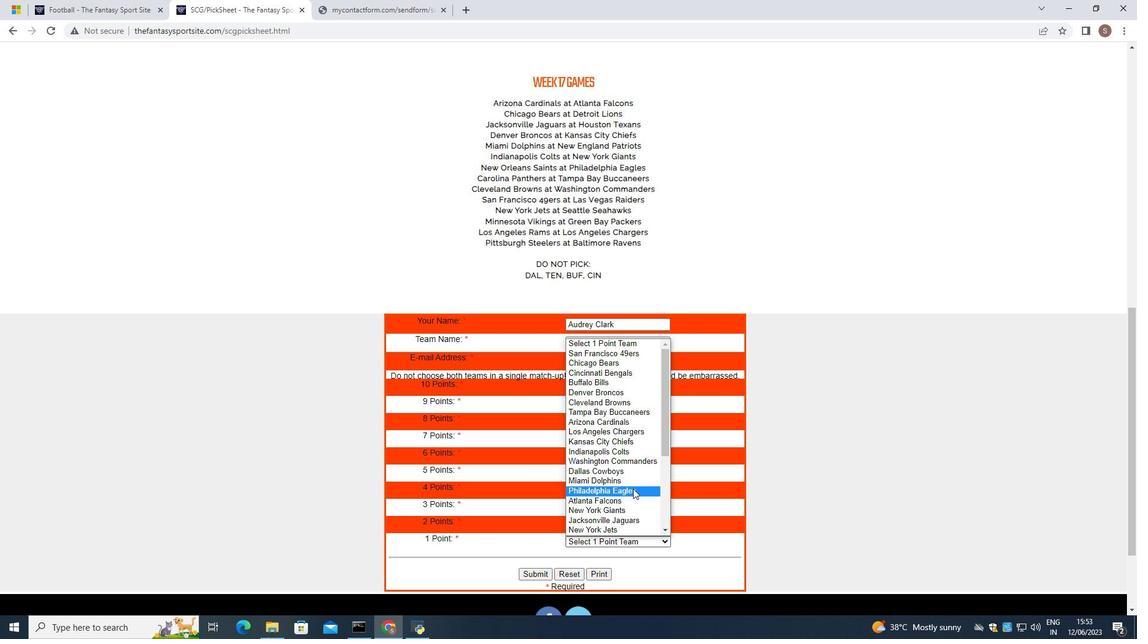 
Action: Mouse scrolled (633, 488) with delta (0, 0)
Screenshot: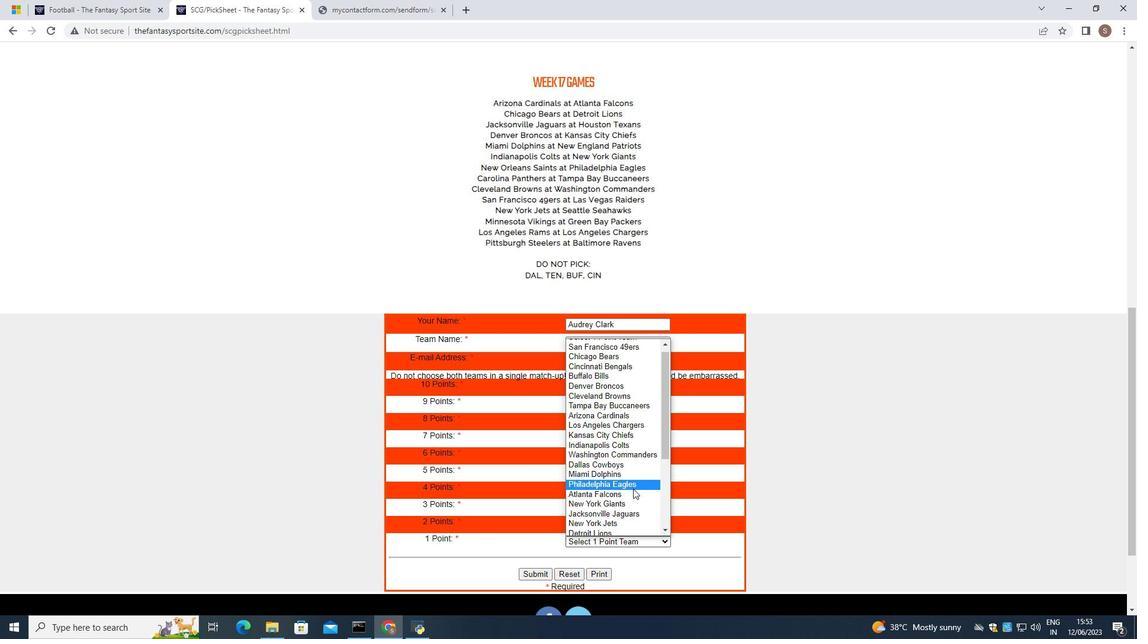 
Action: Mouse scrolled (633, 488) with delta (0, 0)
Screenshot: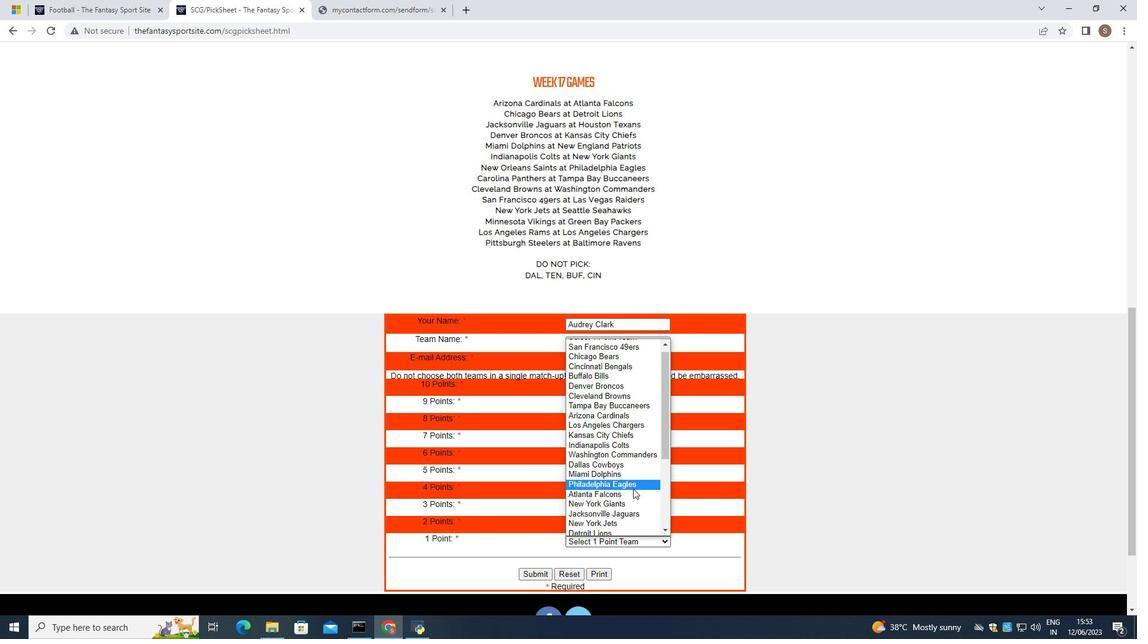 
Action: Mouse scrolled (633, 488) with delta (0, 0)
Screenshot: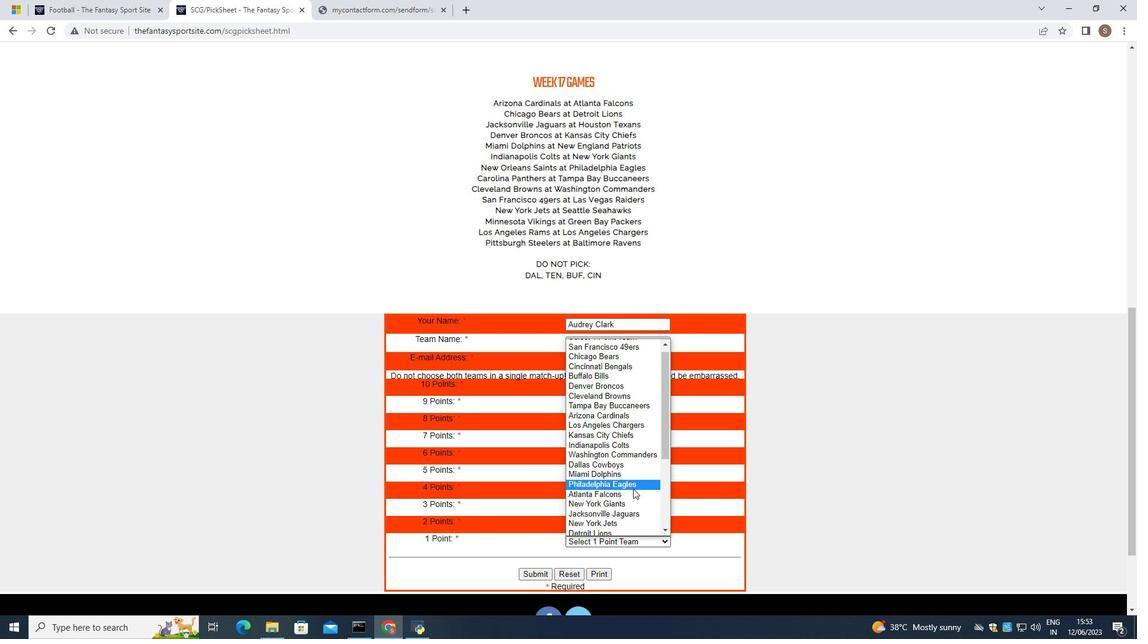 
Action: Mouse scrolled (633, 488) with delta (0, 0)
Screenshot: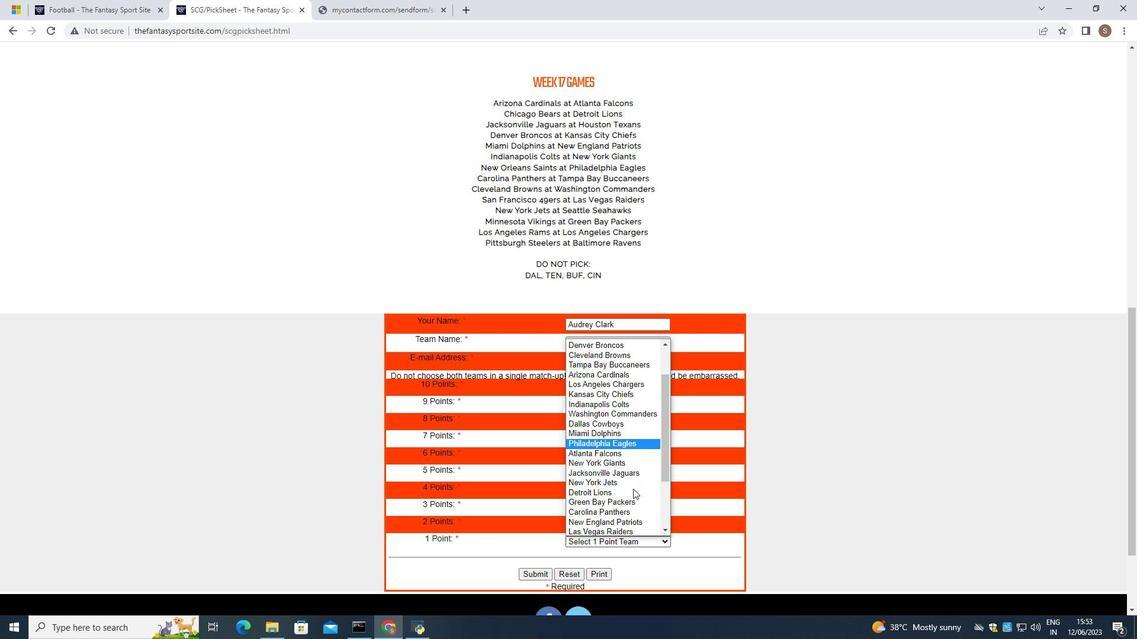 
Action: Mouse scrolled (633, 488) with delta (0, 0)
Screenshot: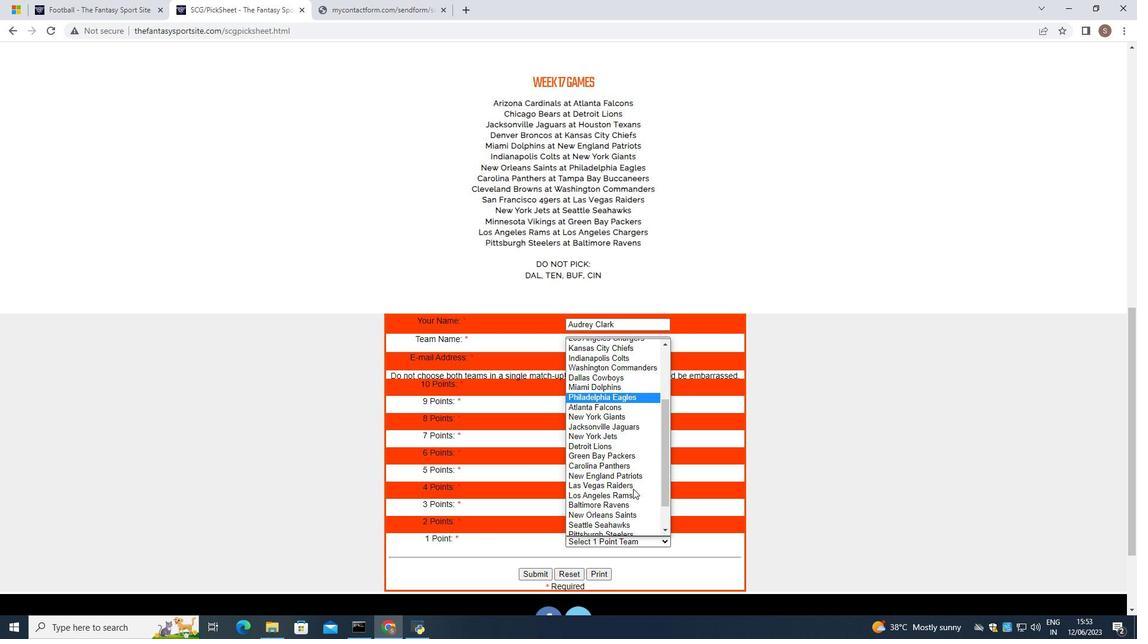 
Action: Mouse moved to (636, 434)
Screenshot: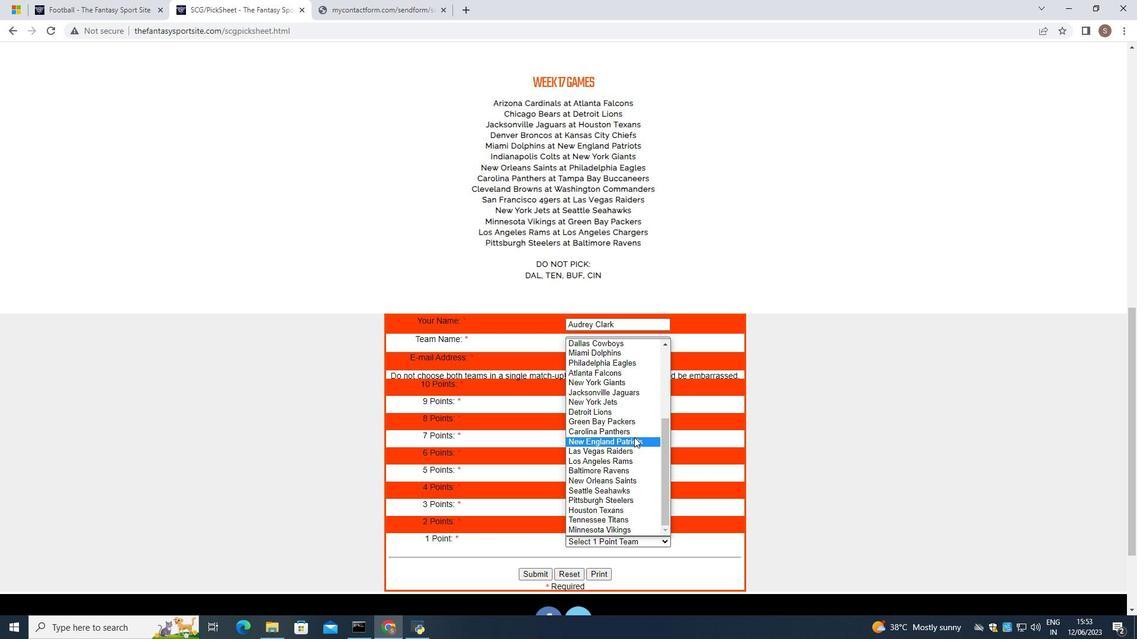 
Action: Mouse scrolled (636, 435) with delta (0, 0)
Screenshot: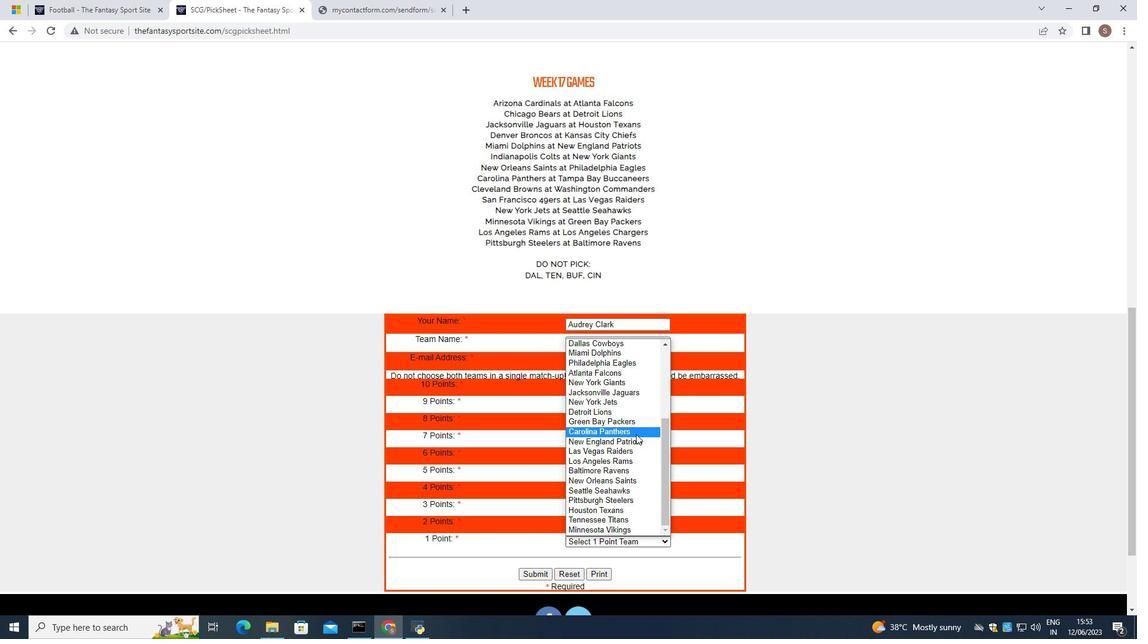 
Action: Mouse scrolled (636, 435) with delta (0, 0)
Screenshot: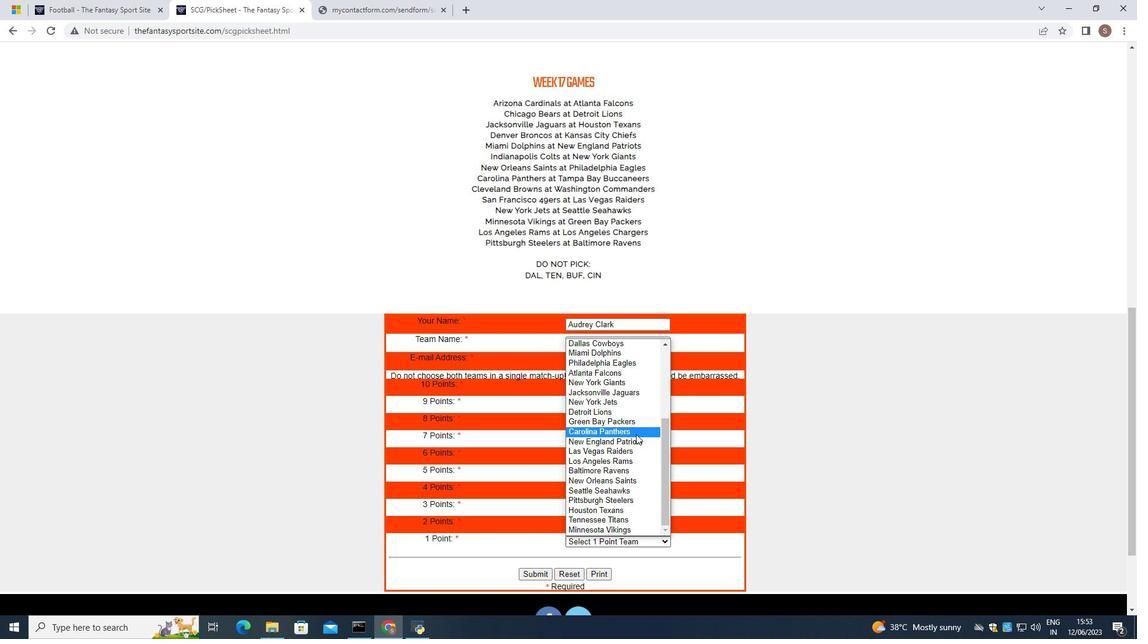 
Action: Mouse scrolled (636, 435) with delta (0, 0)
Screenshot: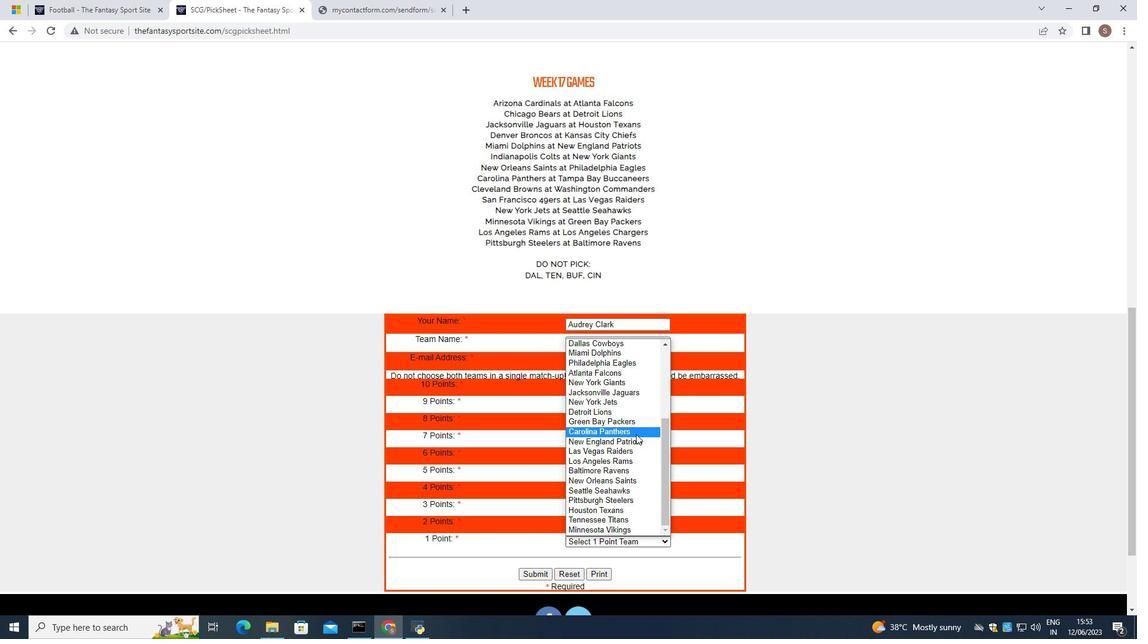 
Action: Mouse scrolled (636, 435) with delta (0, 0)
Screenshot: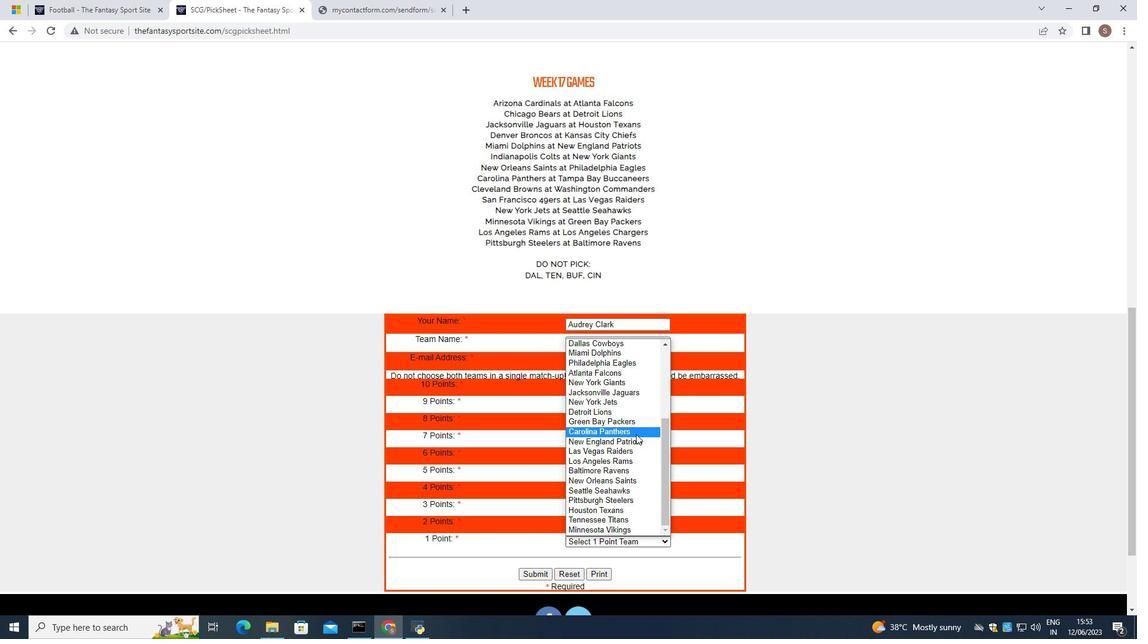 
Action: Mouse scrolled (636, 435) with delta (0, 0)
Screenshot: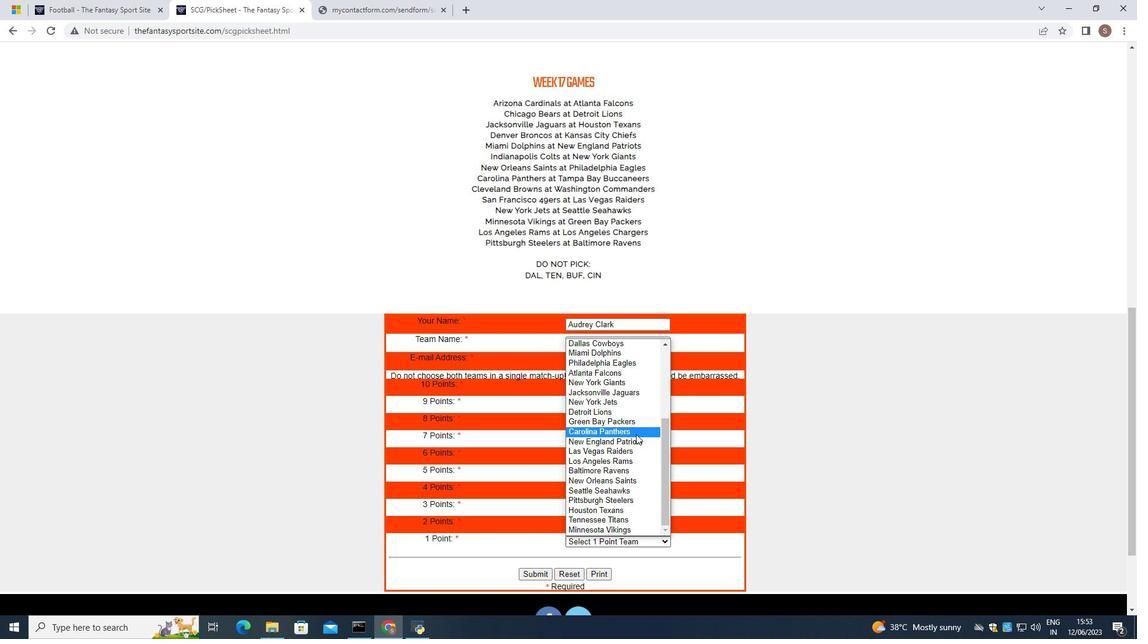 
Action: Mouse scrolled (636, 435) with delta (0, 0)
Screenshot: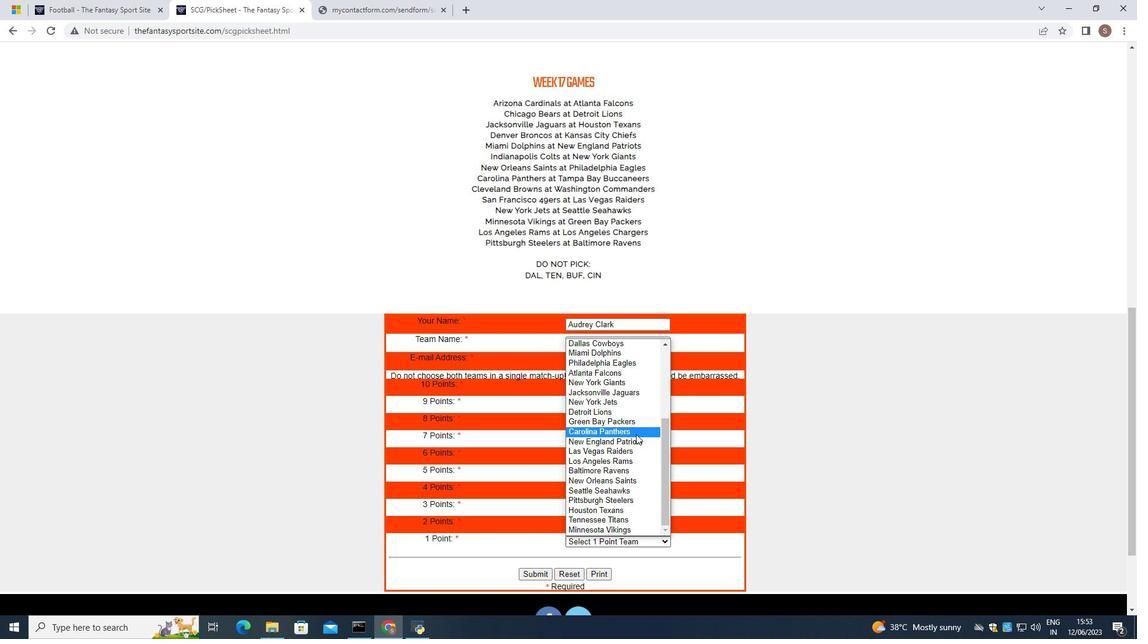 
Action: Mouse scrolled (636, 435) with delta (0, 0)
Screenshot: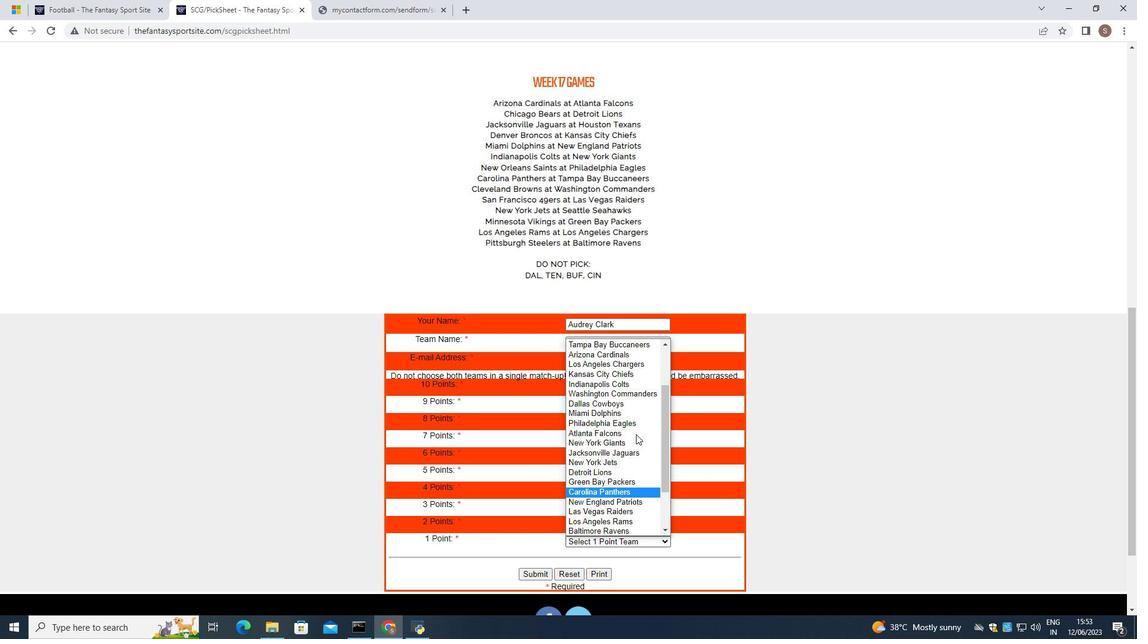 
Action: Mouse moved to (635, 442)
Screenshot: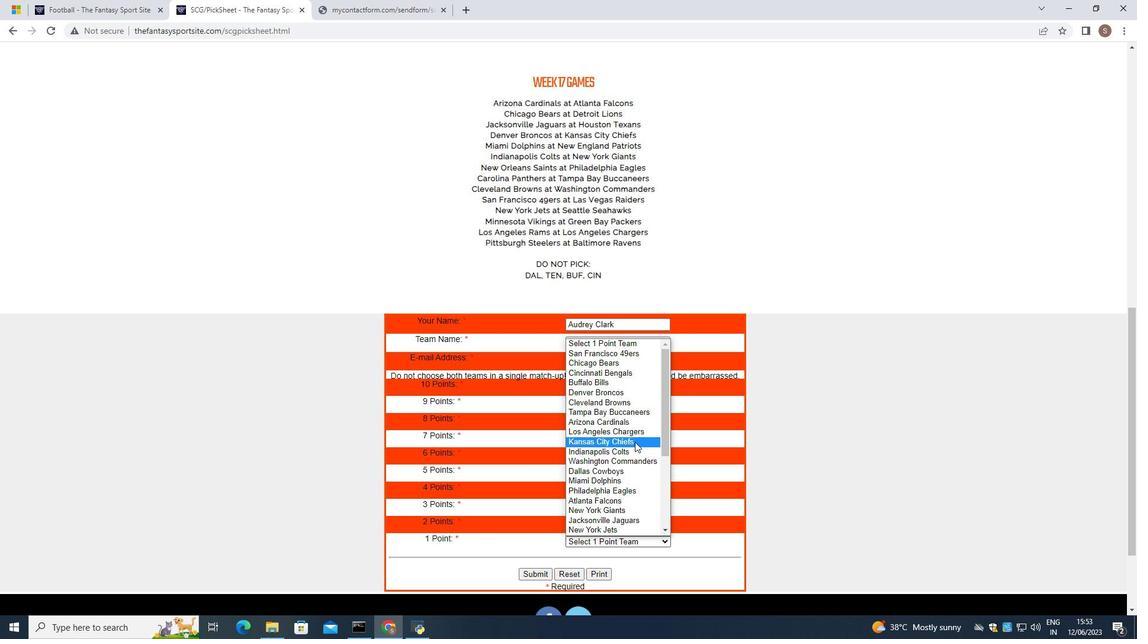 
Action: Mouse scrolled (635, 442) with delta (0, 0)
Screenshot: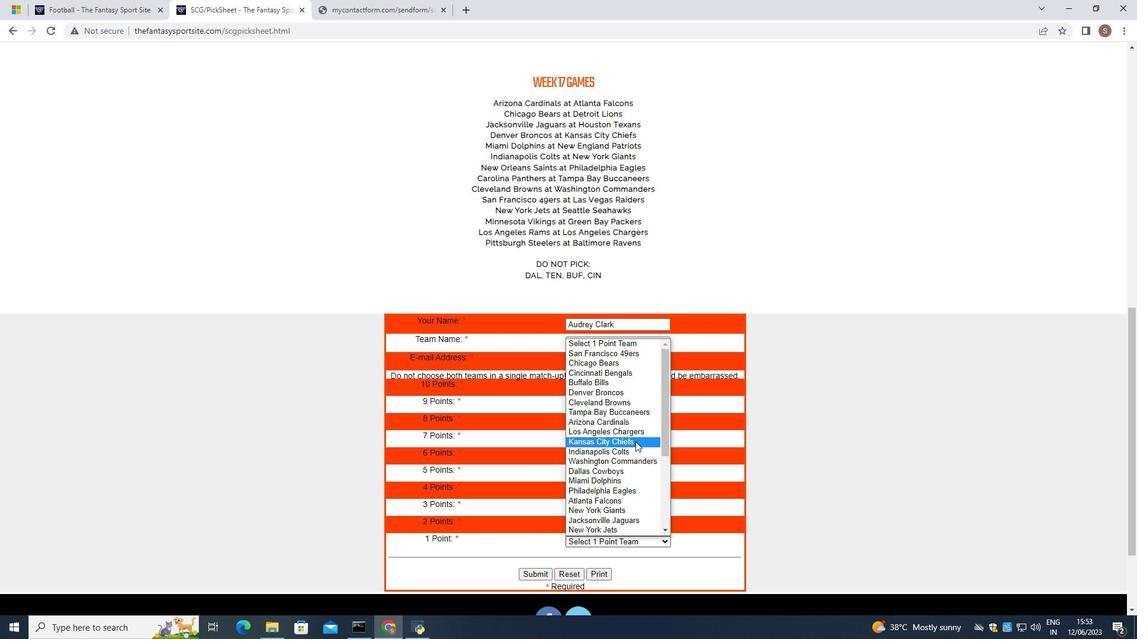 
Action: Mouse scrolled (635, 442) with delta (0, 0)
Screenshot: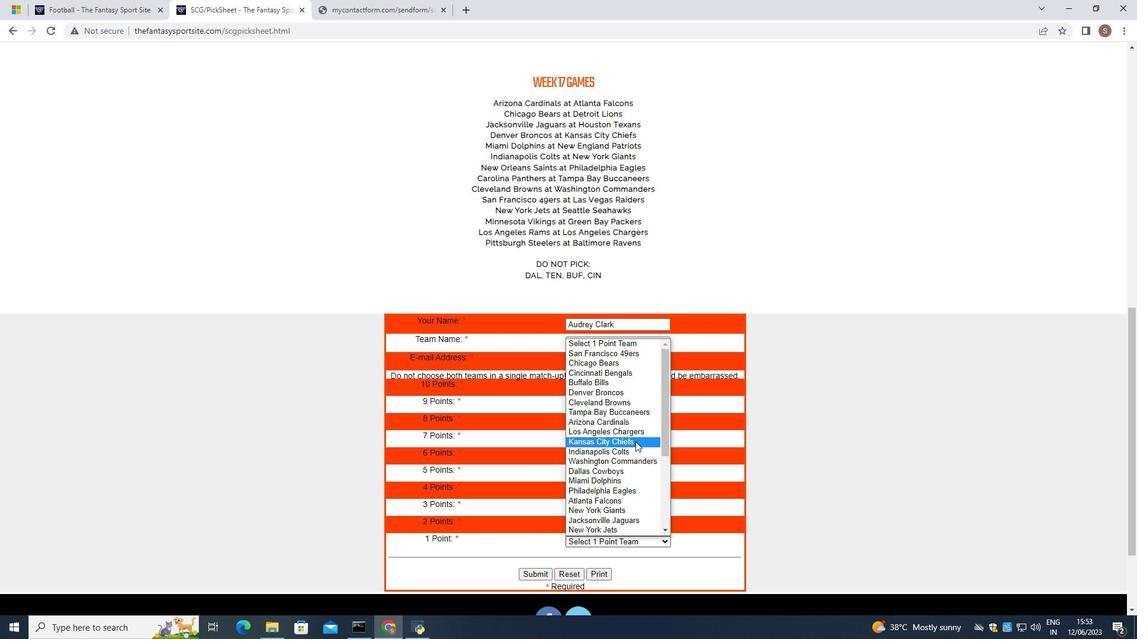 
Action: Mouse scrolled (635, 442) with delta (0, 0)
Screenshot: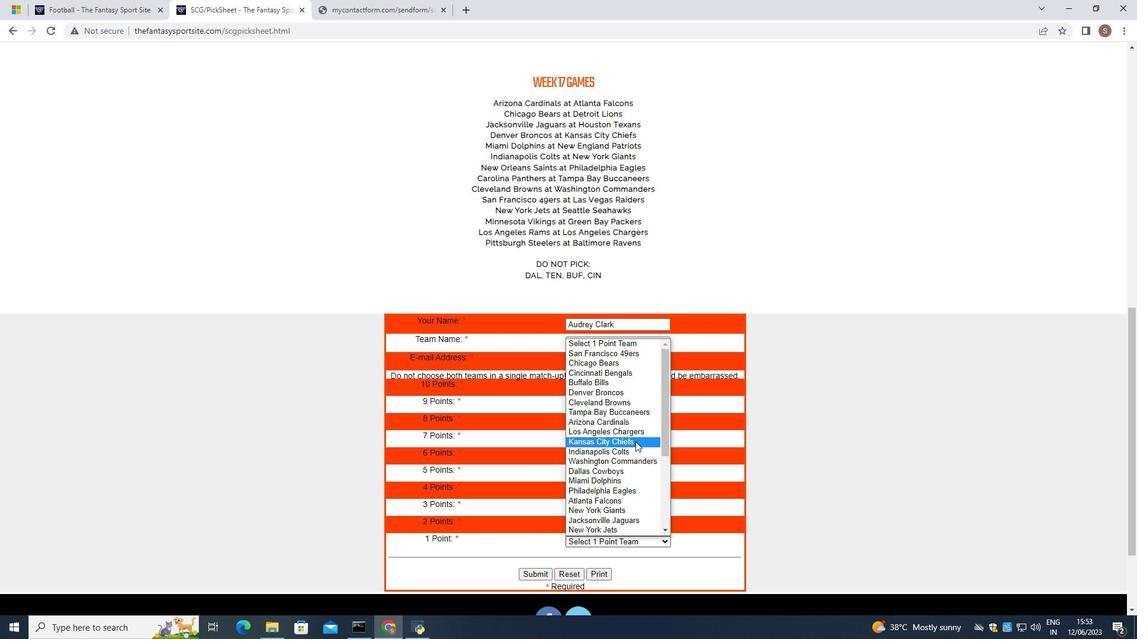 
Action: Mouse moved to (632, 450)
Screenshot: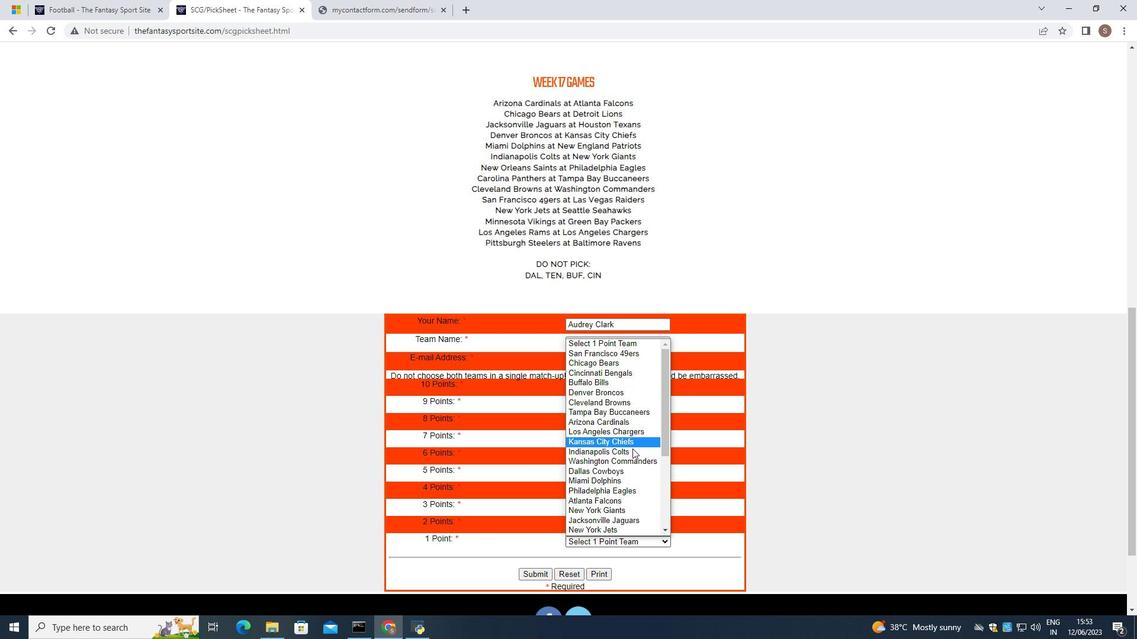 
Action: Mouse pressed left at (632, 450)
Screenshot: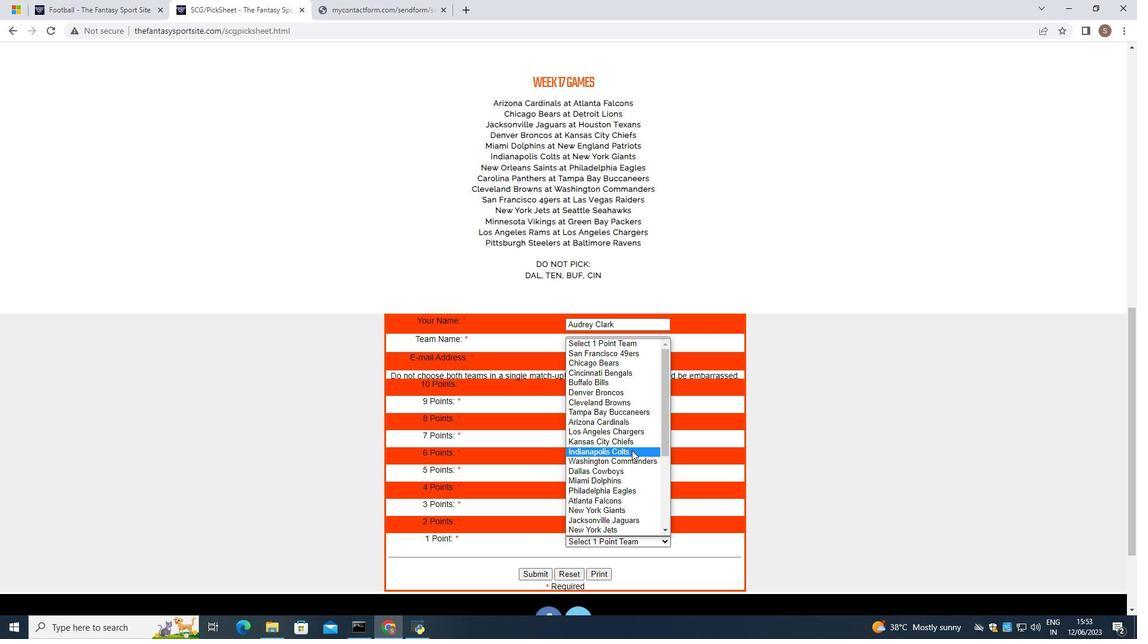 
Action: Mouse moved to (539, 575)
Screenshot: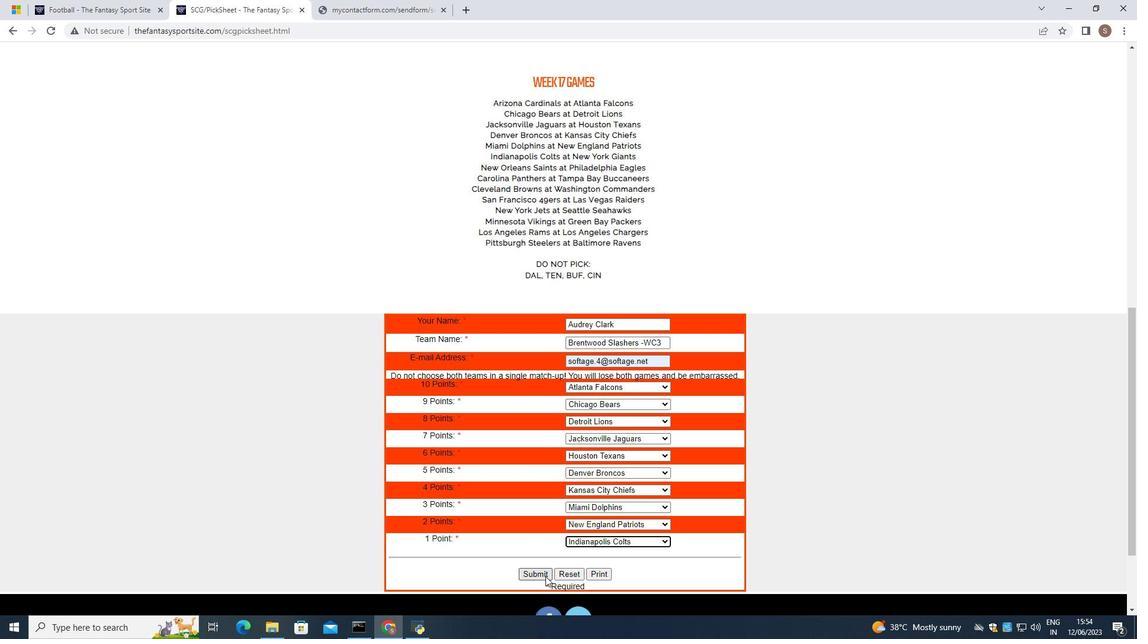 
Action: Mouse pressed left at (539, 575)
Screenshot: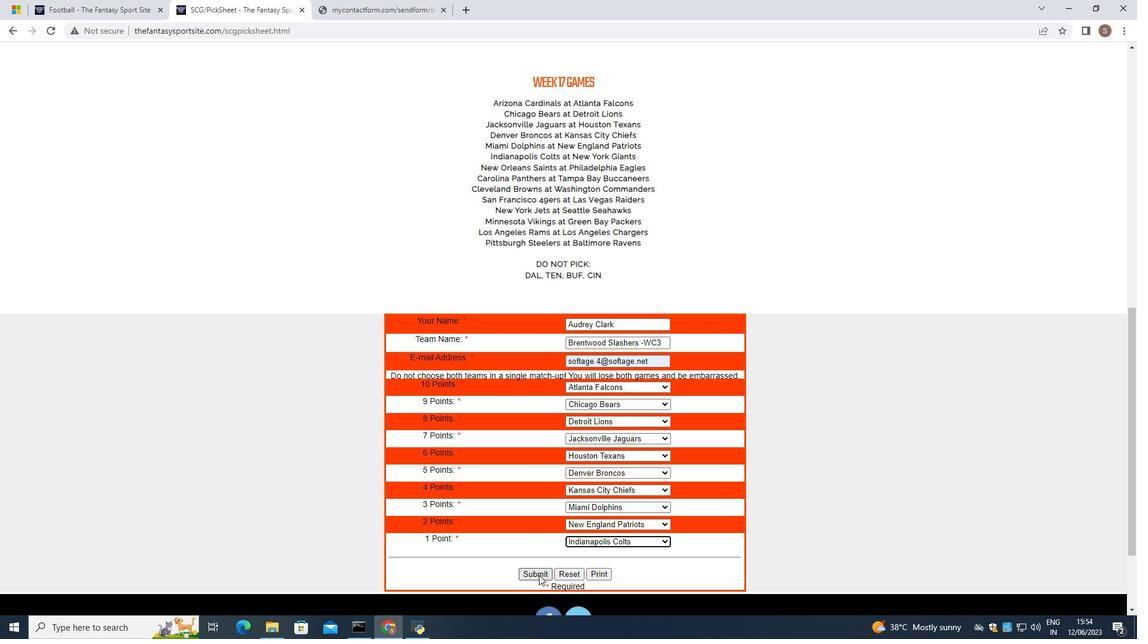 
Action: Mouse moved to (541, 573)
Screenshot: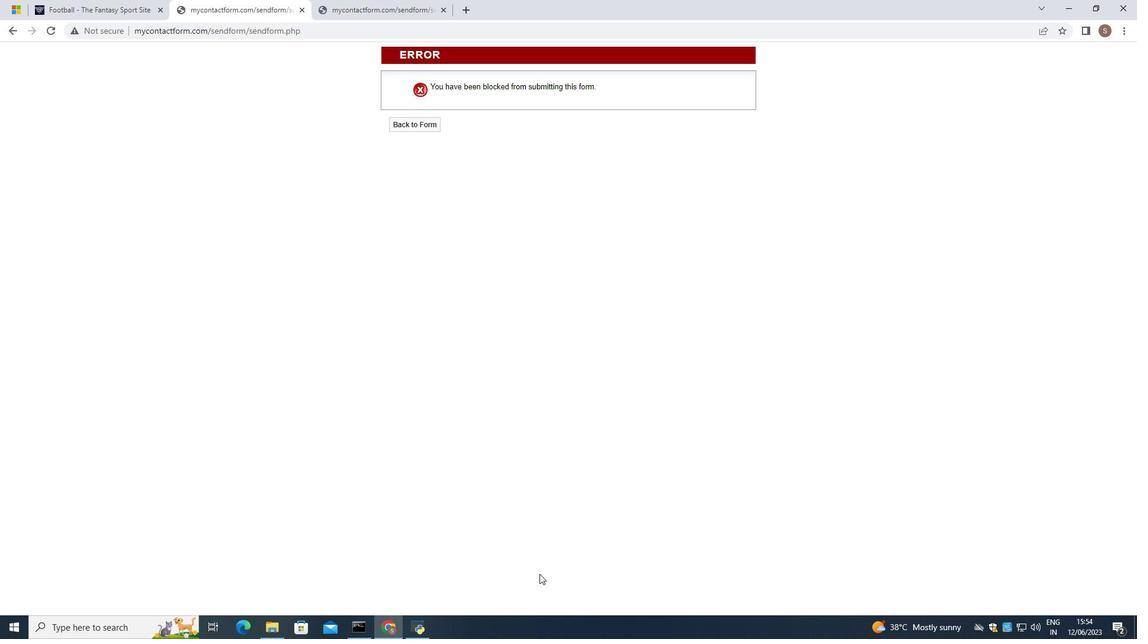 
